 Task: Find connections with filter location Shoreham with filter topic #Trainerwith filter profile language German with filter current company INeuron.ai with filter school Sinhgad Institute Of Management with filter industry E-Learning Providers with filter service category Home Networking with filter keywords title Customer Support
Action: Mouse moved to (633, 91)
Screenshot: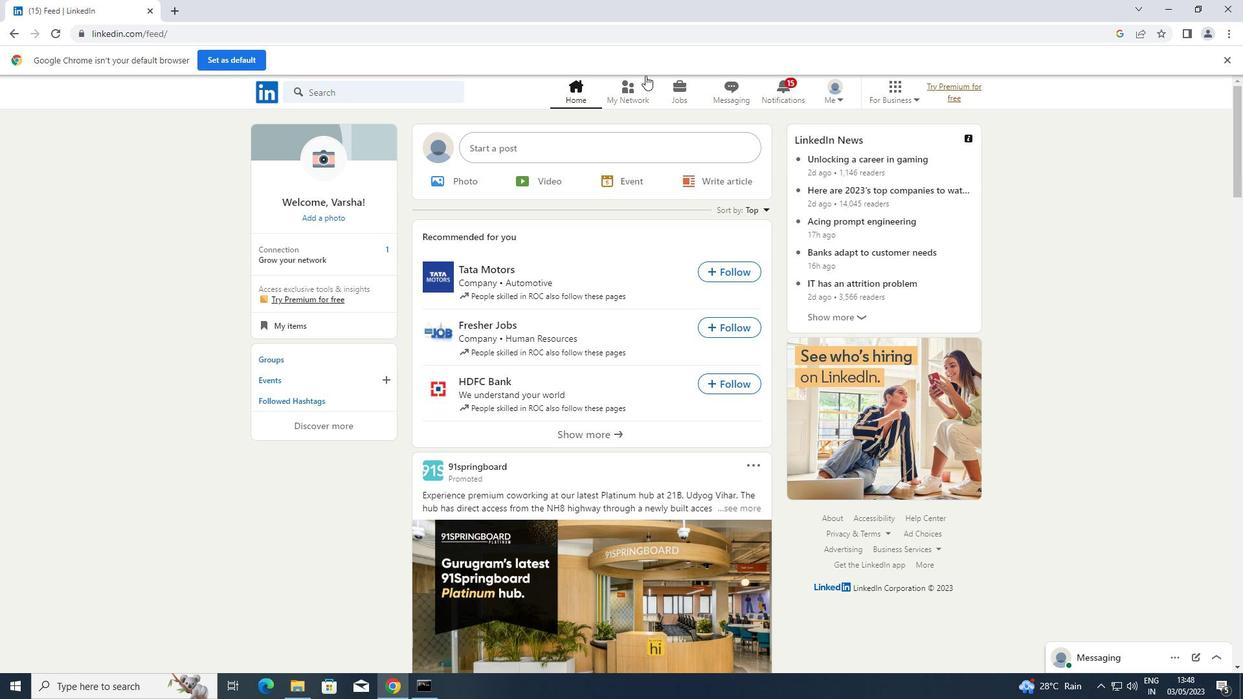
Action: Mouse pressed left at (633, 91)
Screenshot: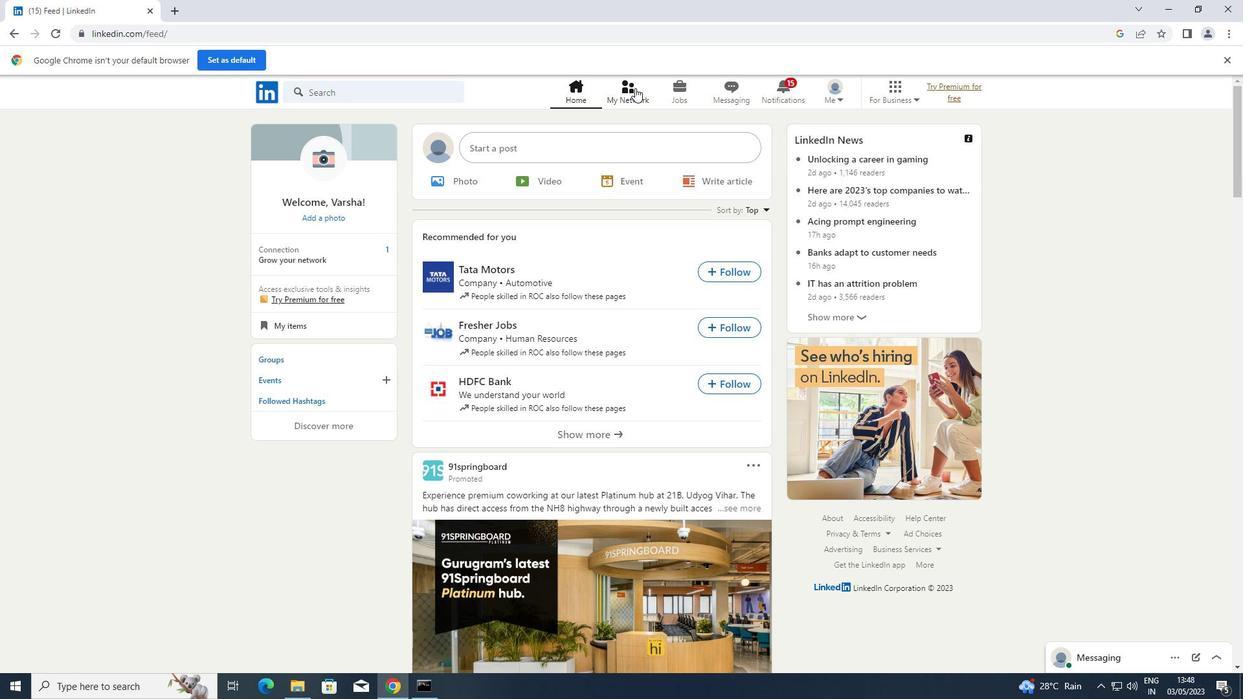 
Action: Mouse moved to (363, 159)
Screenshot: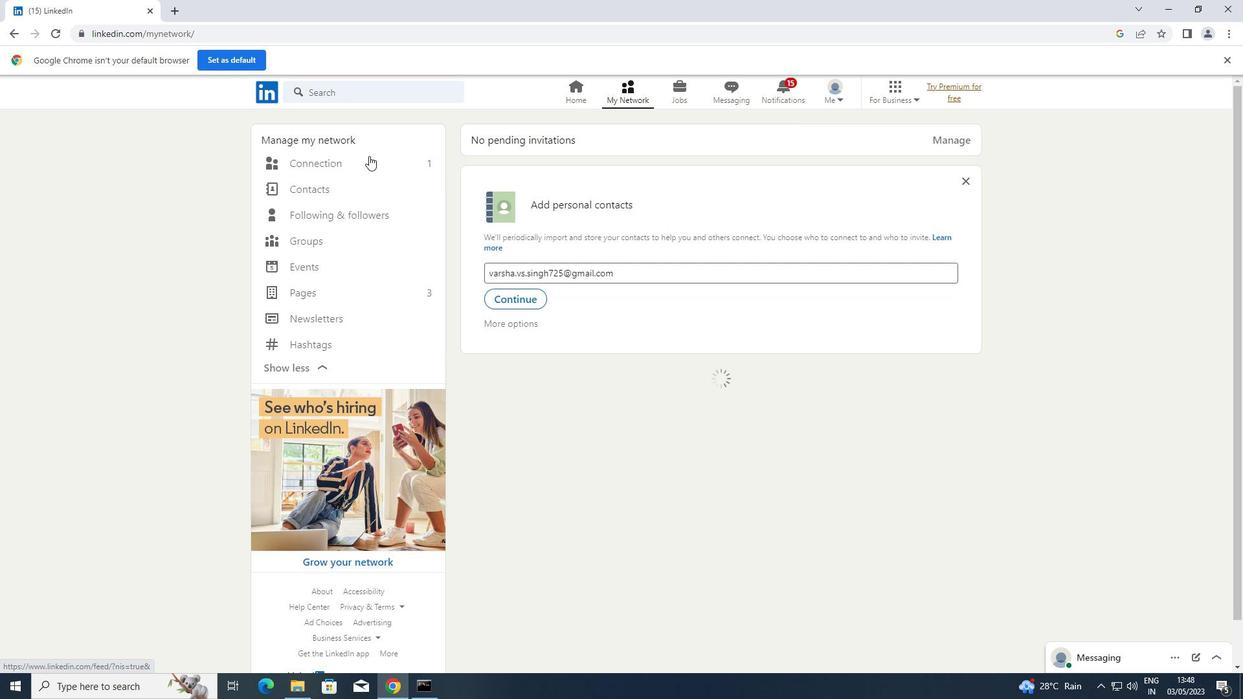 
Action: Mouse pressed left at (363, 159)
Screenshot: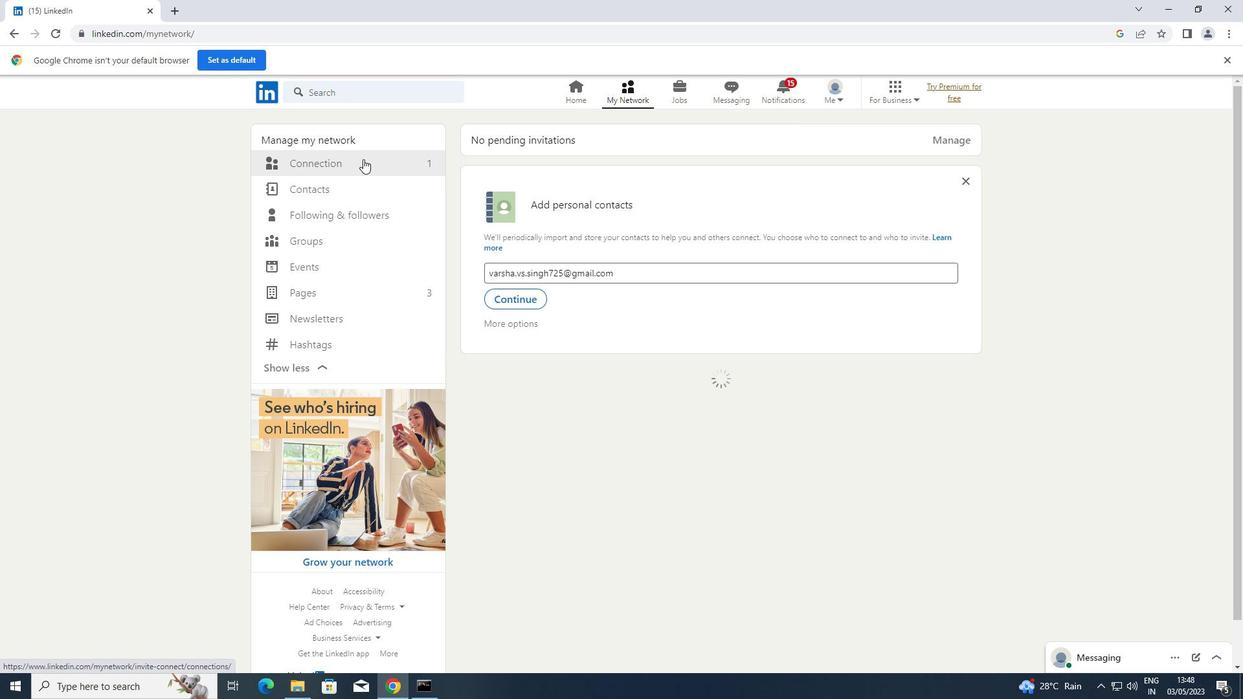 
Action: Mouse moved to (715, 161)
Screenshot: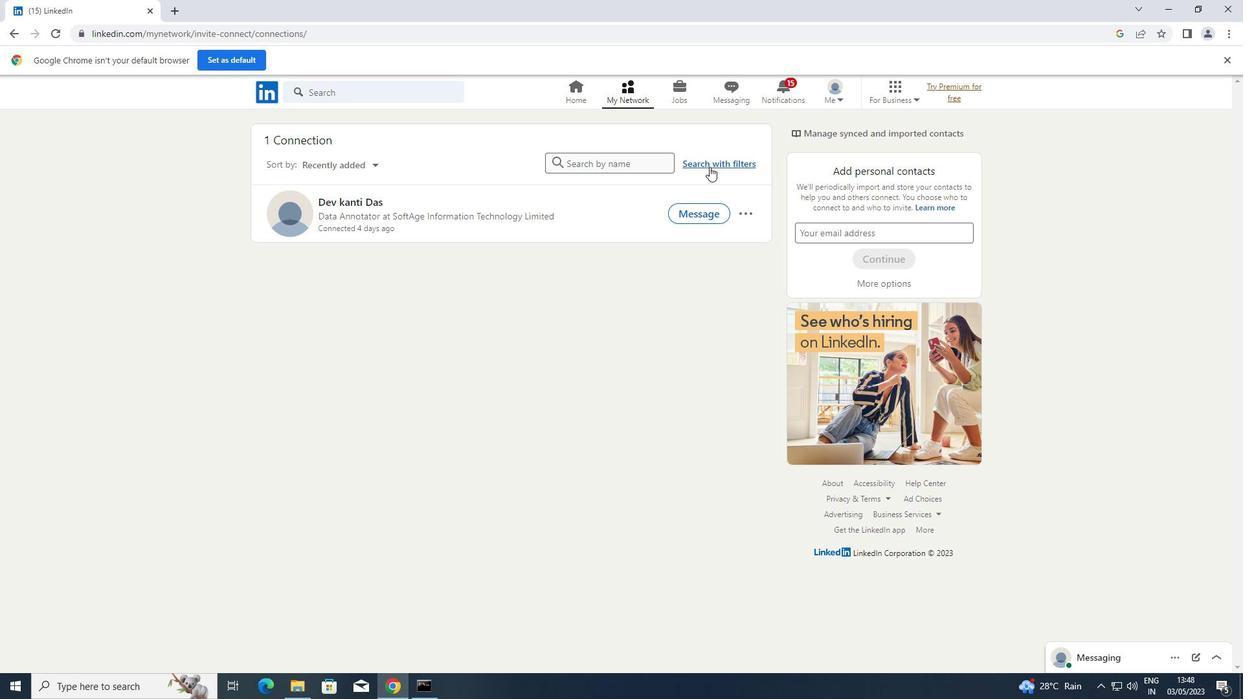
Action: Mouse pressed left at (715, 161)
Screenshot: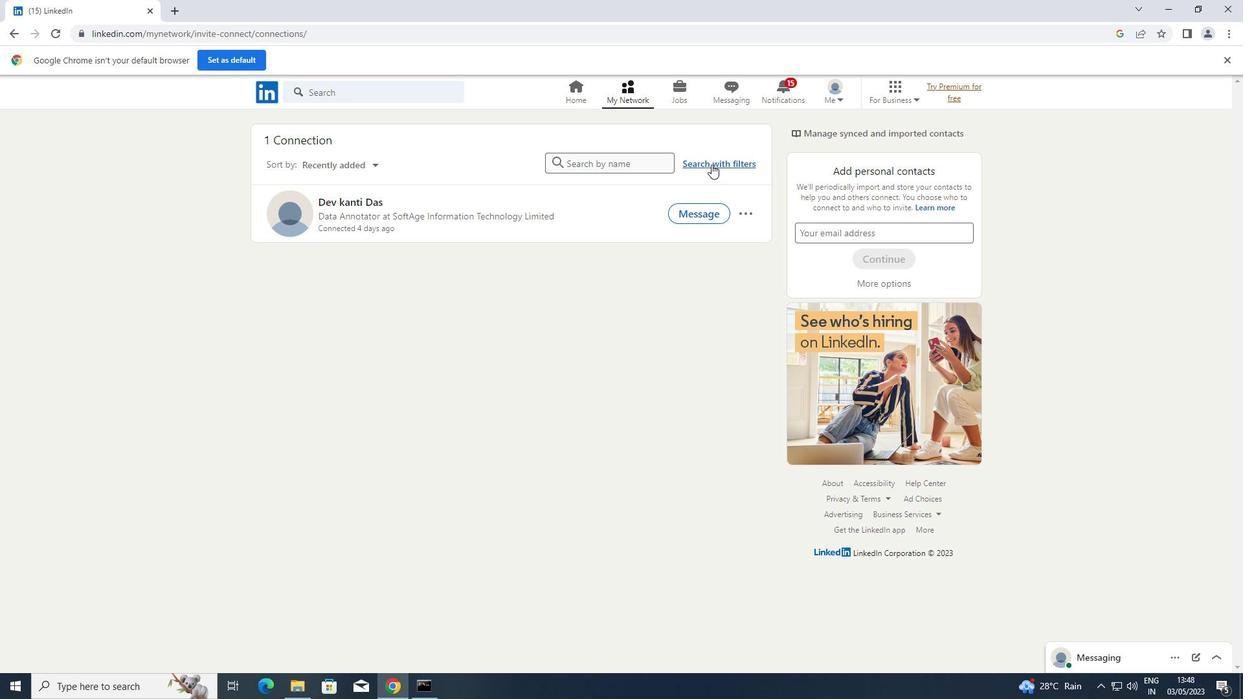 
Action: Mouse moved to (663, 126)
Screenshot: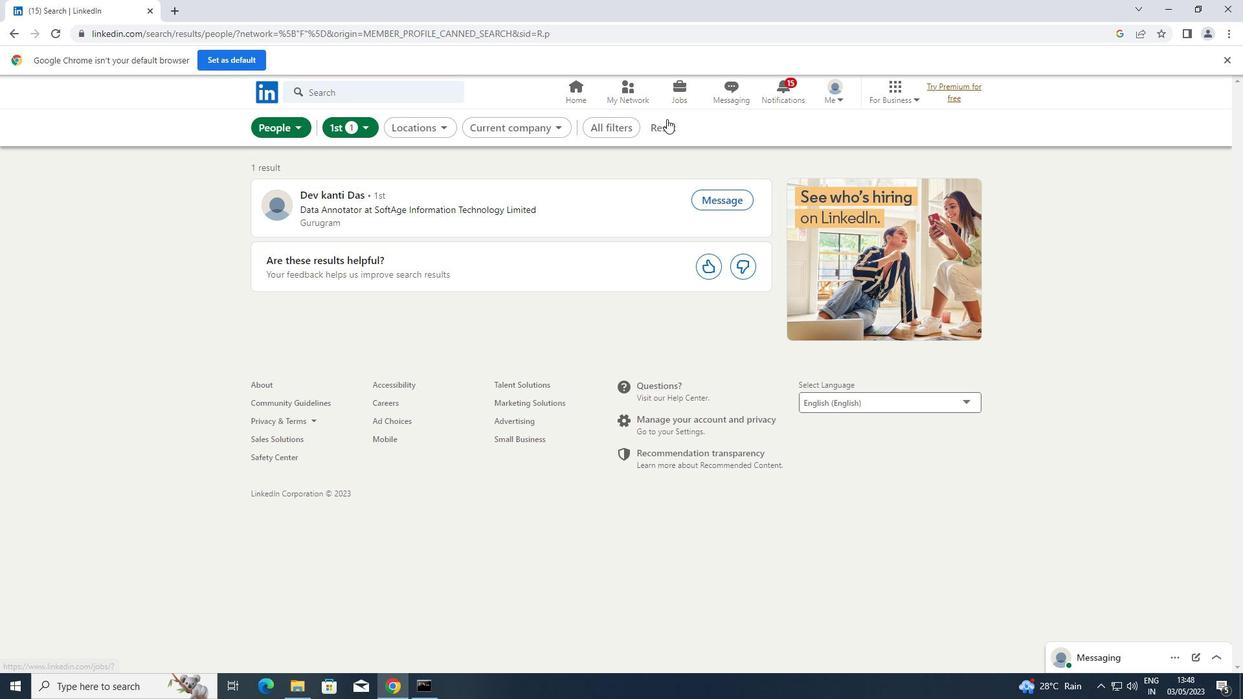 
Action: Mouse pressed left at (663, 126)
Screenshot: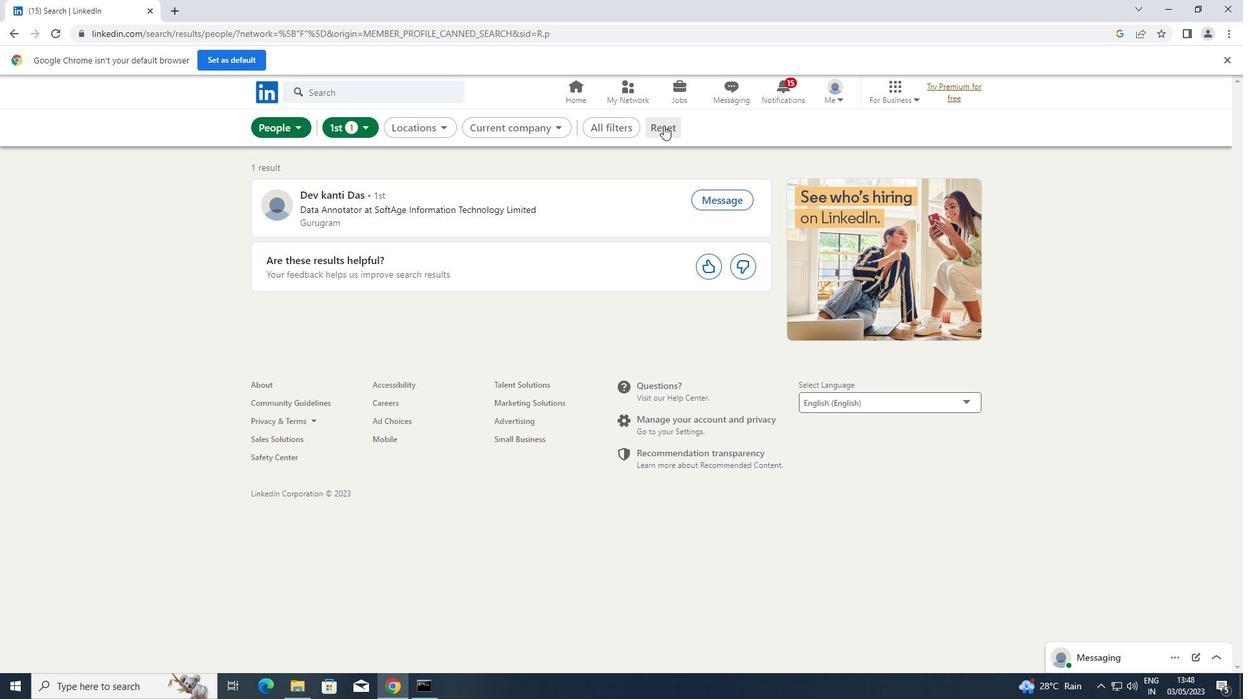 
Action: Mouse moved to (636, 134)
Screenshot: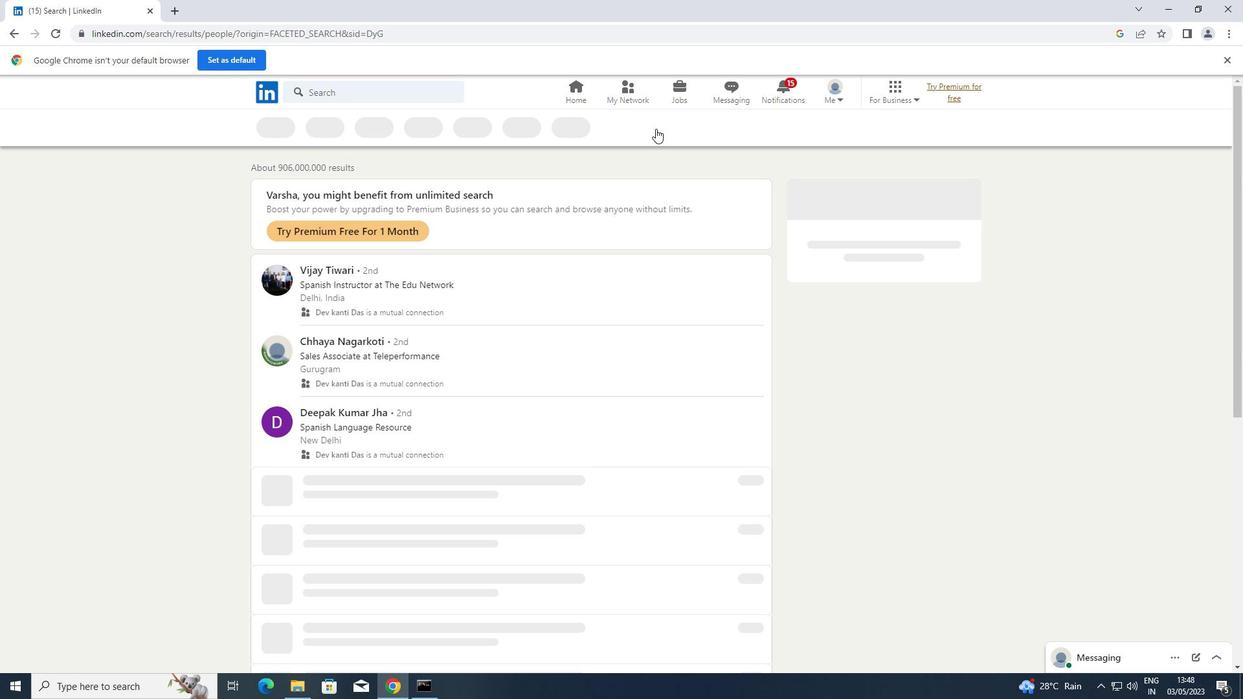 
Action: Mouse pressed left at (636, 134)
Screenshot: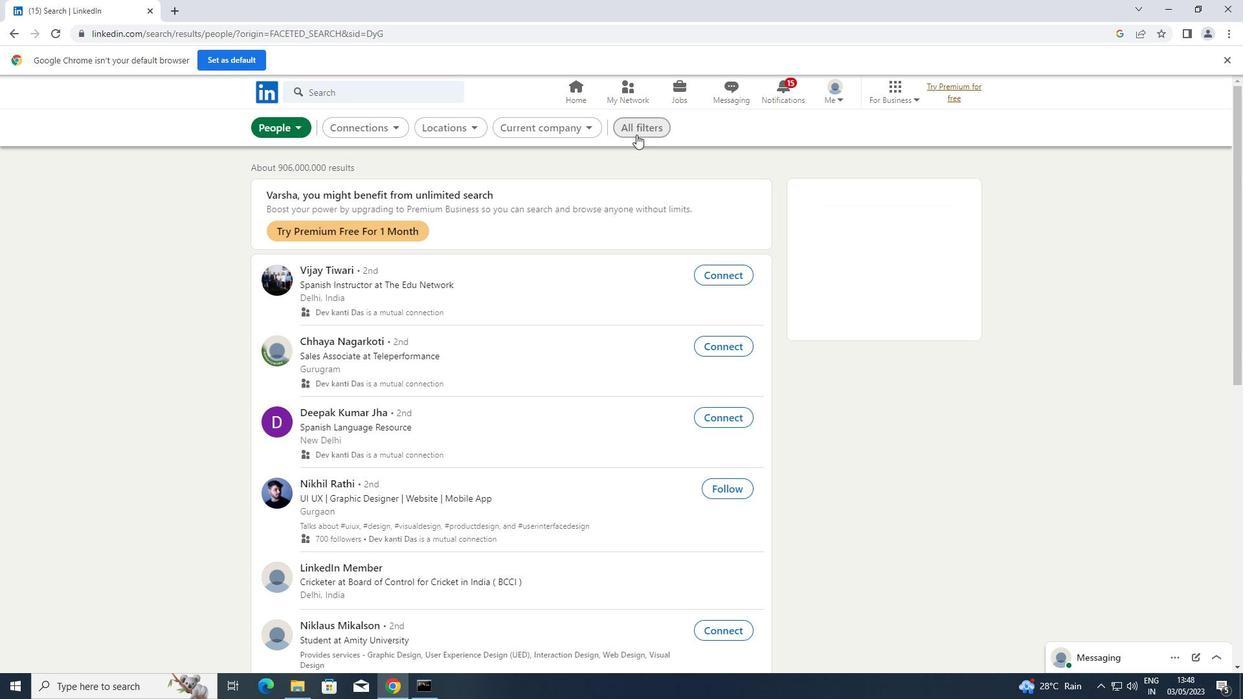 
Action: Mouse moved to (864, 253)
Screenshot: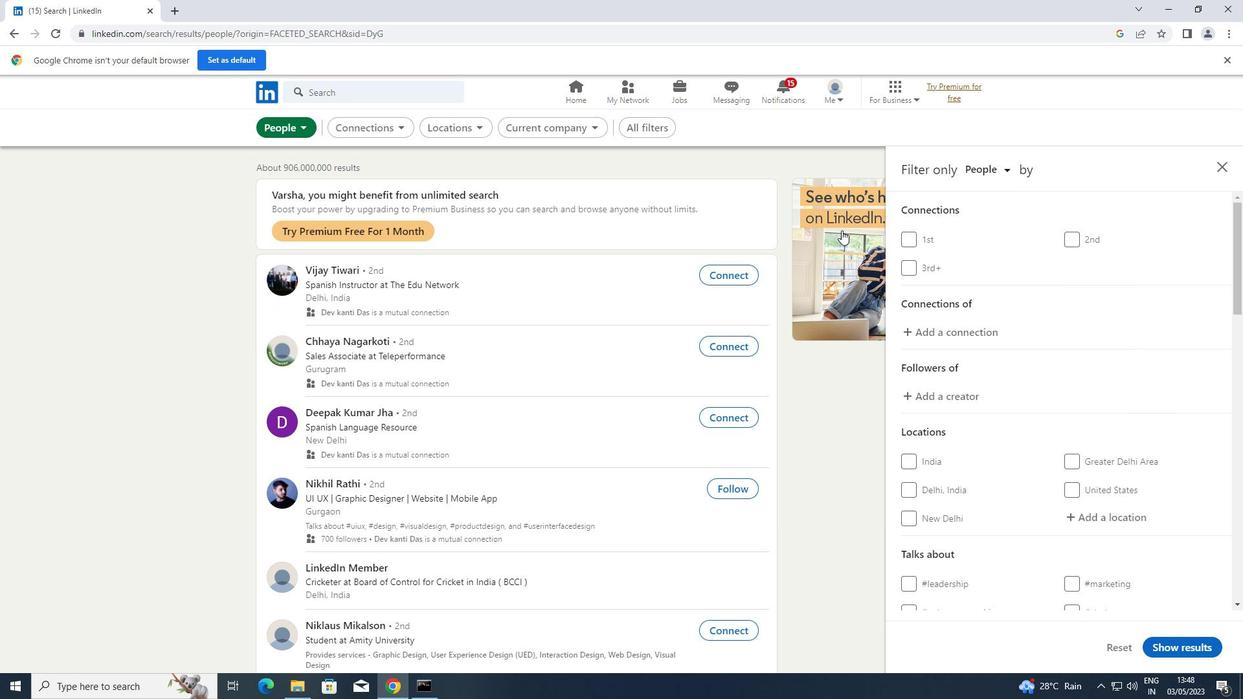 
Action: Mouse scrolled (864, 252) with delta (0, 0)
Screenshot: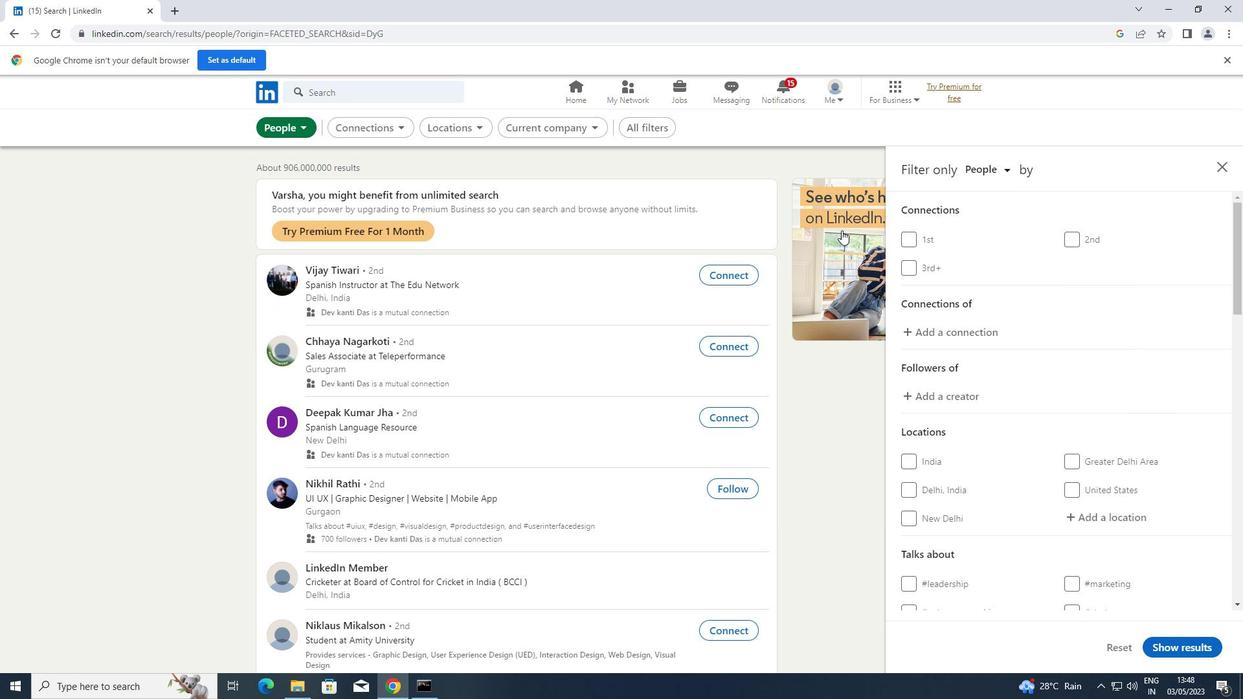 
Action: Mouse moved to (870, 263)
Screenshot: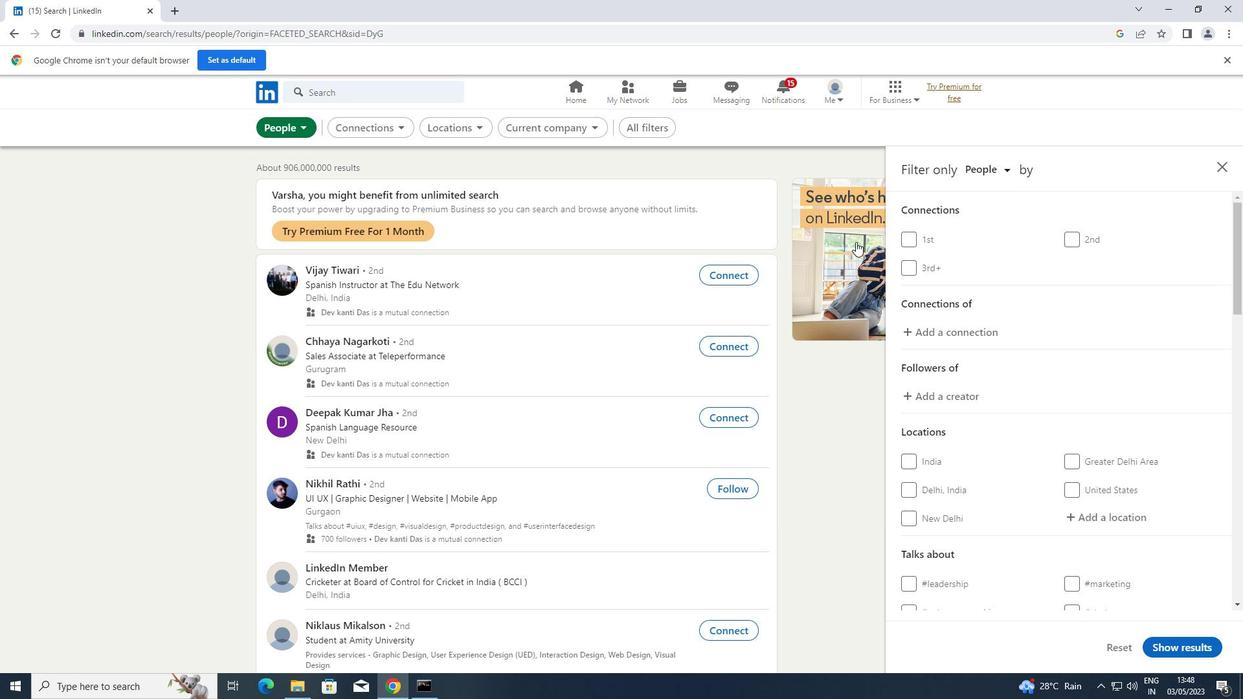 
Action: Mouse scrolled (870, 262) with delta (0, 0)
Screenshot: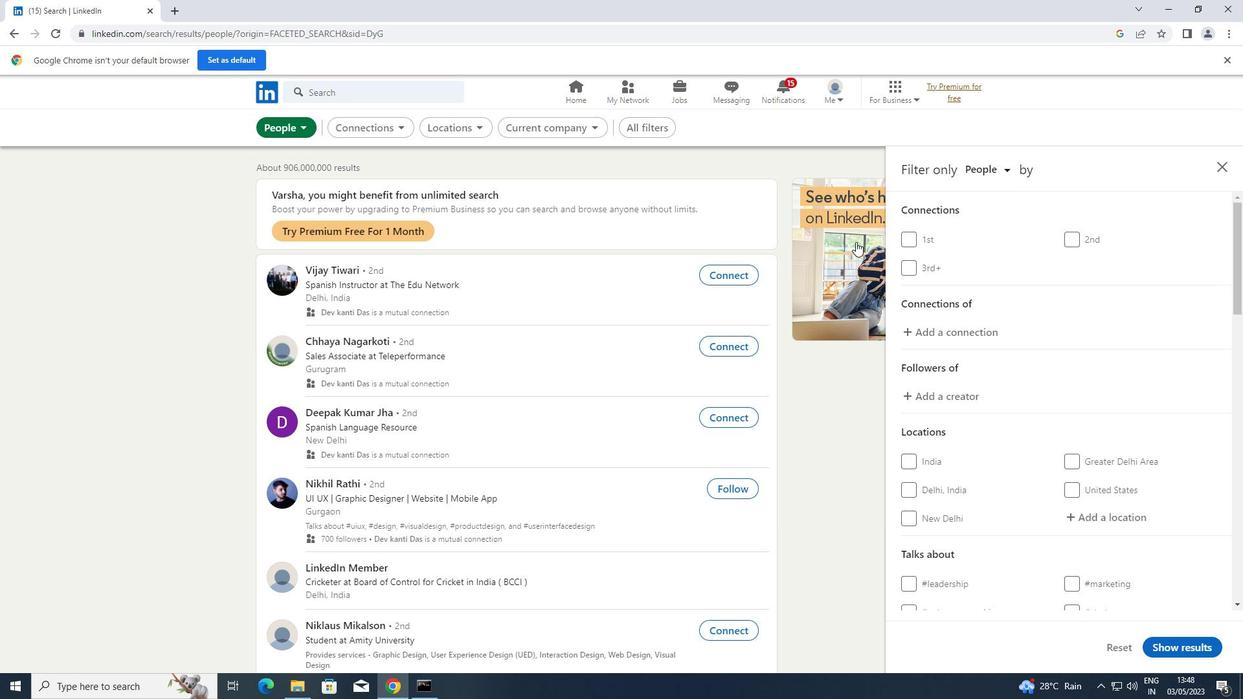 
Action: Mouse moved to (1083, 517)
Screenshot: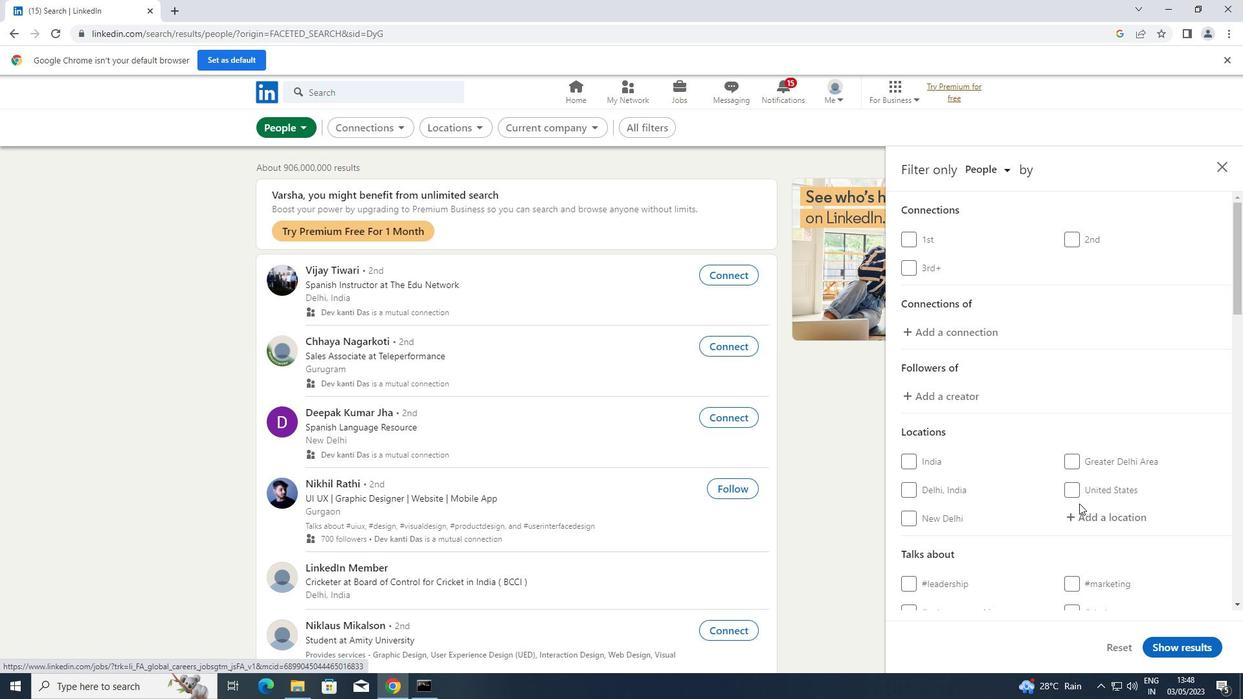 
Action: Mouse pressed left at (1083, 517)
Screenshot: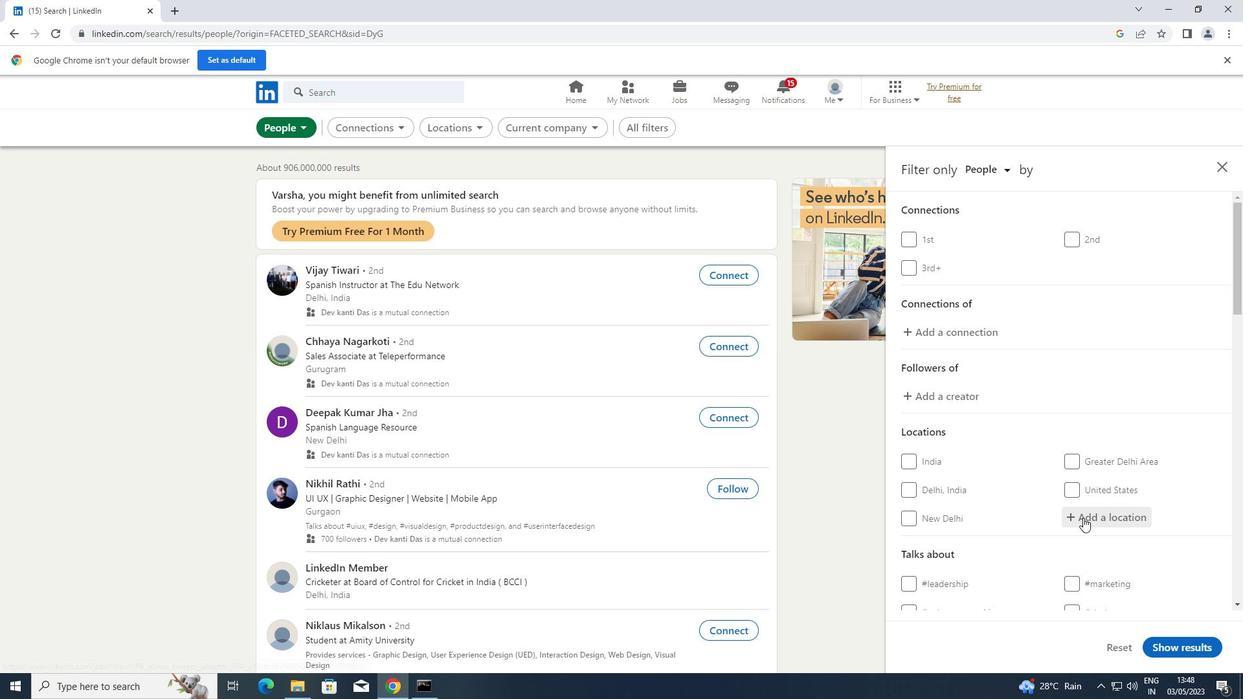 
Action: Key pressed <Key.shift>SHOREHAM<Key.enter>
Screenshot: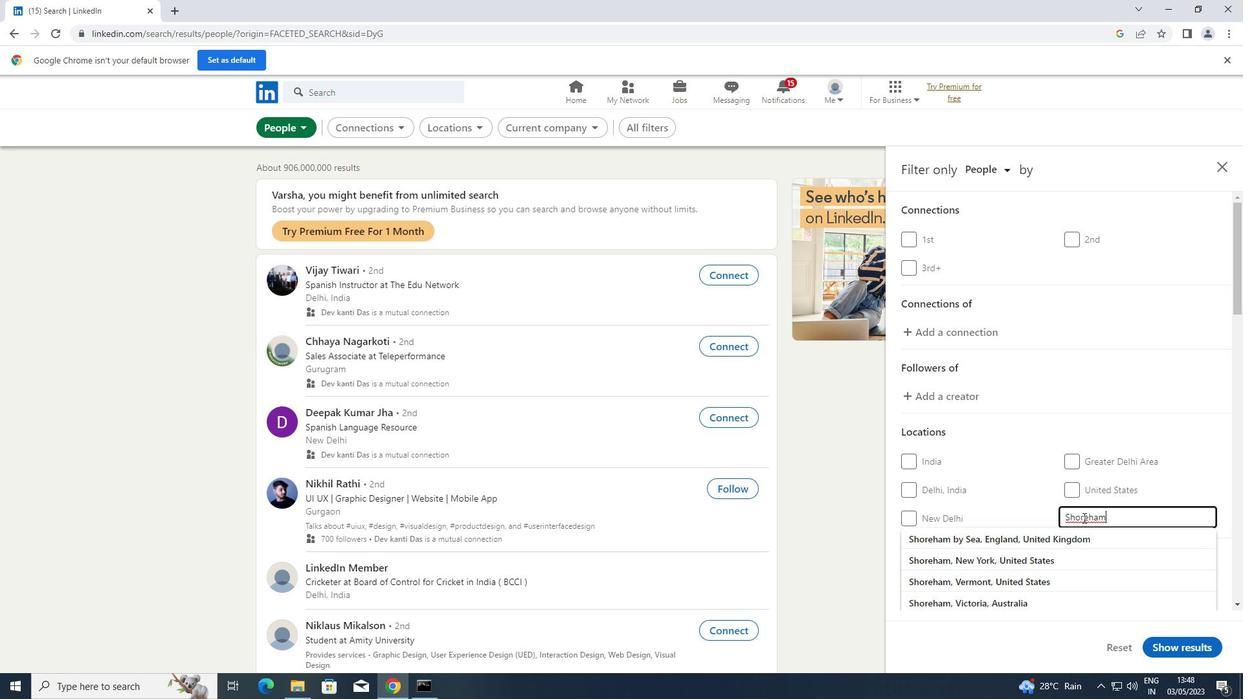 
Action: Mouse moved to (1085, 487)
Screenshot: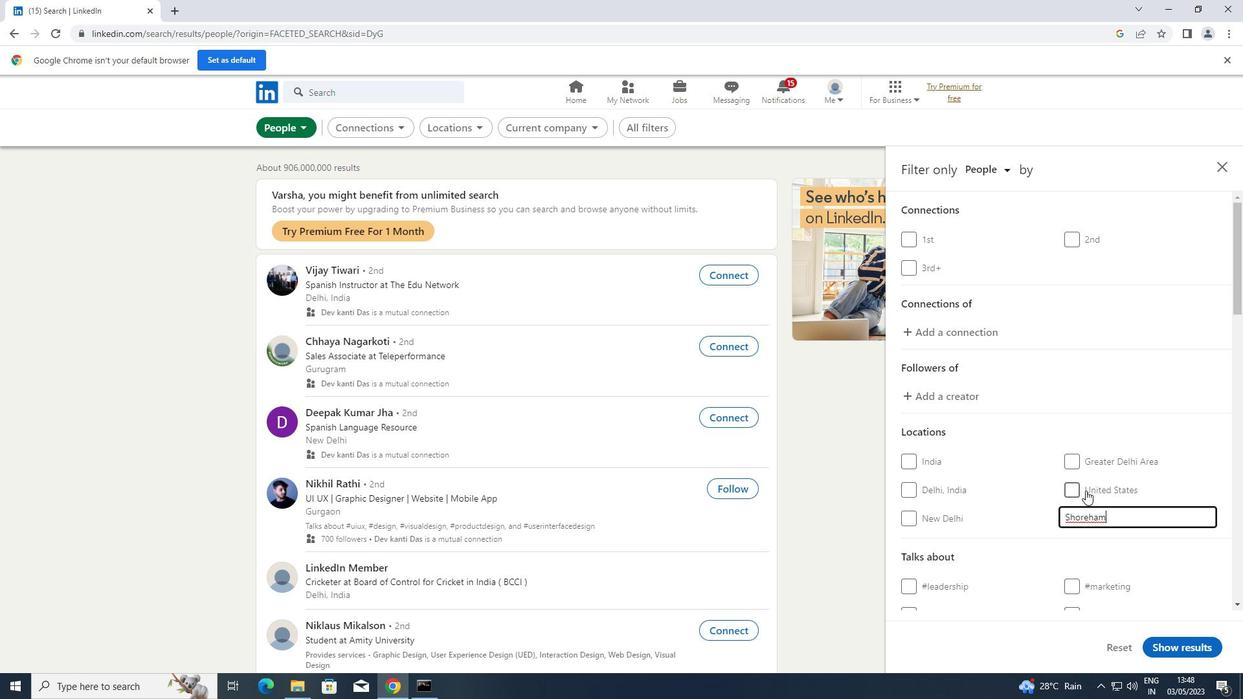 
Action: Mouse scrolled (1085, 486) with delta (0, 0)
Screenshot: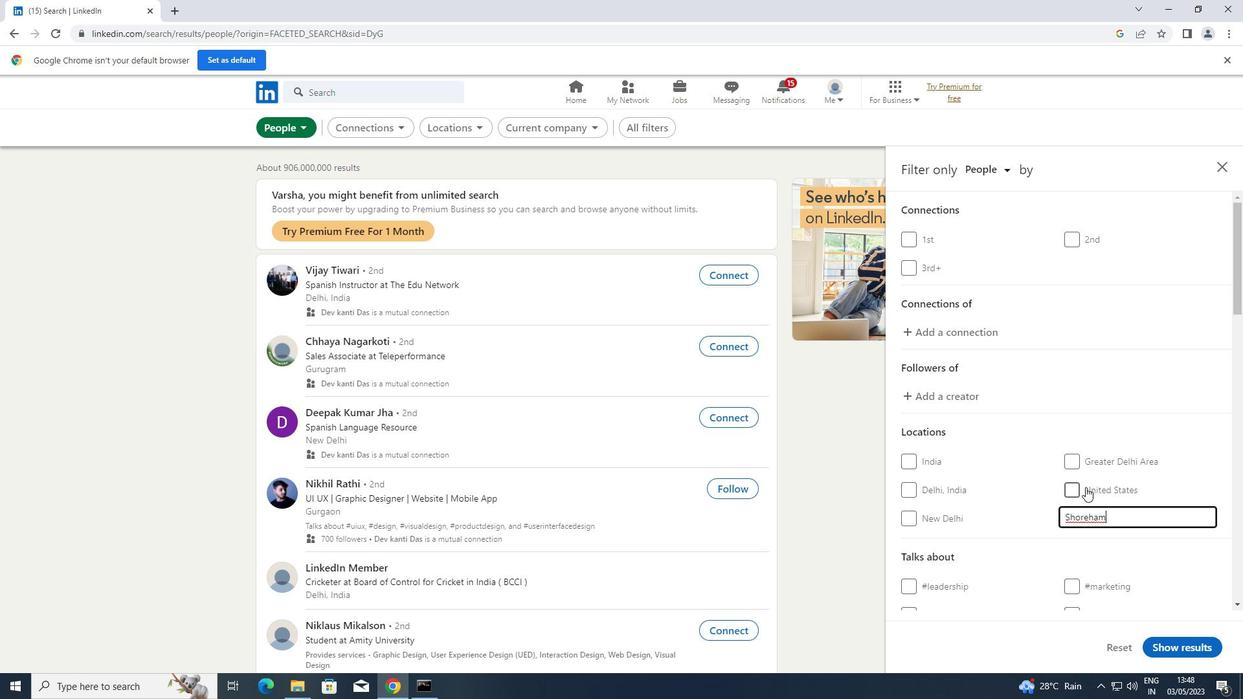 
Action: Mouse scrolled (1085, 486) with delta (0, 0)
Screenshot: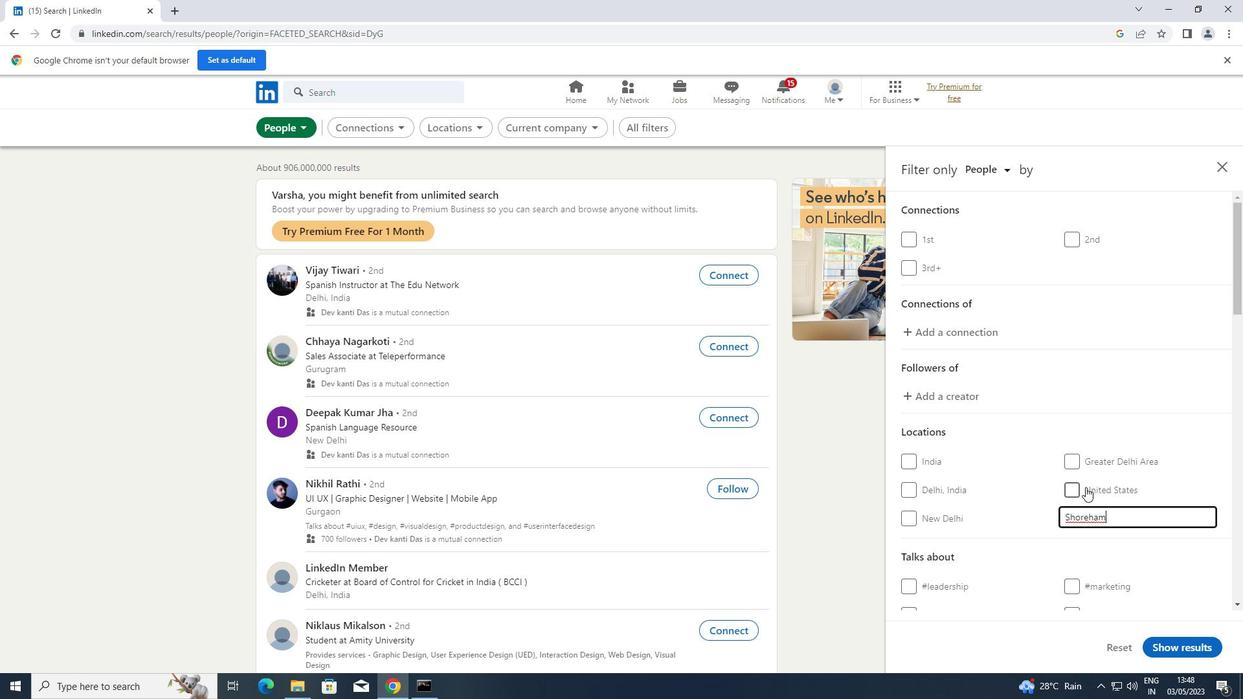 
Action: Mouse moved to (1085, 504)
Screenshot: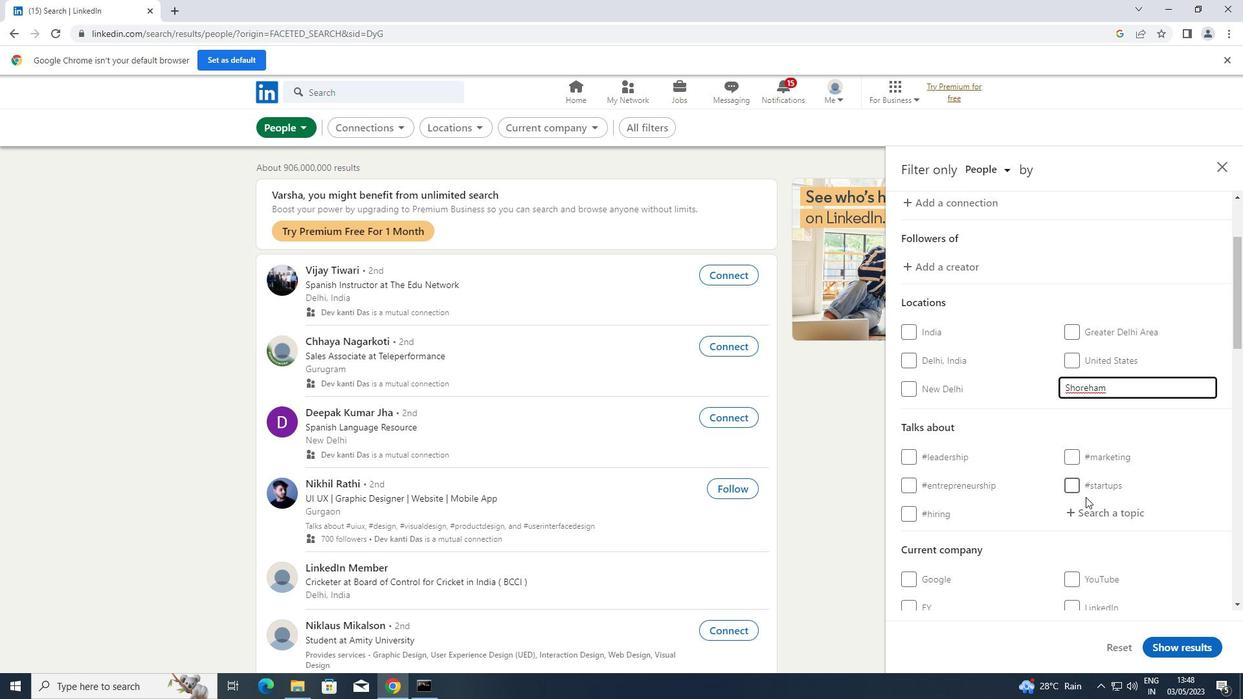 
Action: Mouse pressed left at (1085, 504)
Screenshot: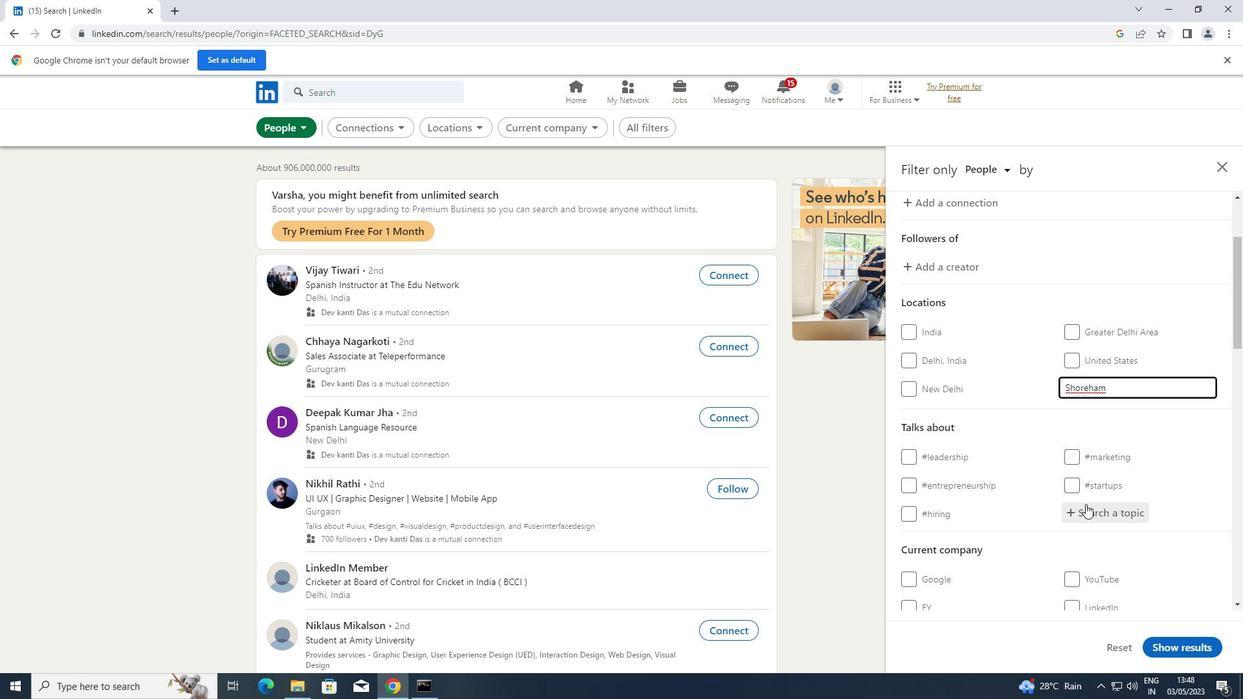 
Action: Key pressed <Key.shift>TRAINER
Screenshot: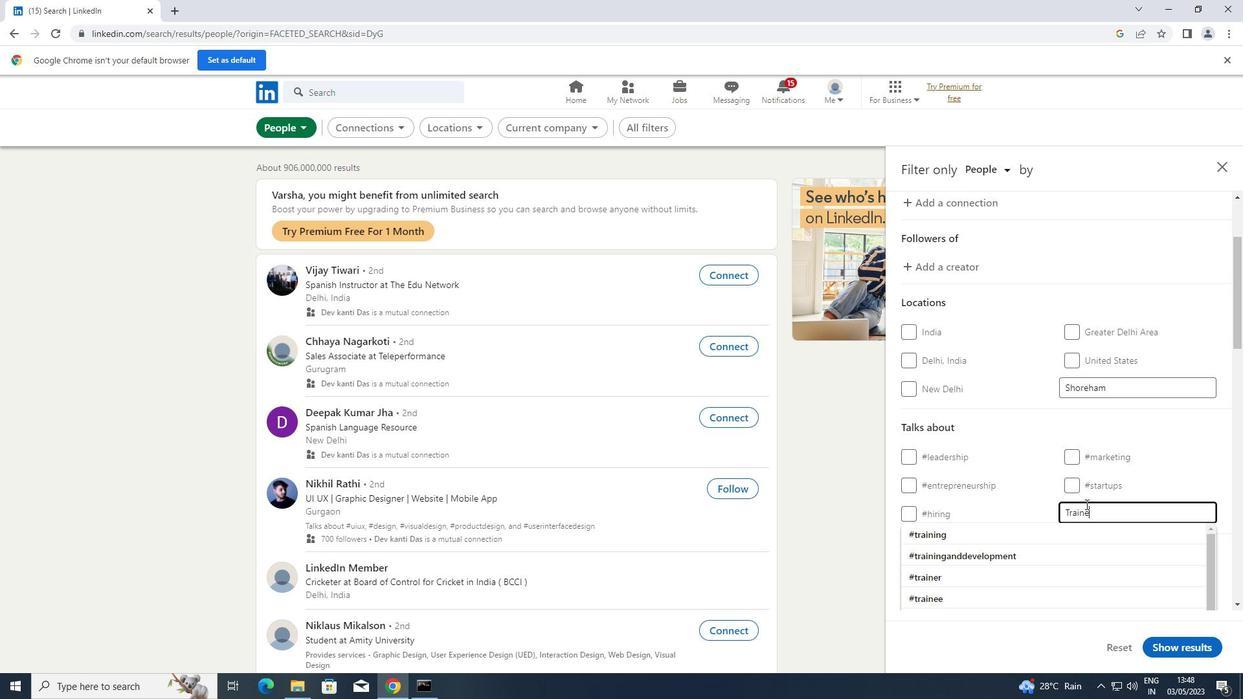 
Action: Mouse moved to (990, 526)
Screenshot: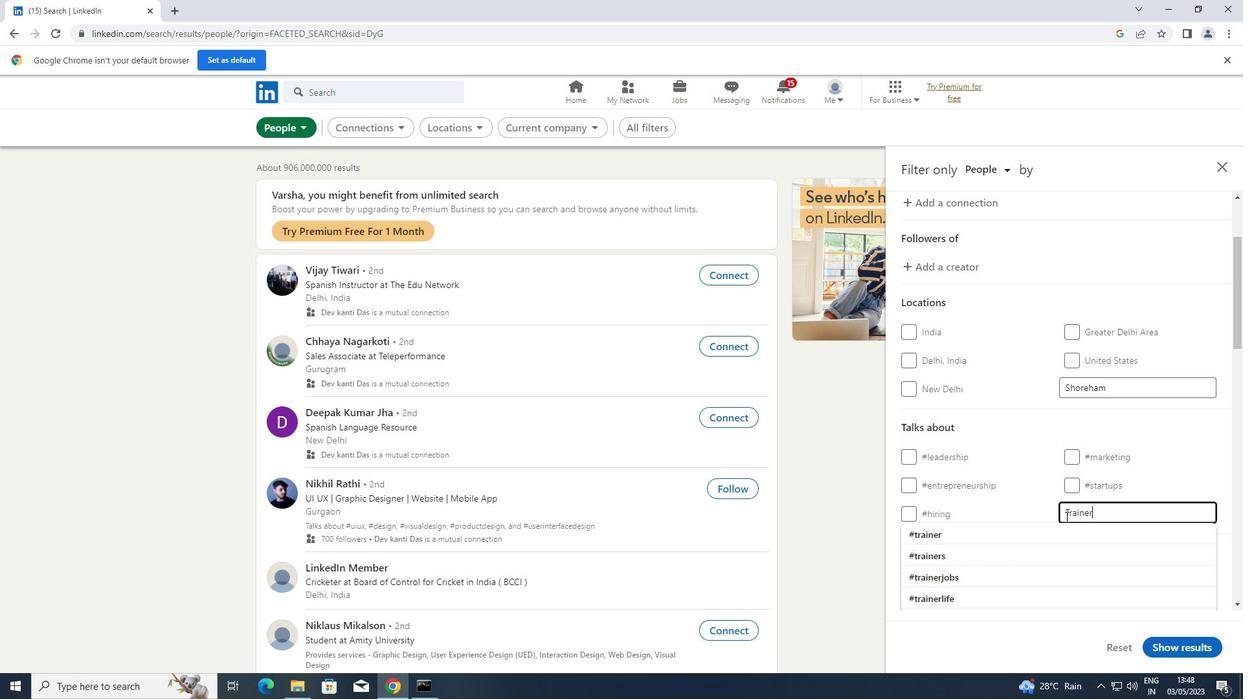 
Action: Mouse pressed left at (990, 526)
Screenshot: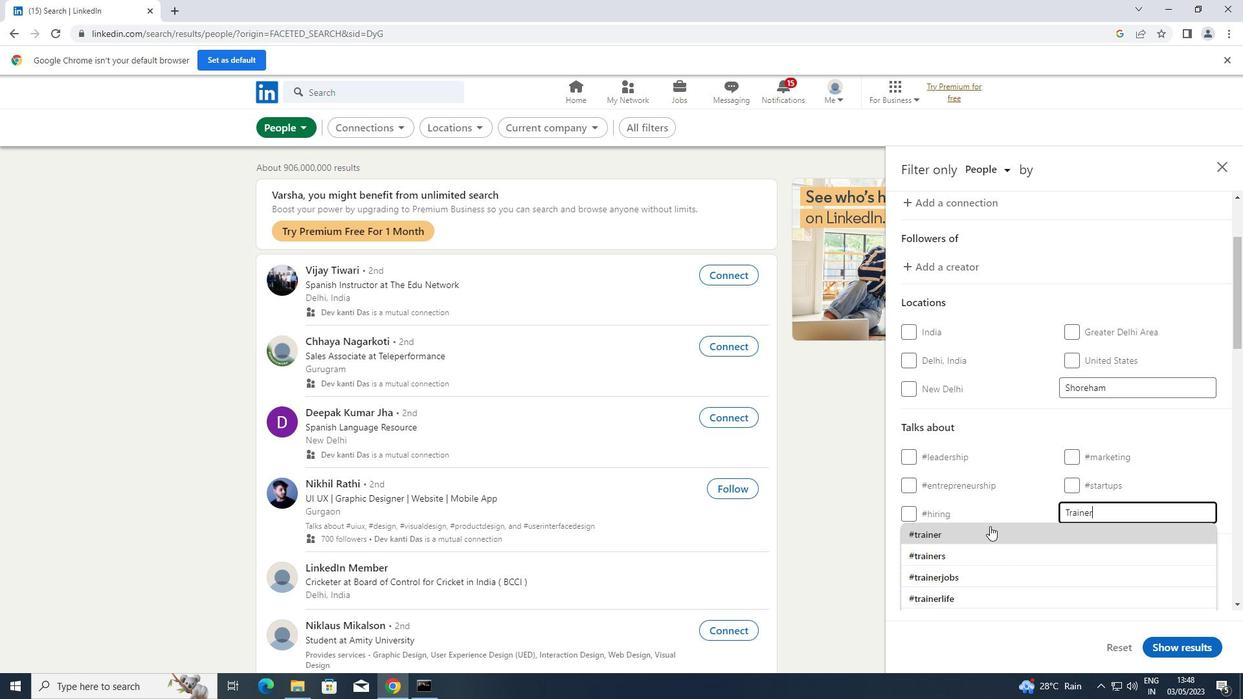 
Action: Mouse scrolled (990, 525) with delta (0, 0)
Screenshot: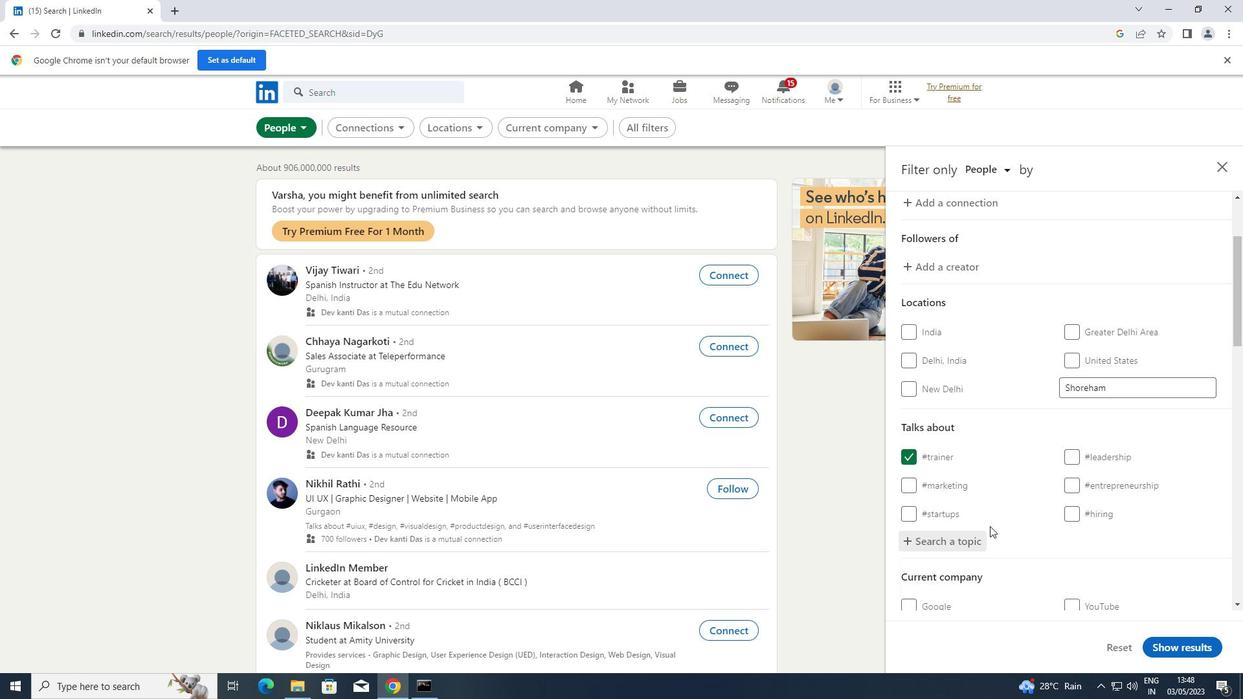 
Action: Mouse scrolled (990, 525) with delta (0, 0)
Screenshot: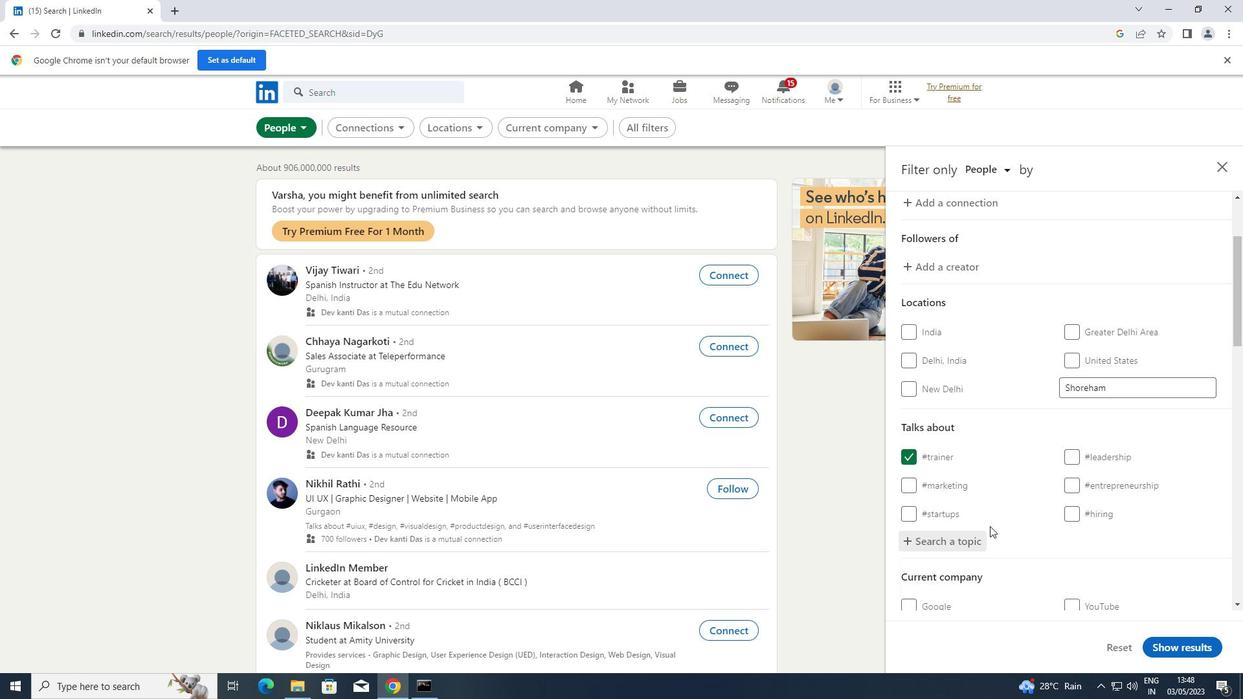 
Action: Mouse scrolled (990, 525) with delta (0, 0)
Screenshot: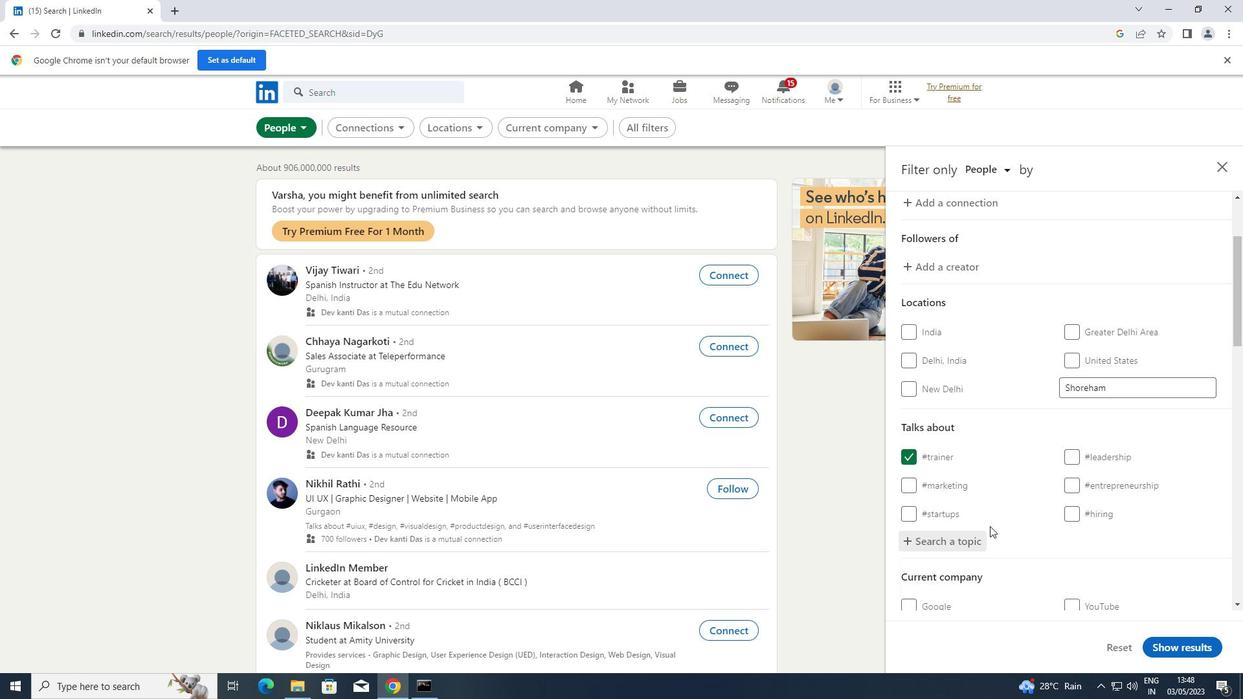 
Action: Mouse scrolled (990, 525) with delta (0, 0)
Screenshot: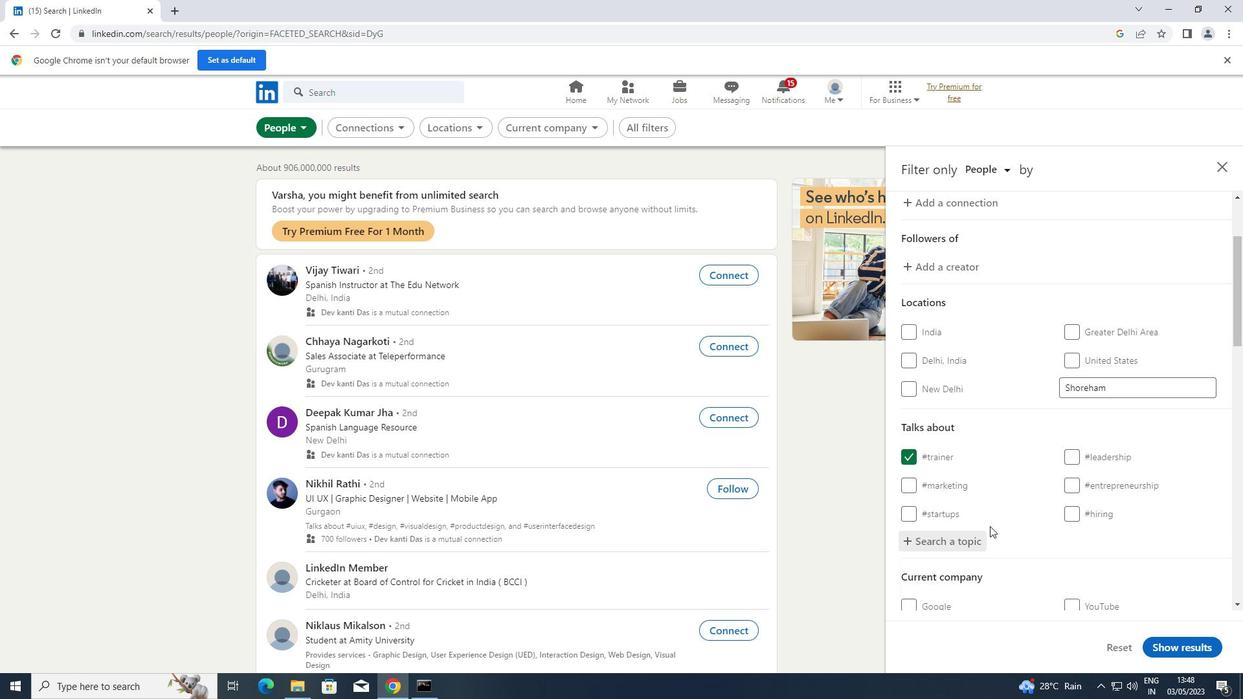 
Action: Mouse scrolled (990, 525) with delta (0, 0)
Screenshot: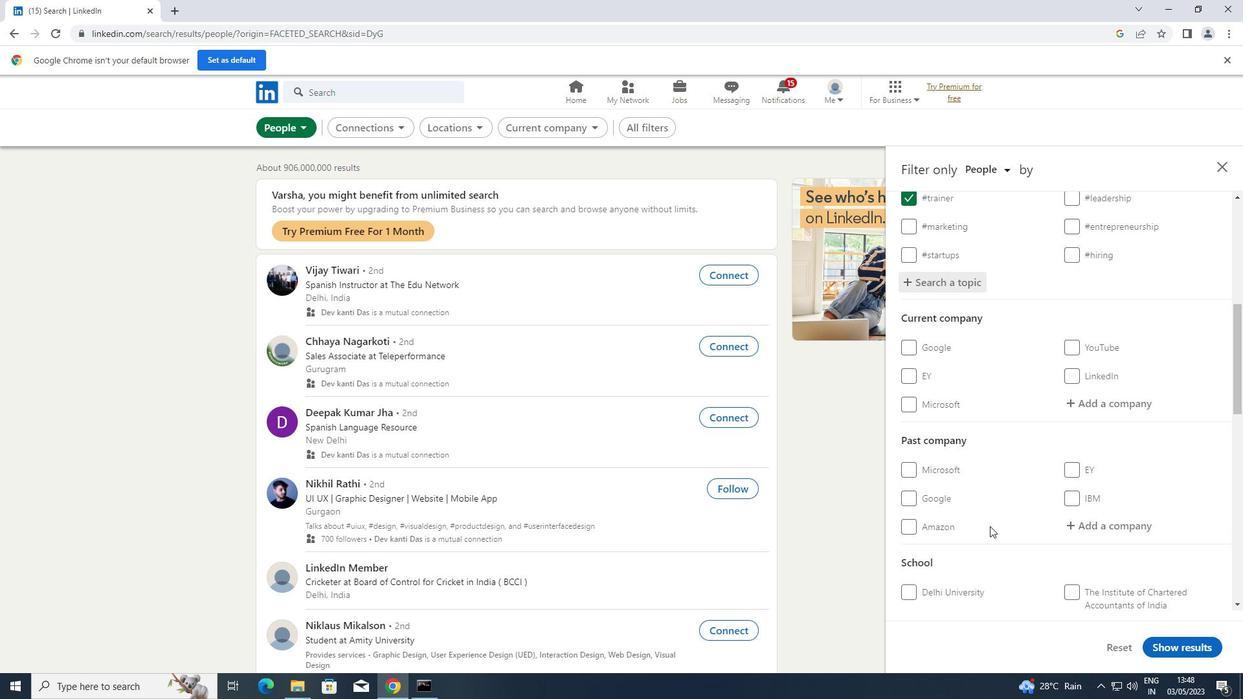
Action: Mouse scrolled (990, 525) with delta (0, 0)
Screenshot: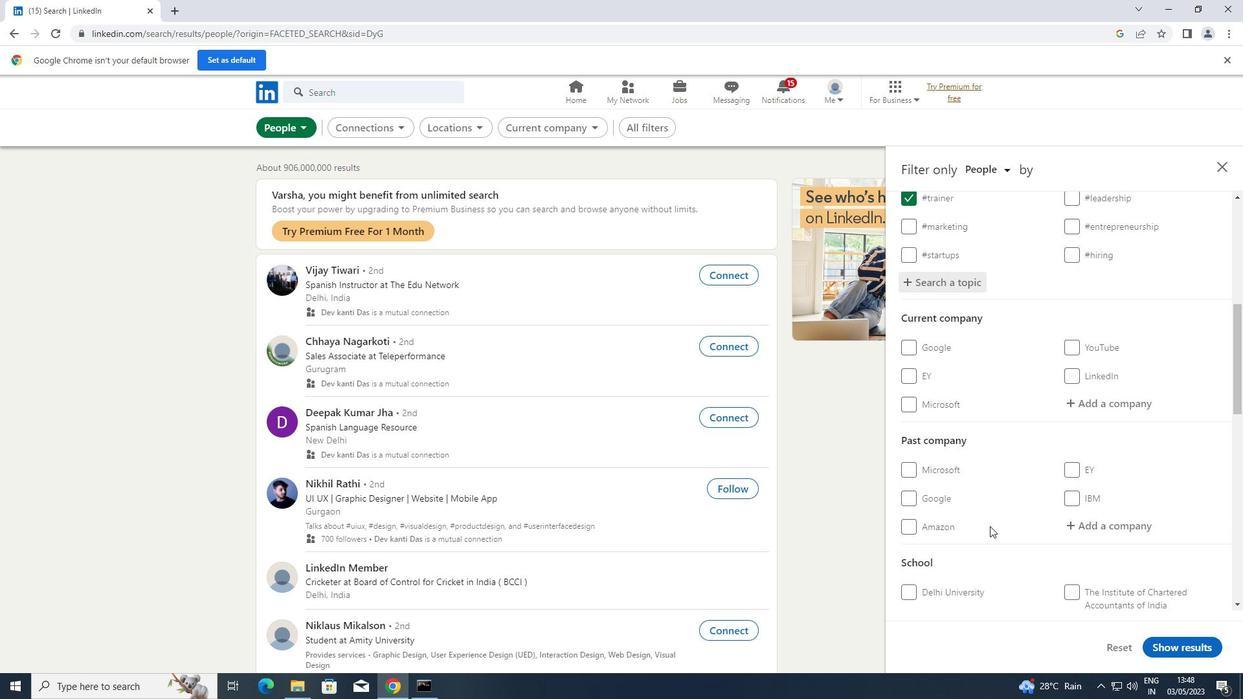 
Action: Mouse scrolled (990, 525) with delta (0, 0)
Screenshot: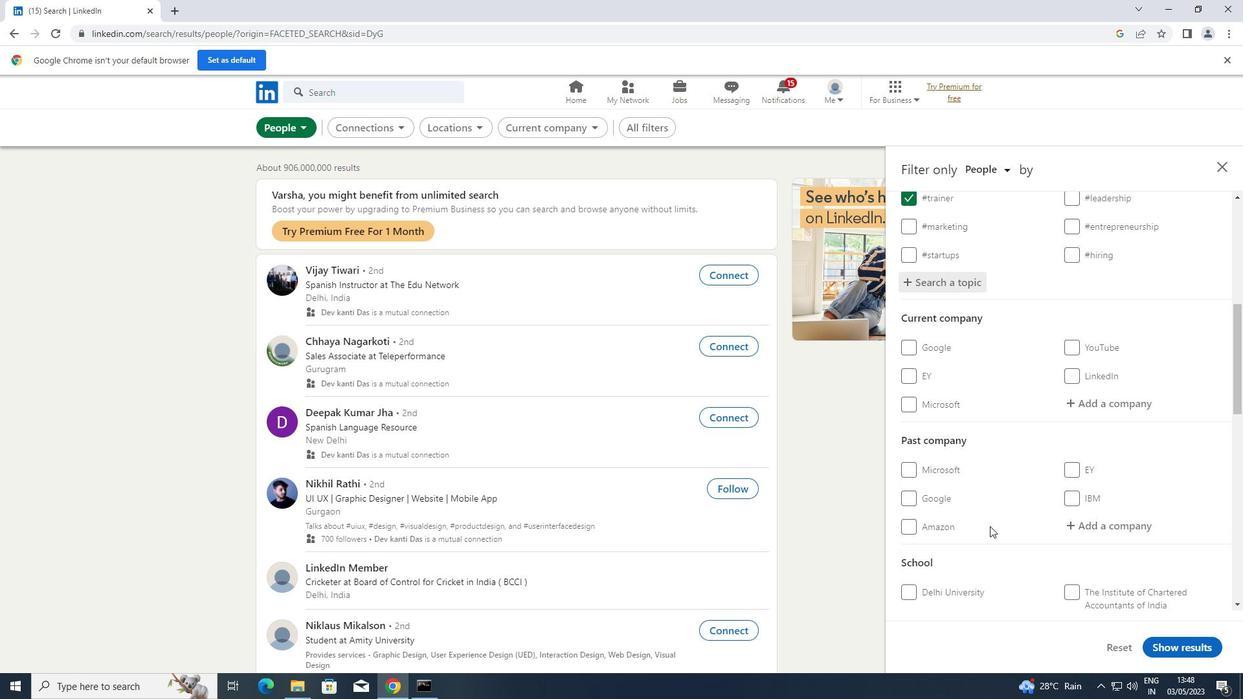 
Action: Mouse scrolled (990, 525) with delta (0, 0)
Screenshot: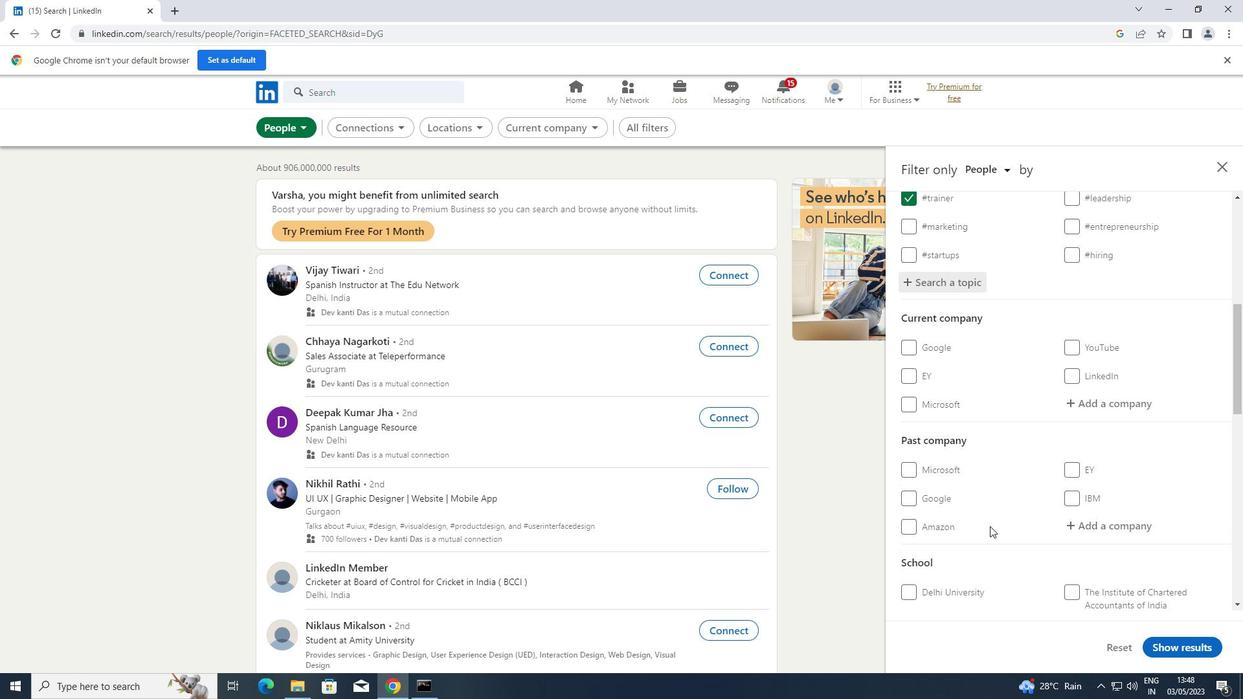 
Action: Mouse scrolled (990, 525) with delta (0, 0)
Screenshot: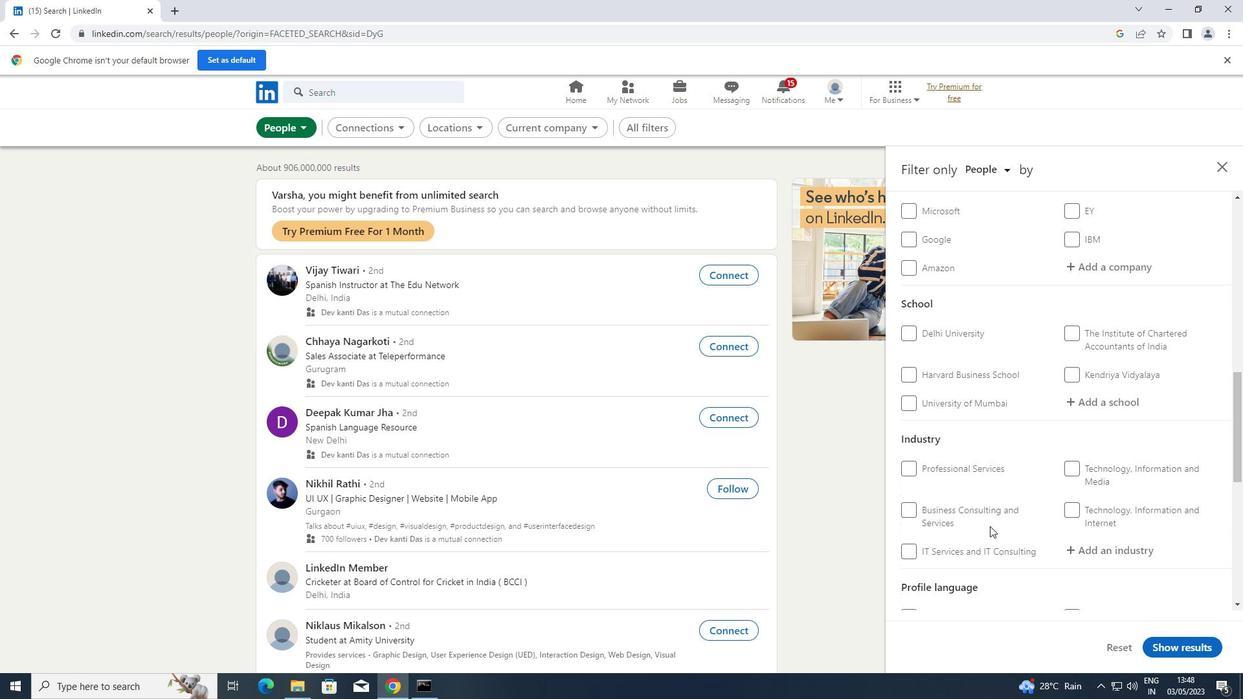 
Action: Mouse scrolled (990, 525) with delta (0, 0)
Screenshot: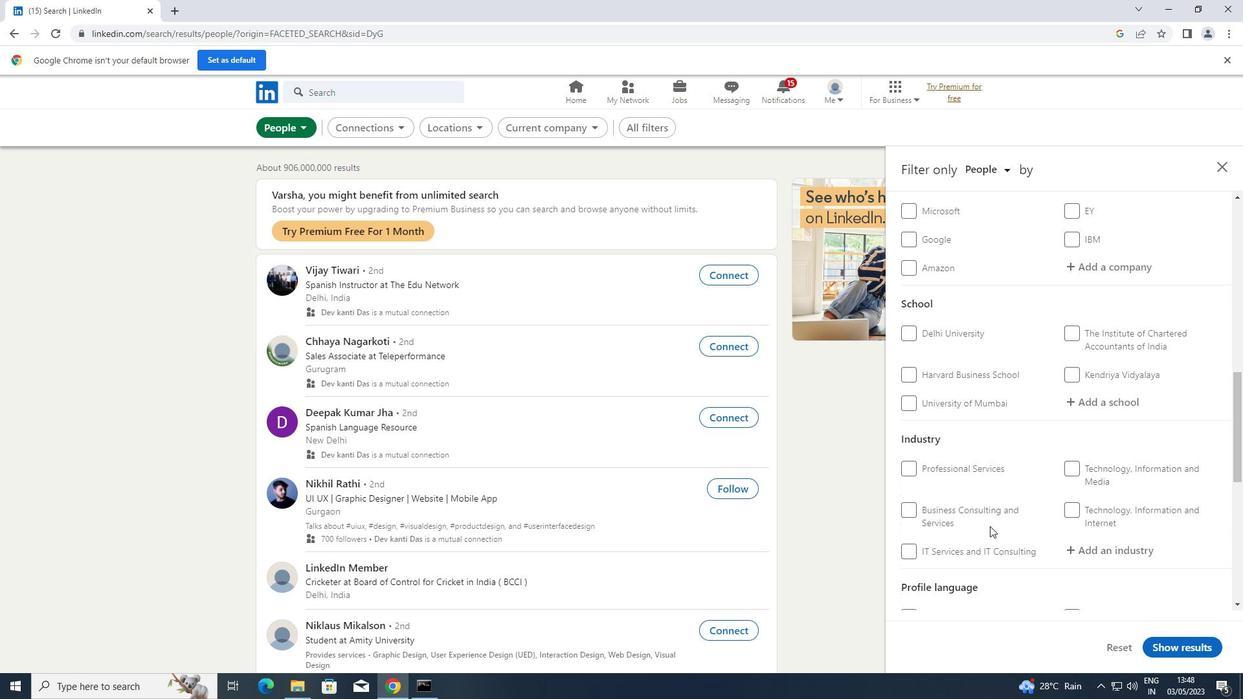 
Action: Mouse scrolled (990, 525) with delta (0, 0)
Screenshot: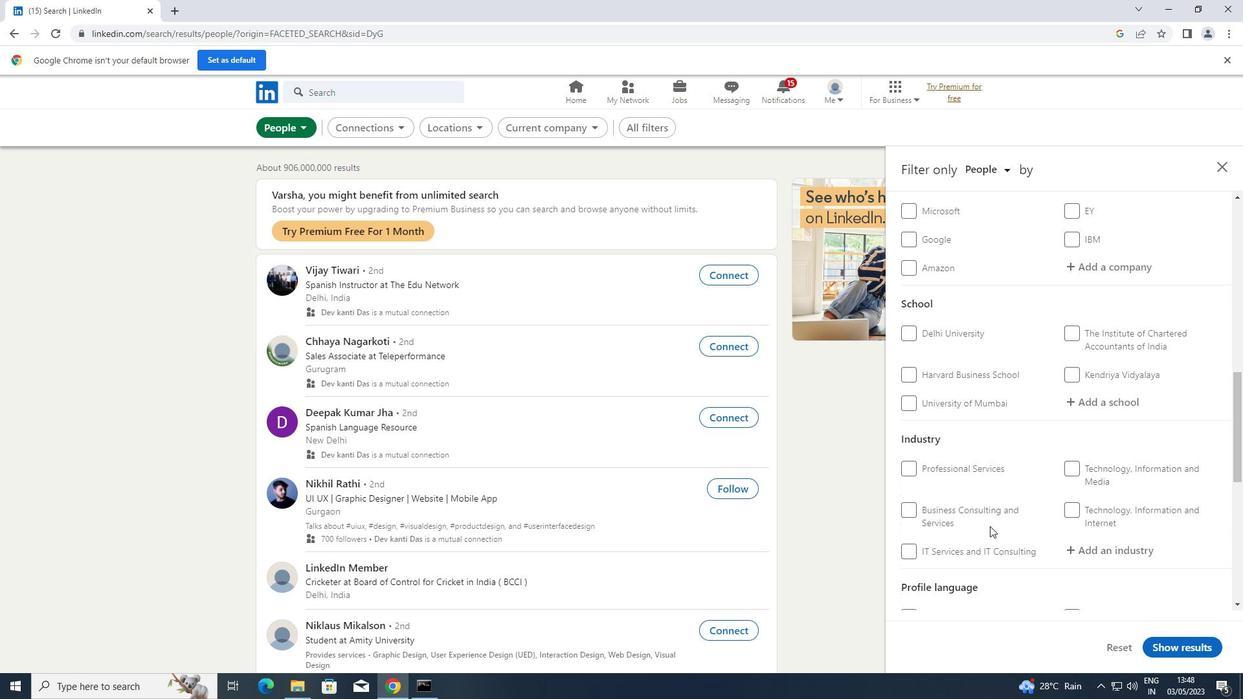 
Action: Mouse moved to (911, 483)
Screenshot: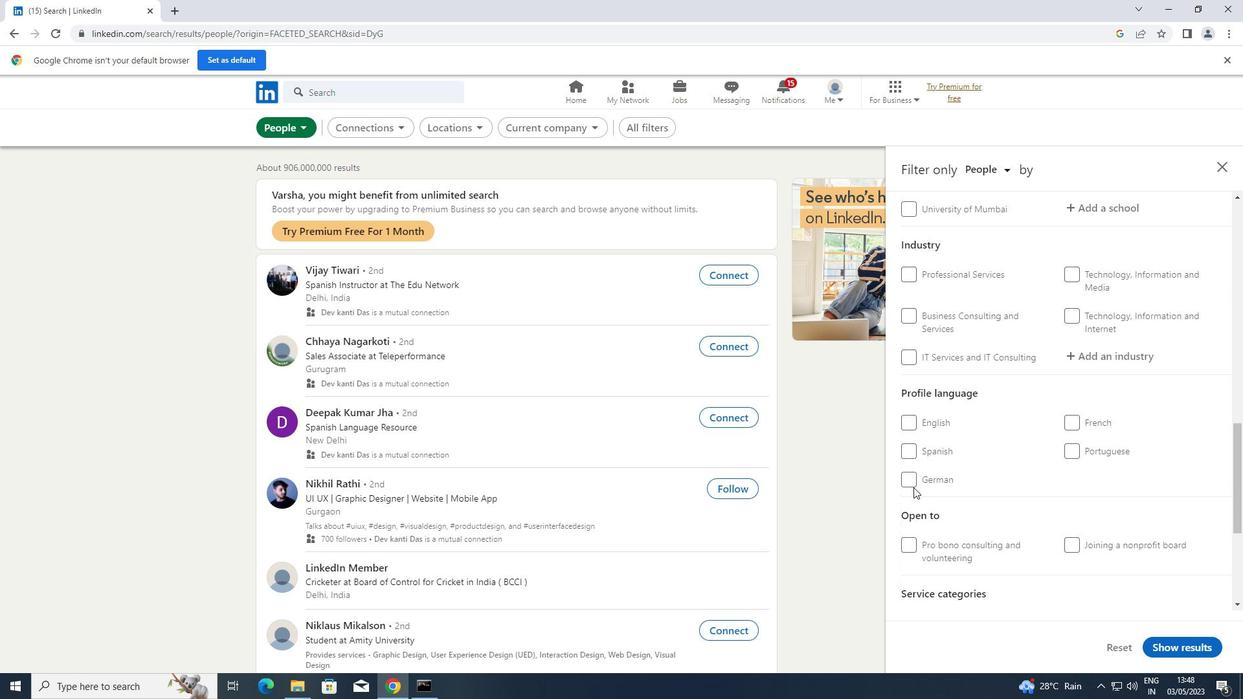
Action: Mouse pressed left at (911, 483)
Screenshot: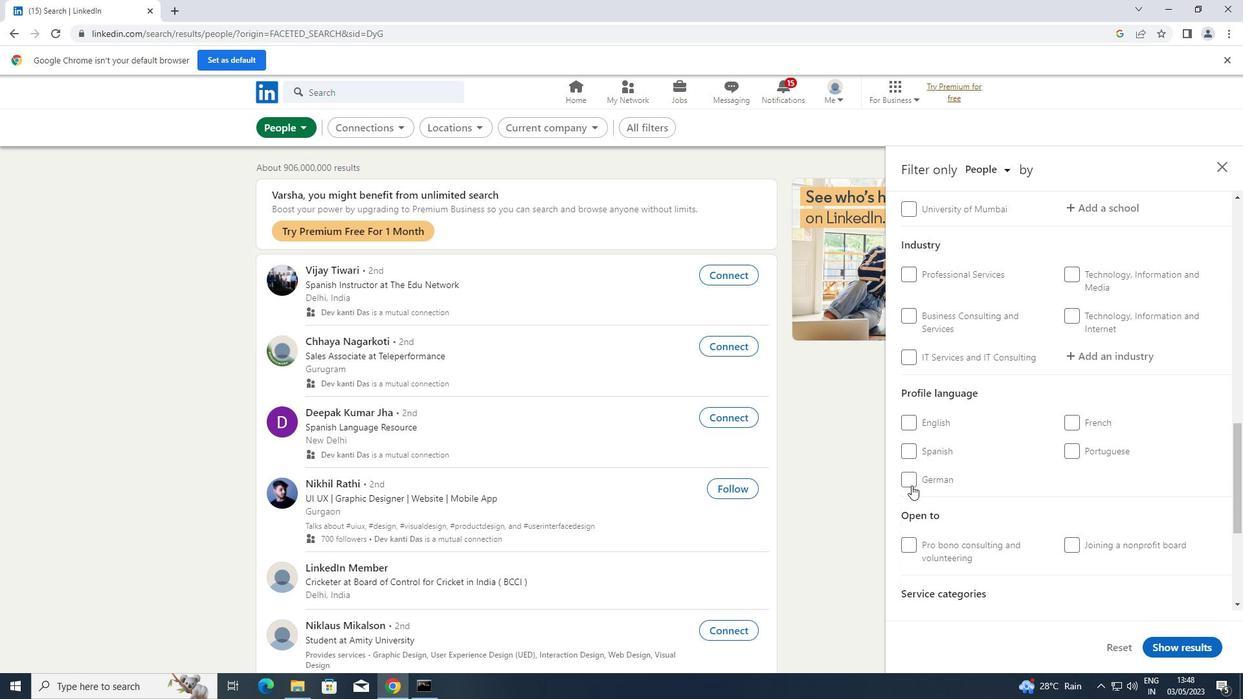 
Action: Mouse moved to (927, 458)
Screenshot: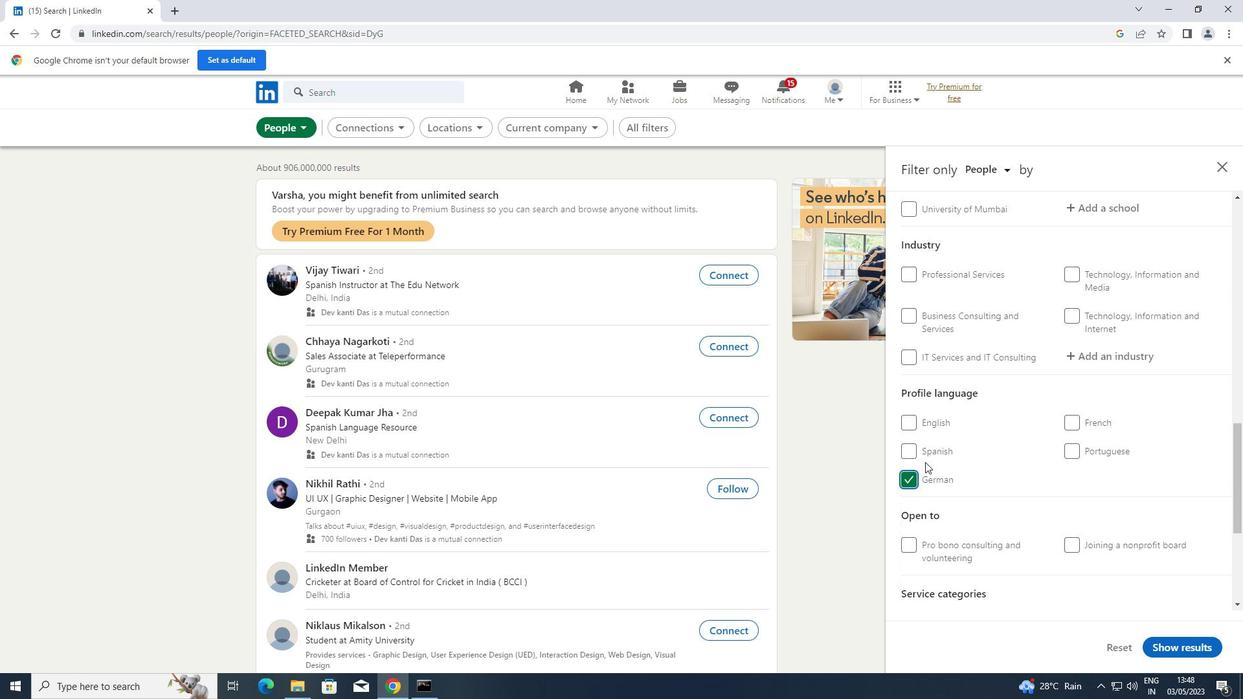 
Action: Mouse scrolled (927, 459) with delta (0, 0)
Screenshot: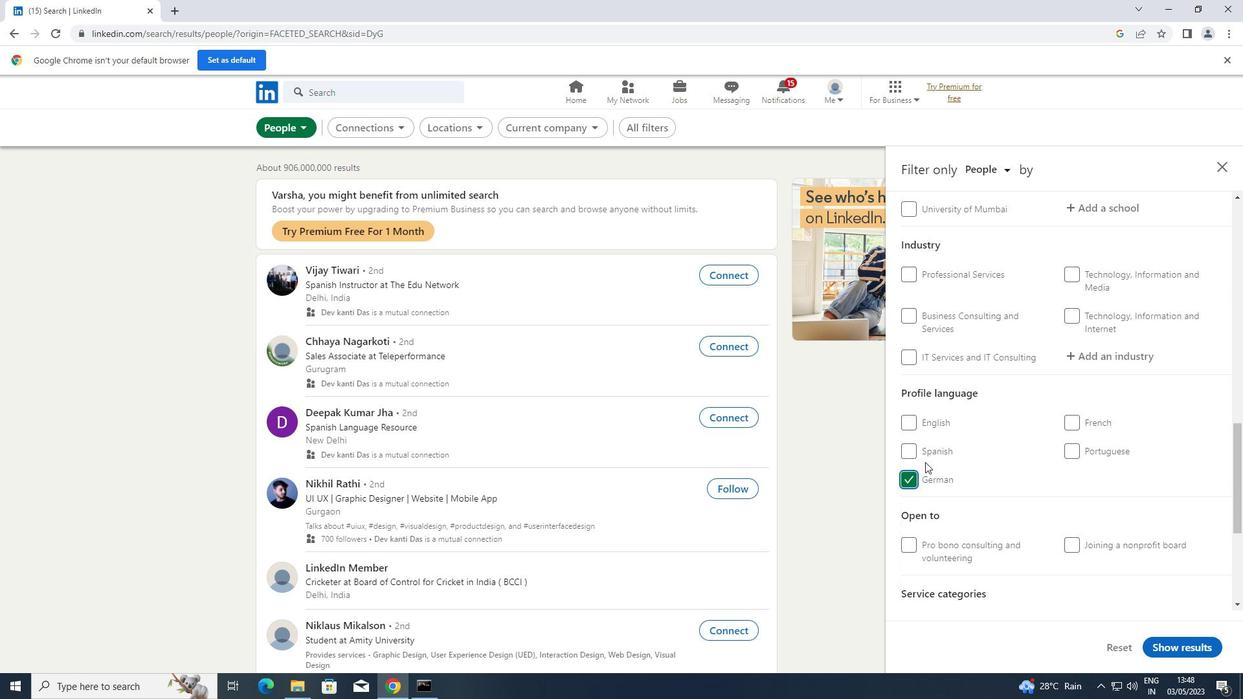 
Action: Mouse scrolled (927, 459) with delta (0, 0)
Screenshot: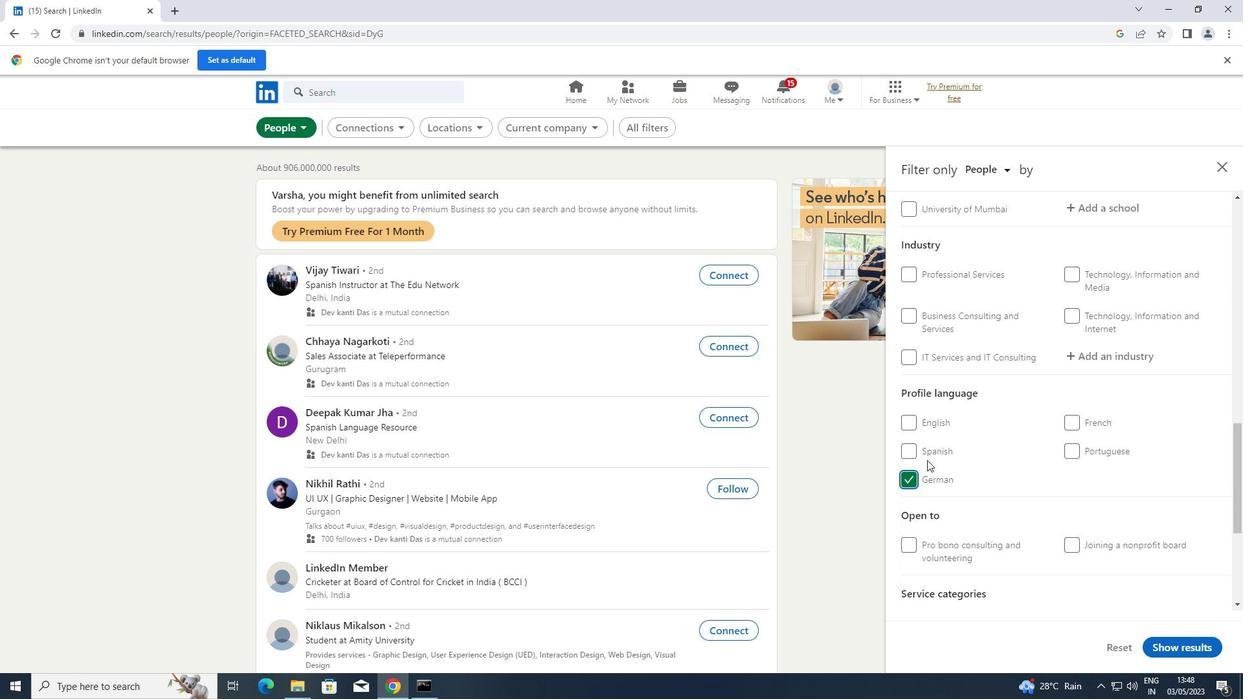 
Action: Mouse scrolled (927, 459) with delta (0, 0)
Screenshot: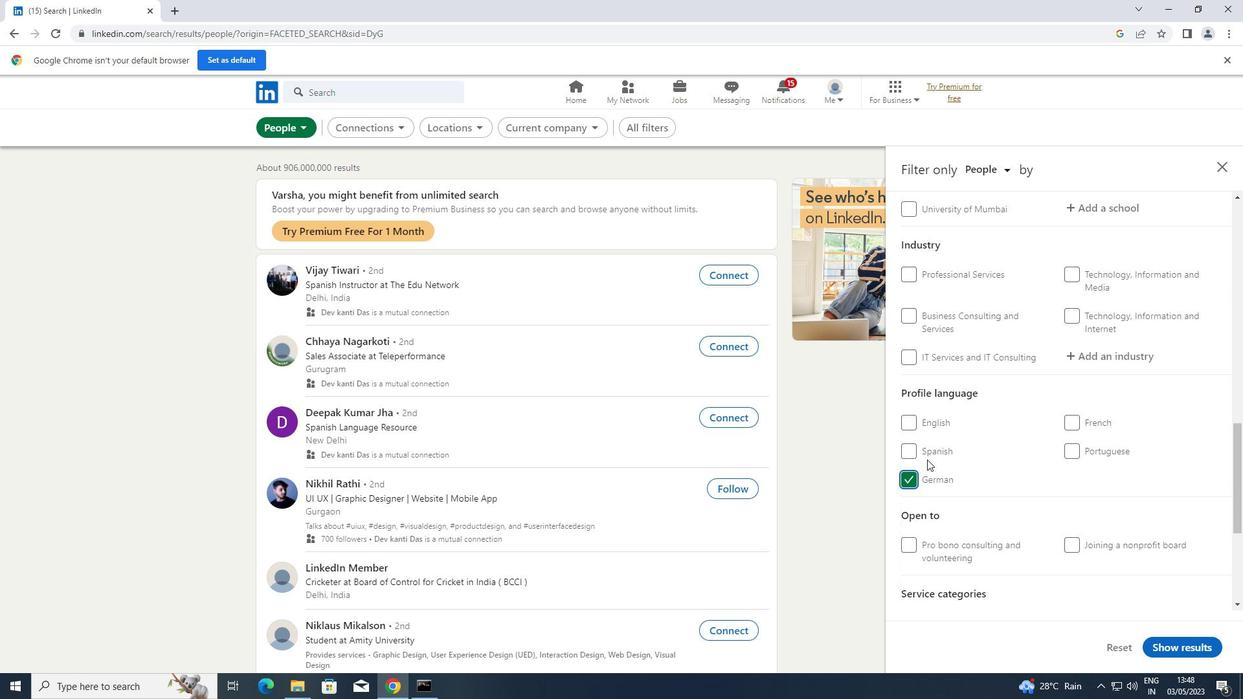 
Action: Mouse scrolled (927, 459) with delta (0, 0)
Screenshot: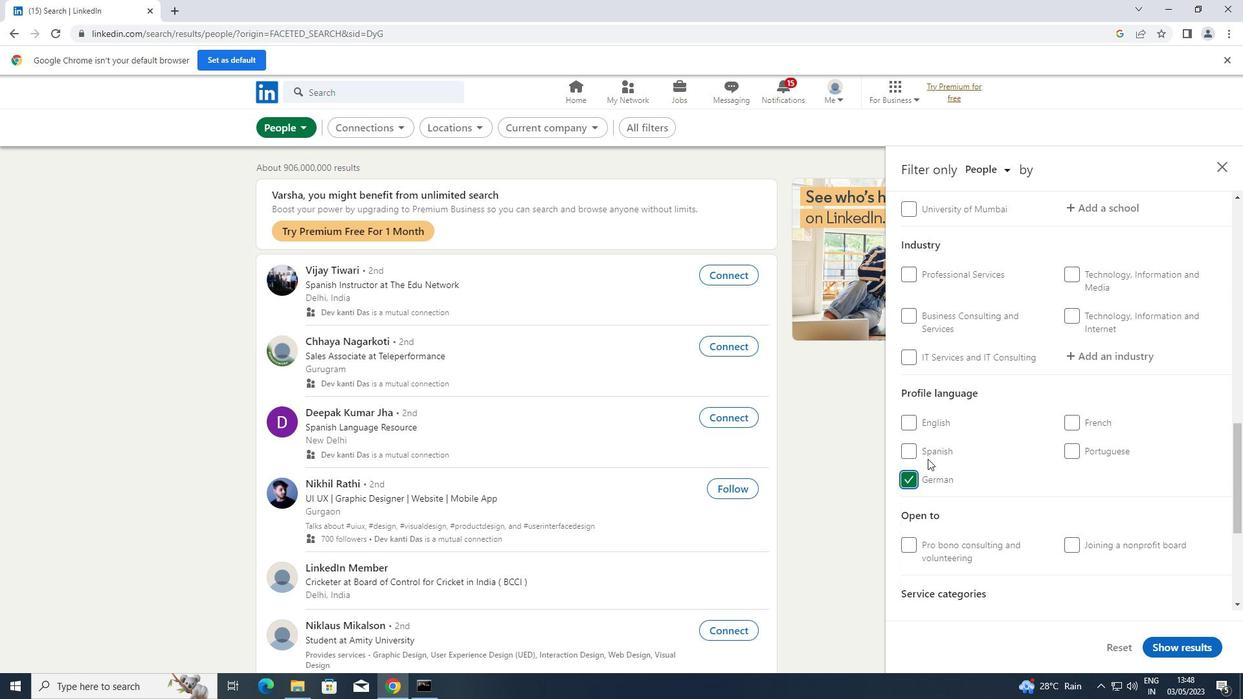 
Action: Mouse scrolled (927, 459) with delta (0, 0)
Screenshot: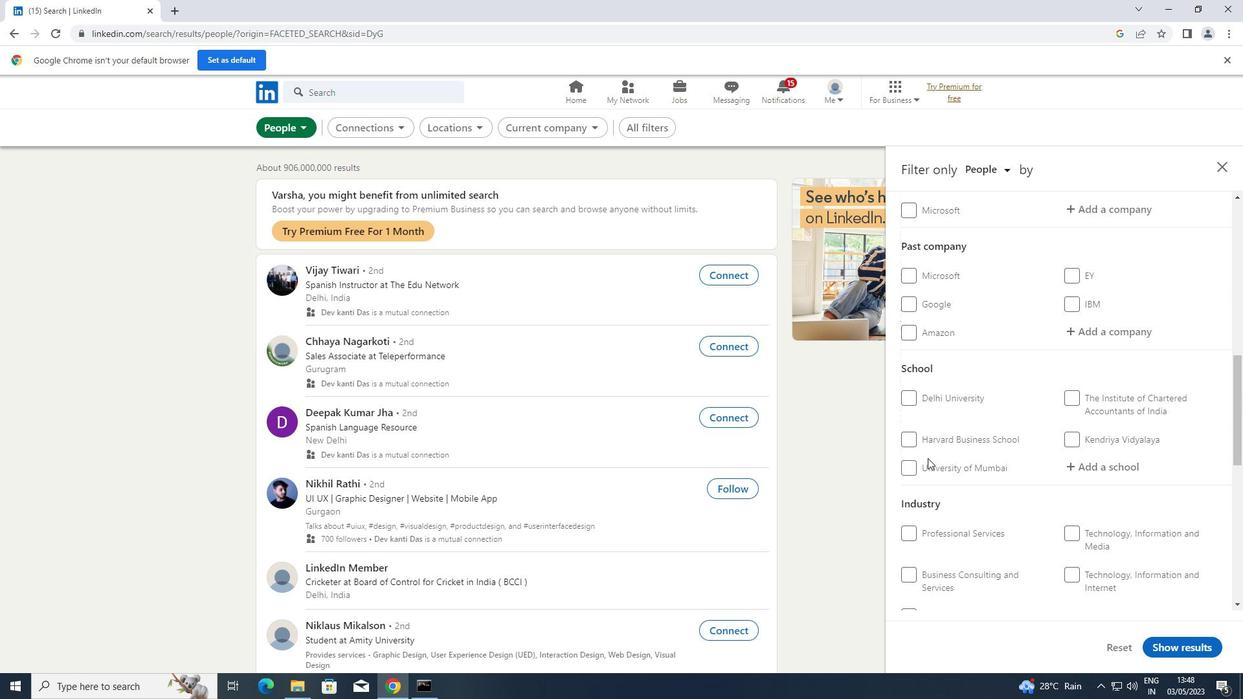 
Action: Mouse scrolled (927, 459) with delta (0, 0)
Screenshot: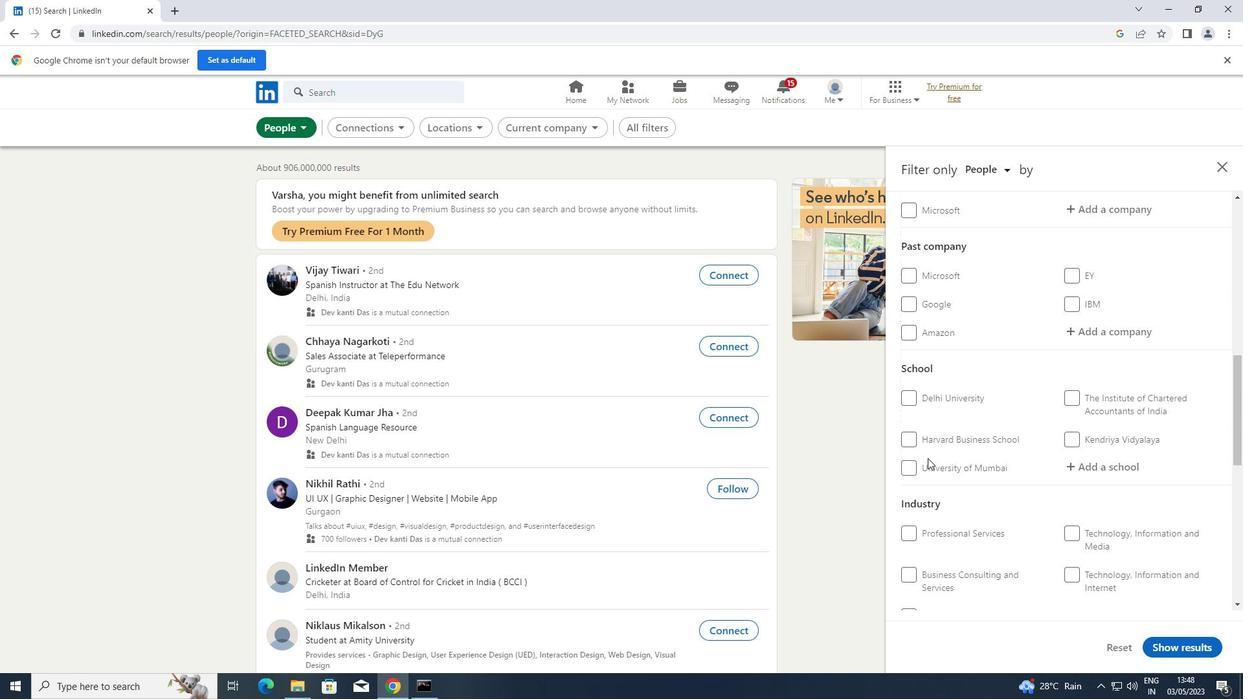 
Action: Mouse scrolled (927, 459) with delta (0, 0)
Screenshot: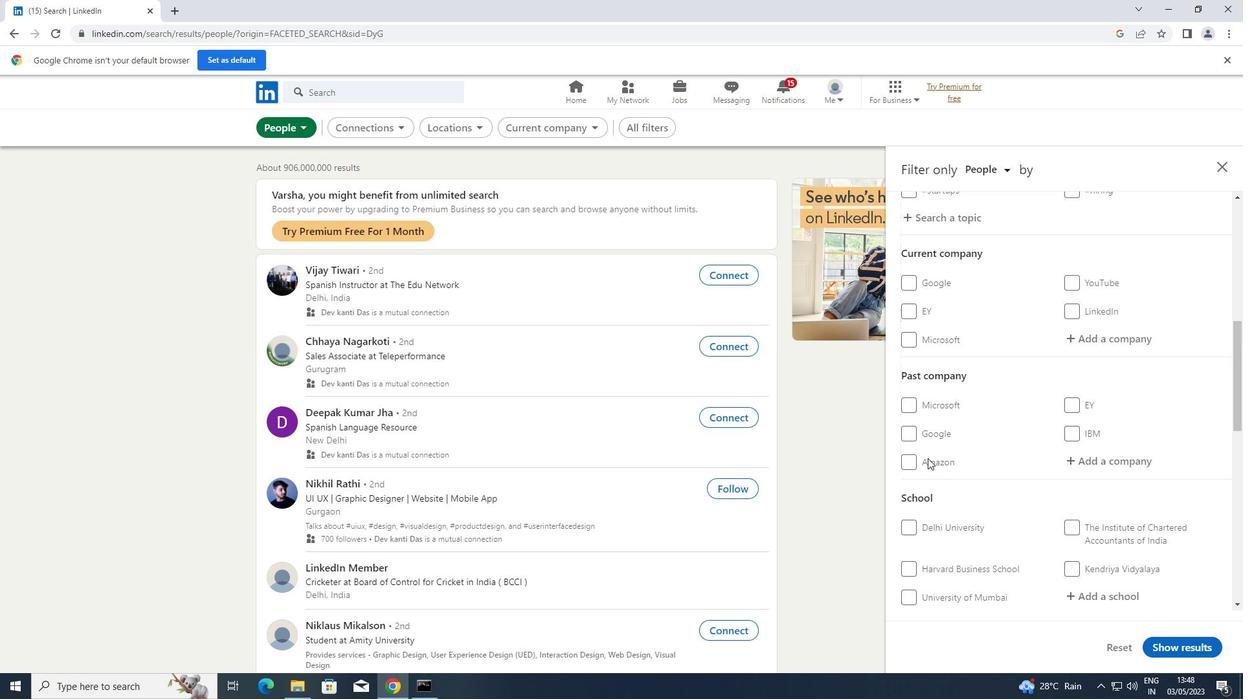 
Action: Mouse moved to (1085, 402)
Screenshot: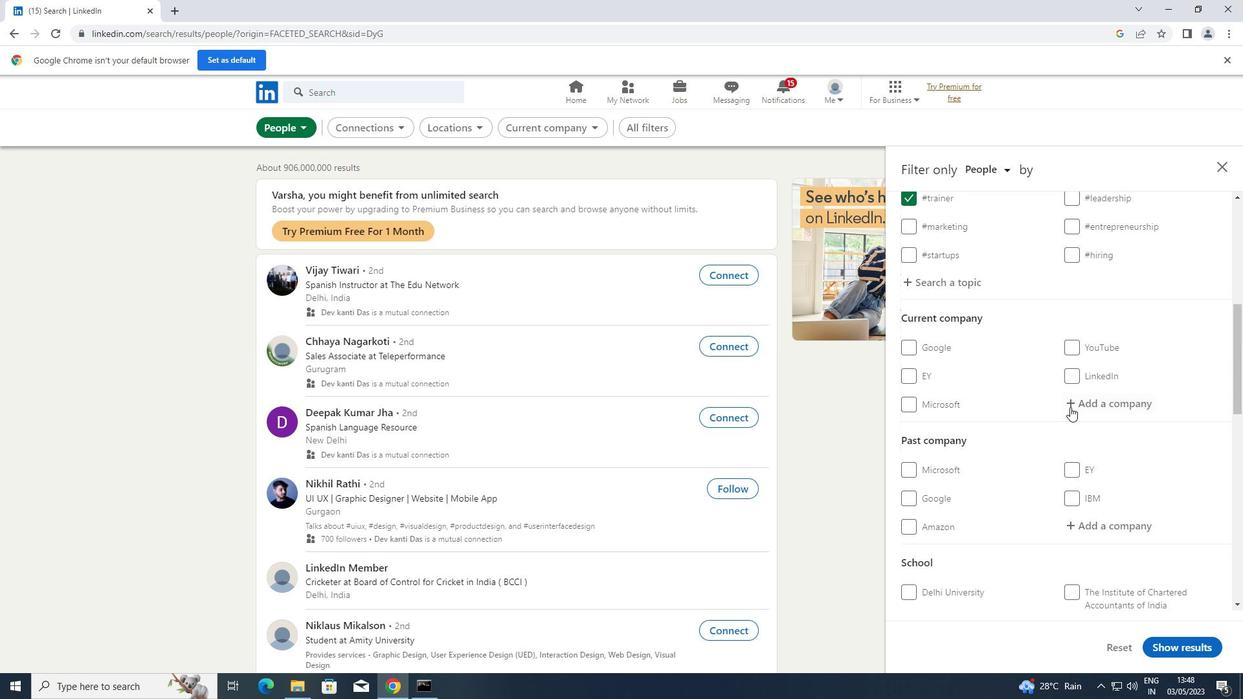 
Action: Mouse pressed left at (1085, 402)
Screenshot: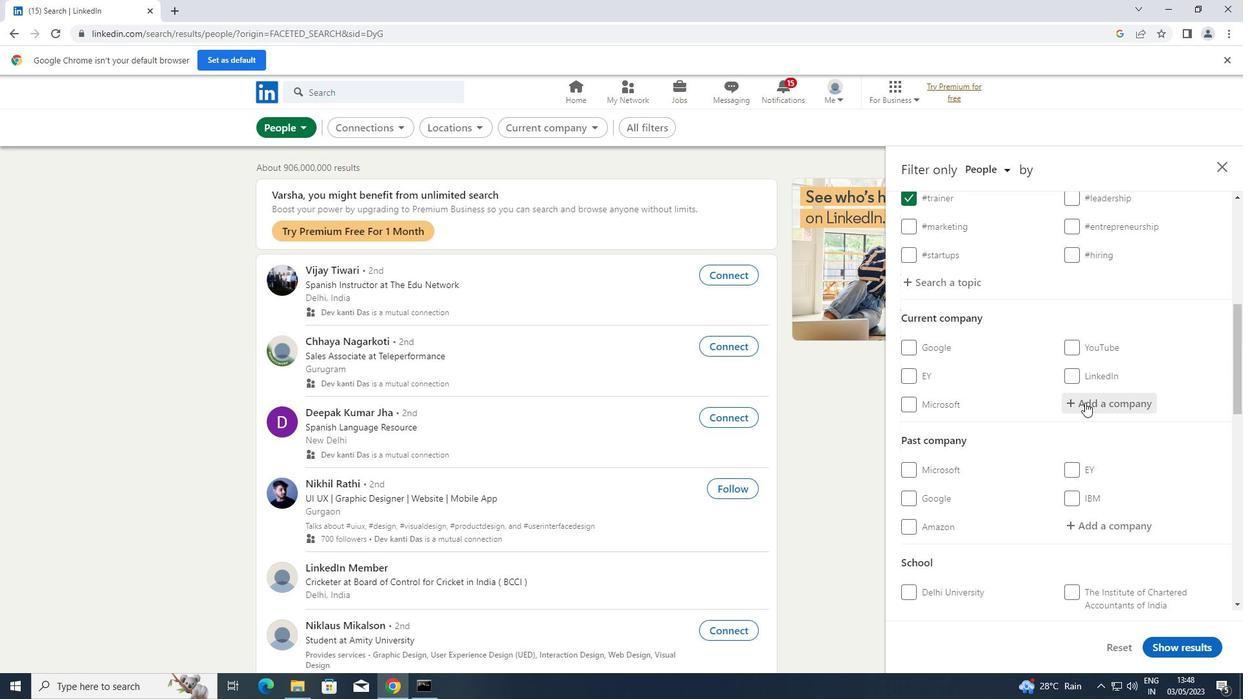 
Action: Key pressed <Key.shift>NEURON.AL
Screenshot: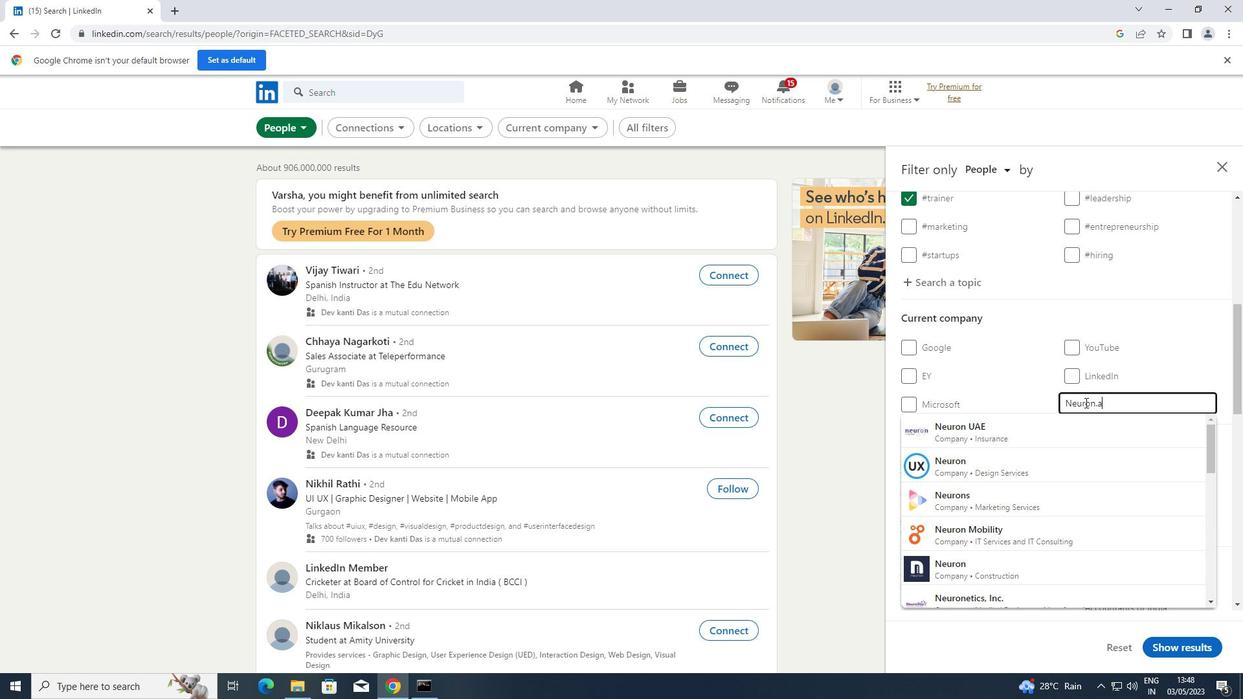 
Action: Mouse moved to (1064, 415)
Screenshot: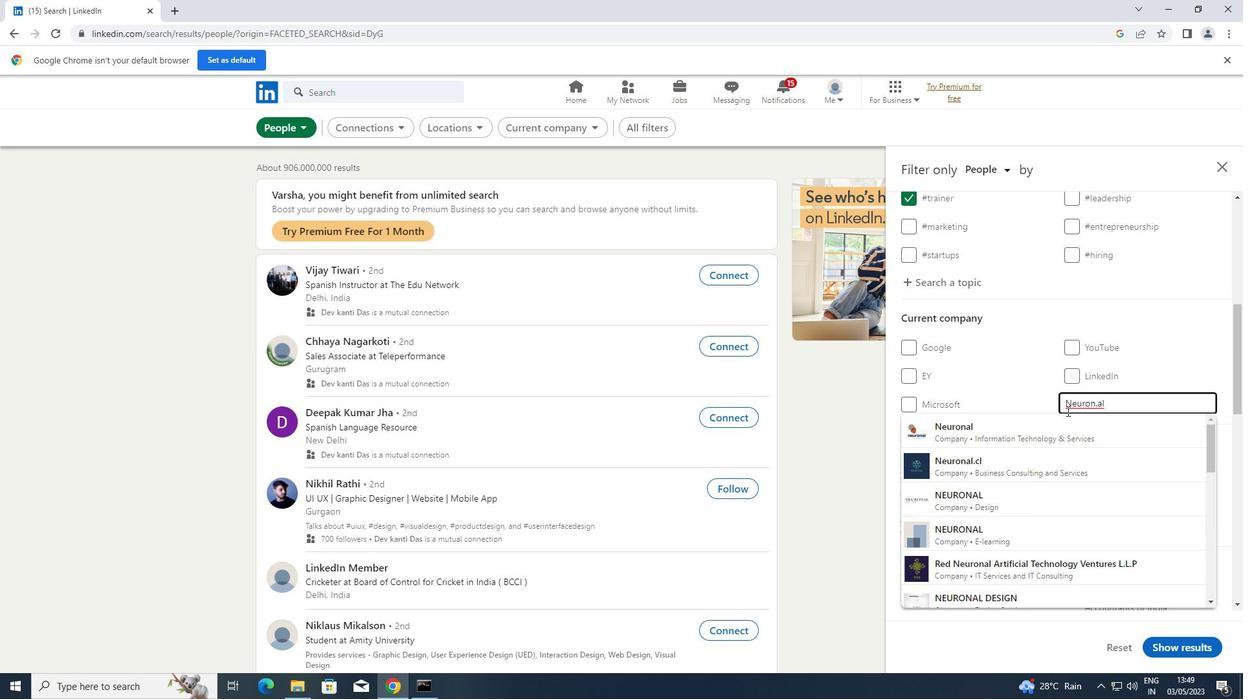 
Action: Key pressed <Key.enter>
Screenshot: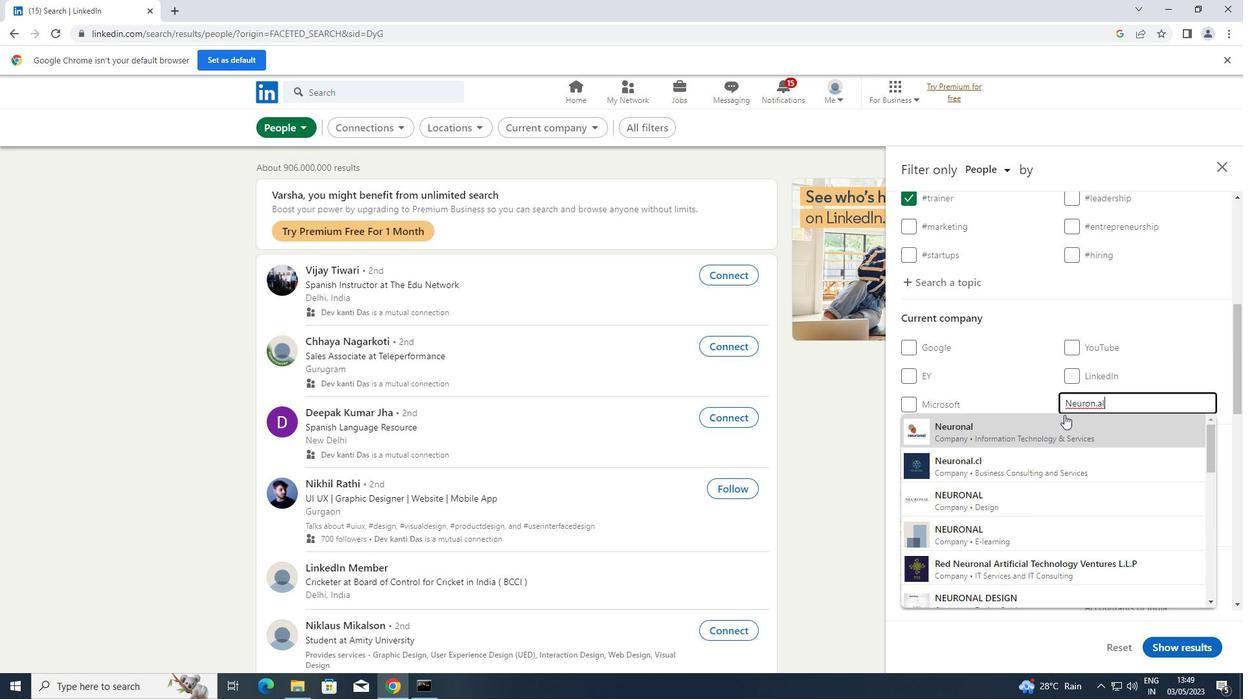 
Action: Mouse scrolled (1064, 414) with delta (0, 0)
Screenshot: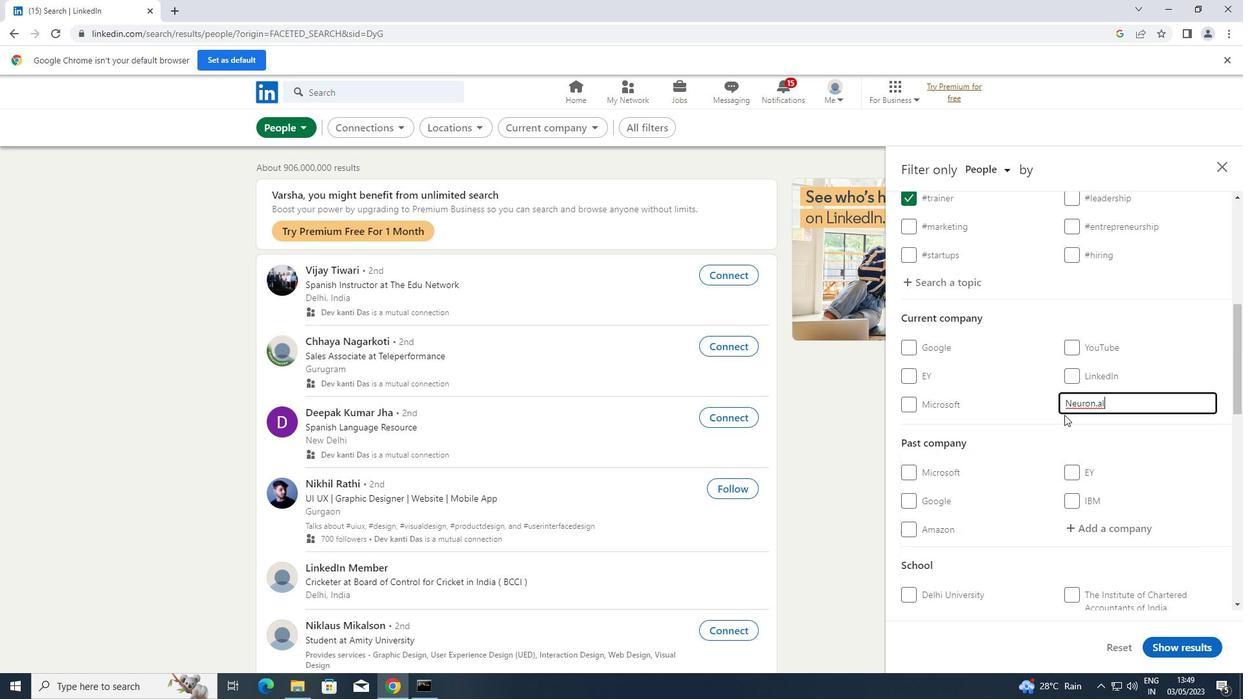 
Action: Mouse scrolled (1064, 414) with delta (0, 0)
Screenshot: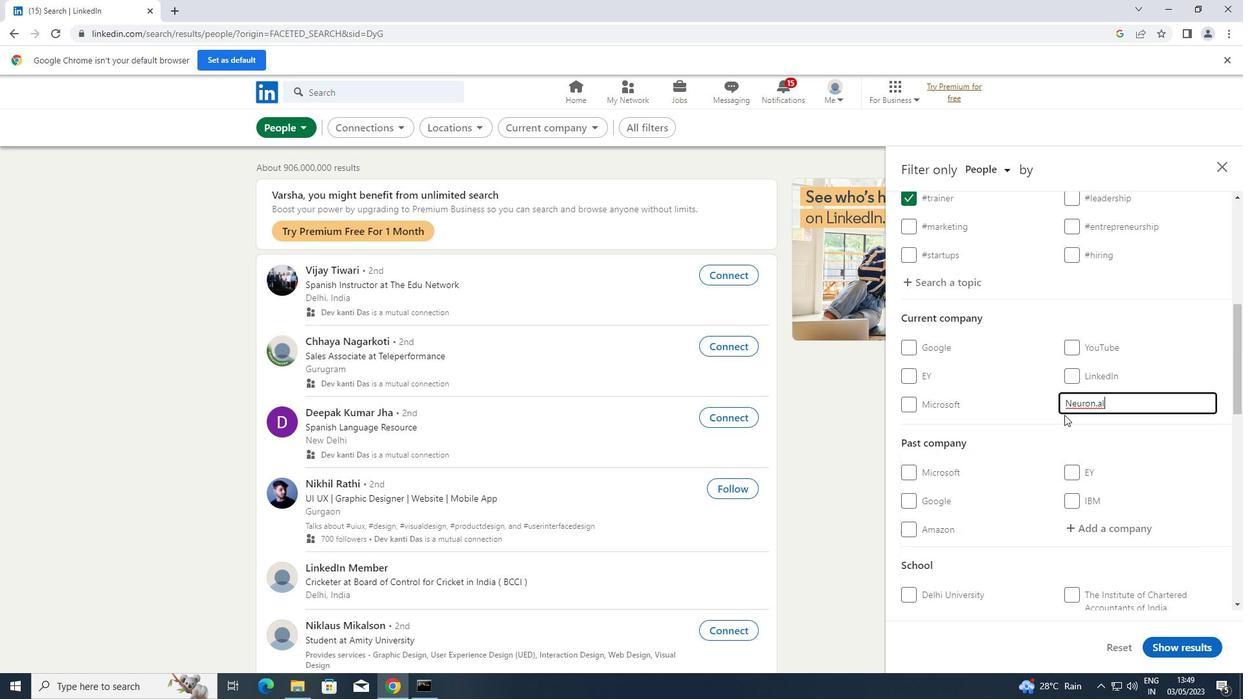 
Action: Mouse scrolled (1064, 414) with delta (0, 0)
Screenshot: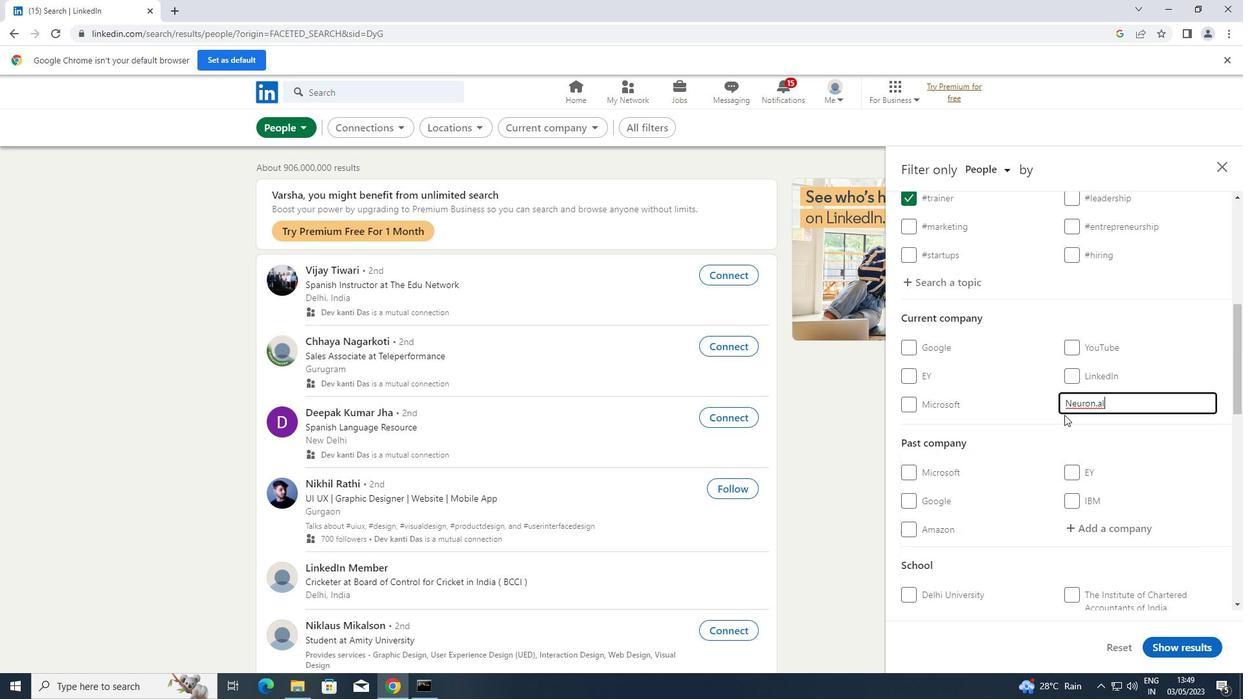 
Action: Mouse scrolled (1064, 414) with delta (0, 0)
Screenshot: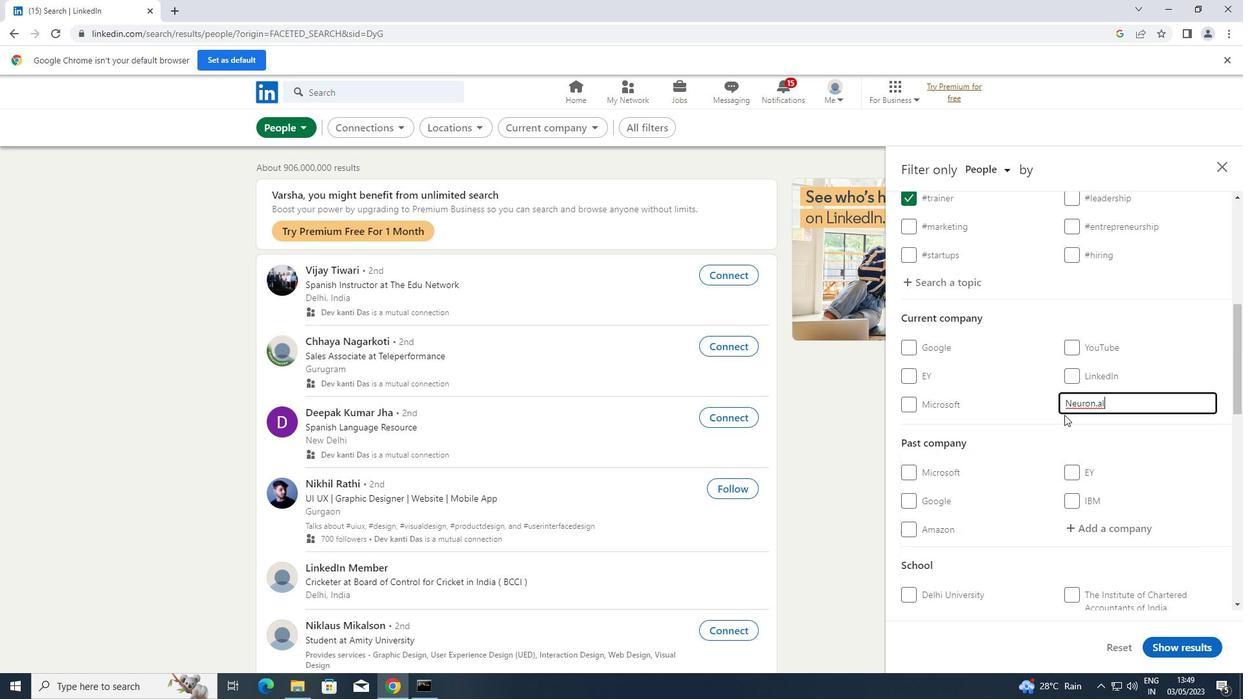 
Action: Mouse scrolled (1064, 414) with delta (0, 0)
Screenshot: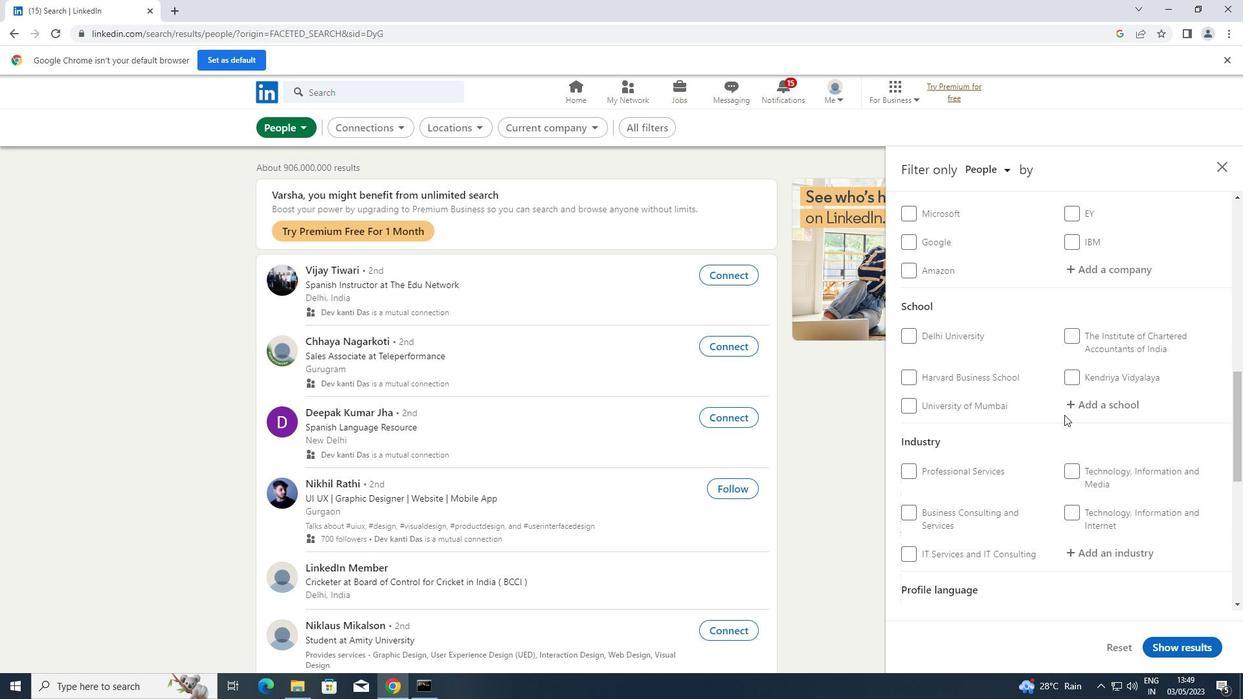 
Action: Mouse scrolled (1064, 414) with delta (0, 0)
Screenshot: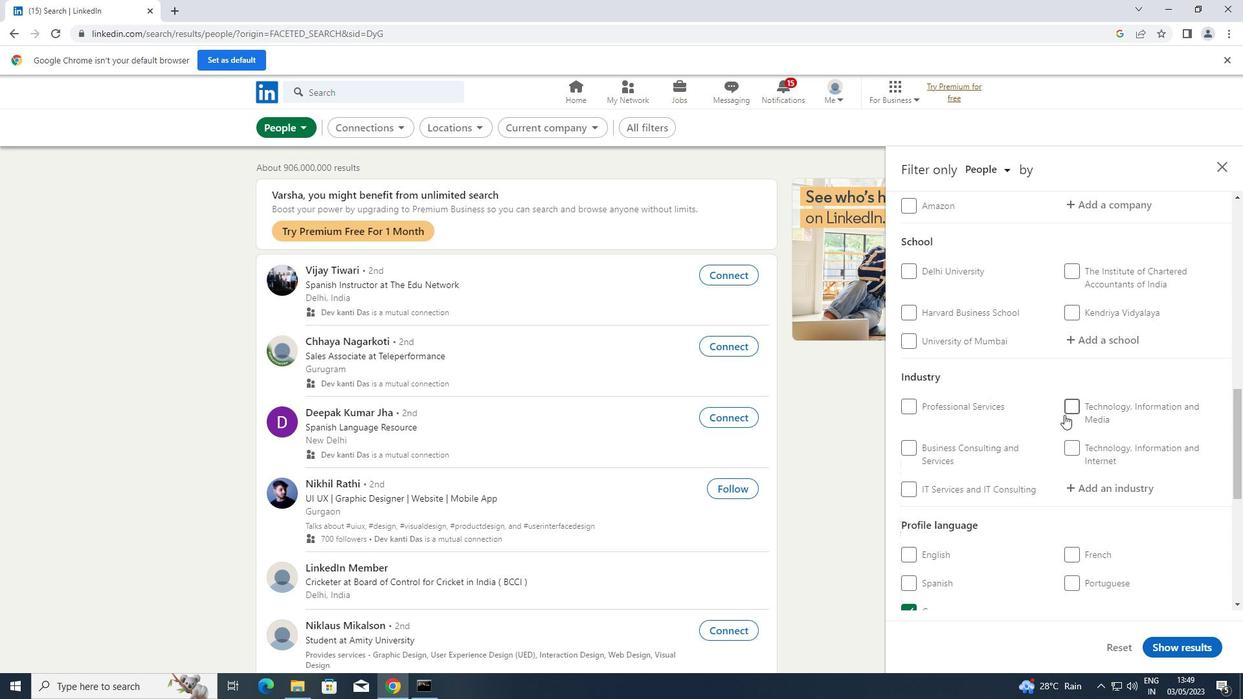 
Action: Mouse scrolled (1064, 415) with delta (0, 0)
Screenshot: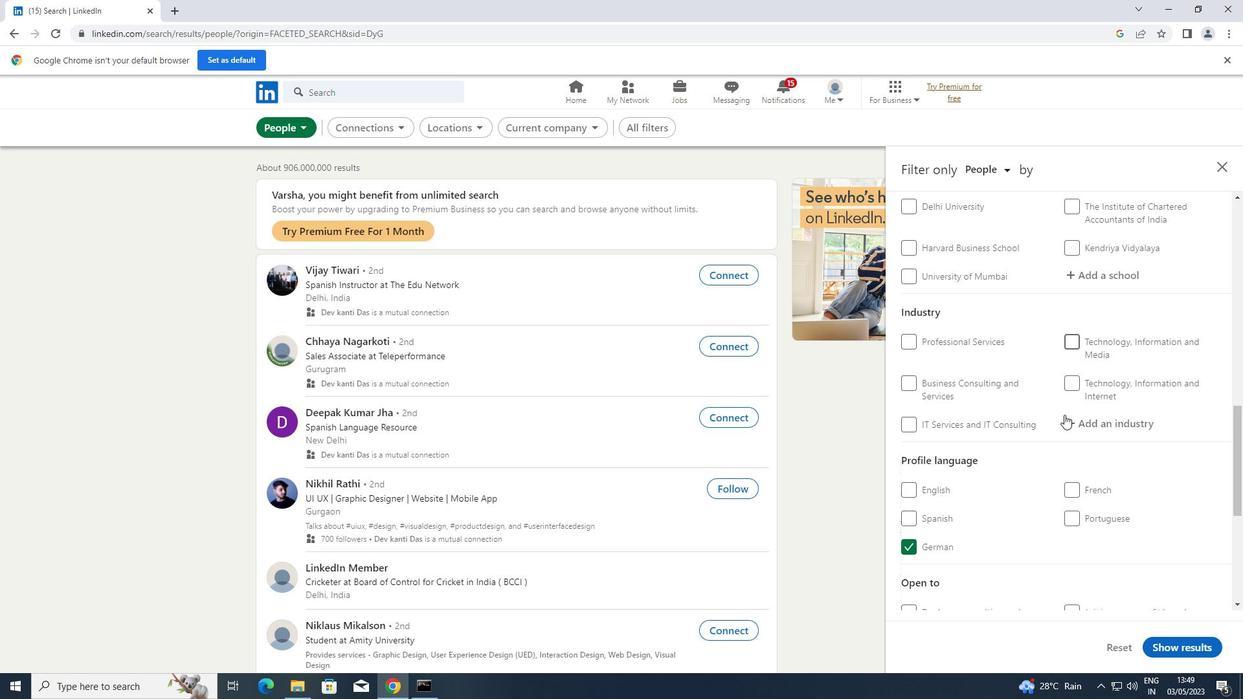 
Action: Mouse scrolled (1064, 415) with delta (0, 0)
Screenshot: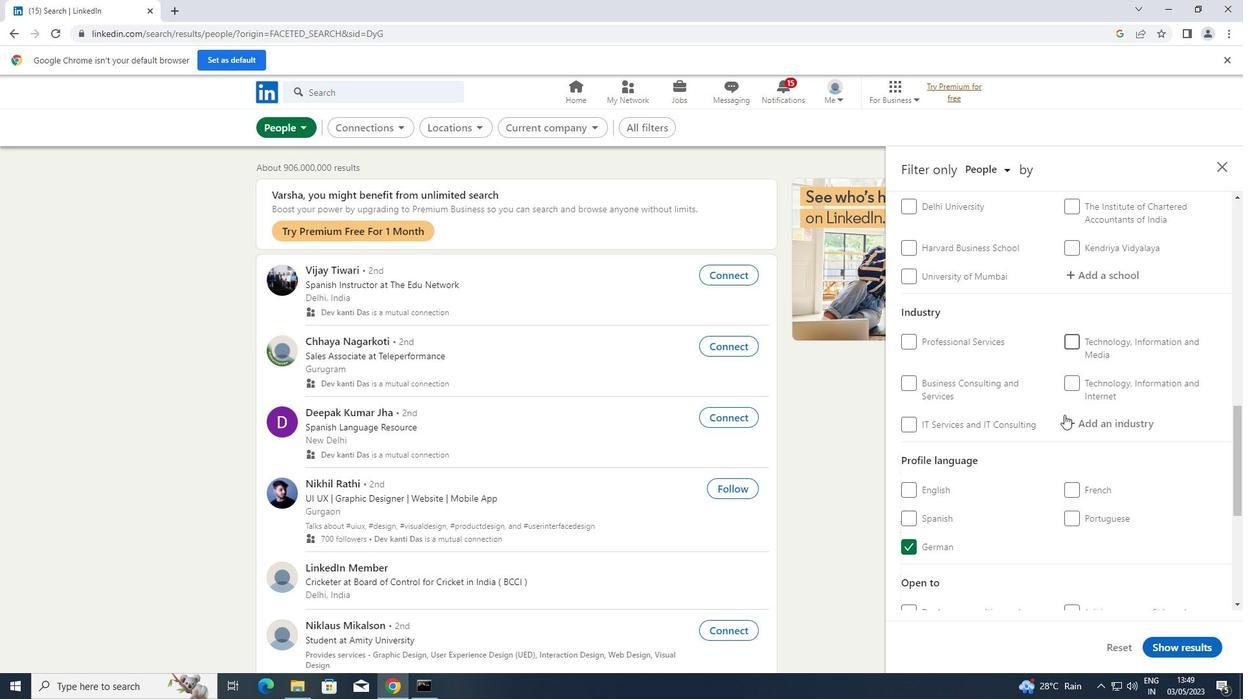 
Action: Mouse moved to (1084, 404)
Screenshot: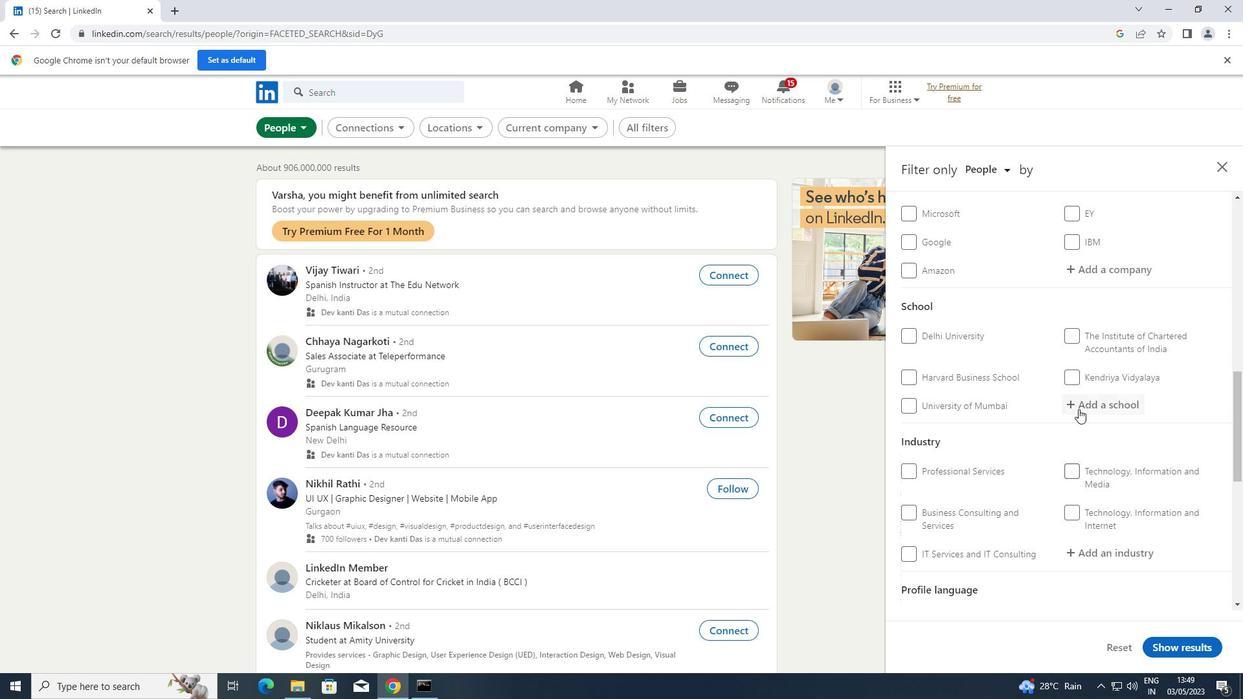 
Action: Mouse pressed left at (1084, 404)
Screenshot: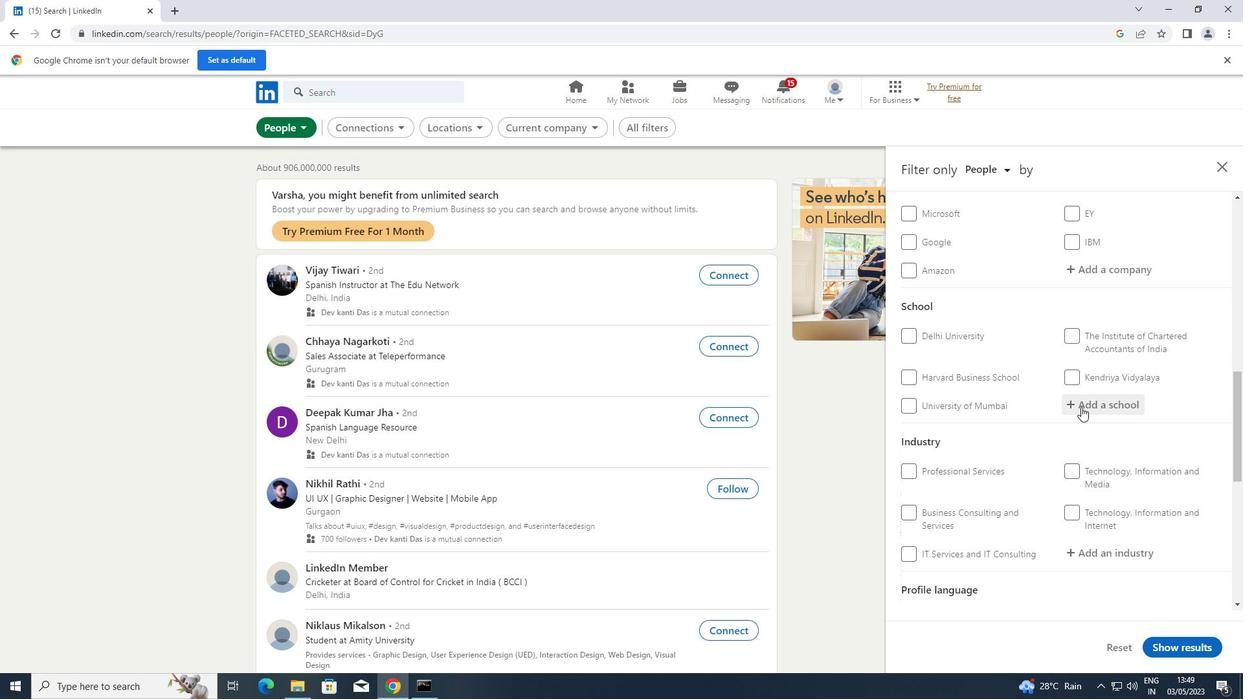 
Action: Key pressed <Key.shift>SINHGAD
Screenshot: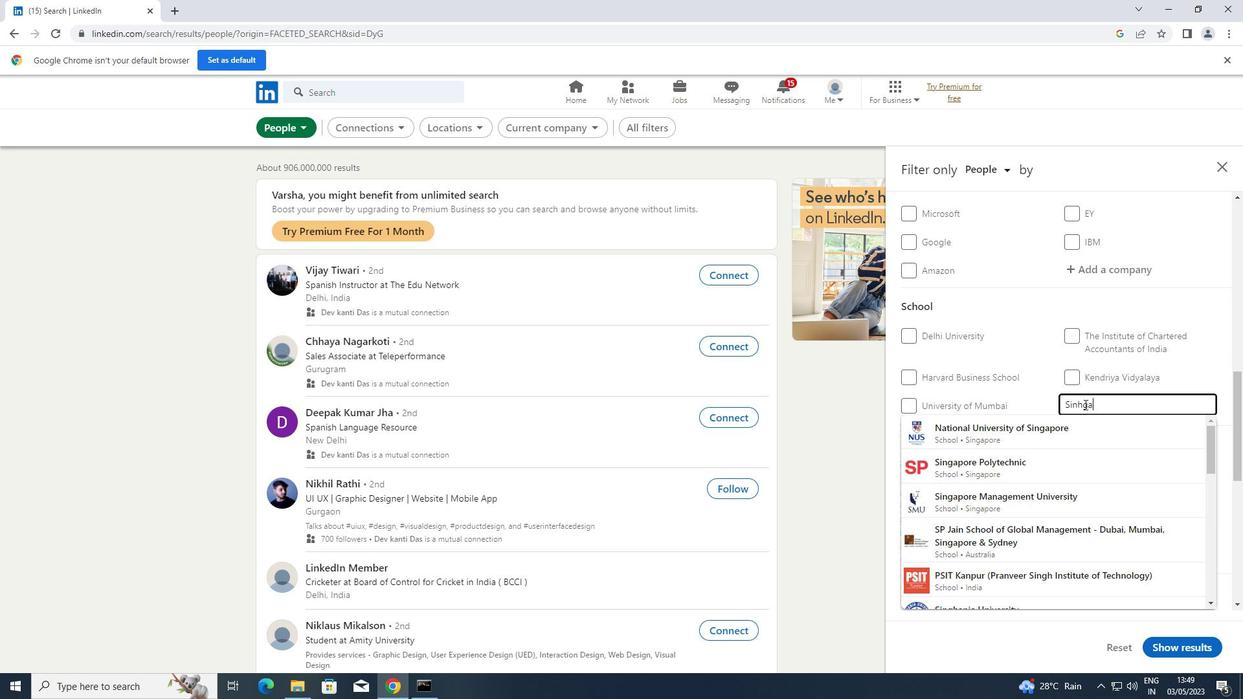
Action: Mouse moved to (1033, 431)
Screenshot: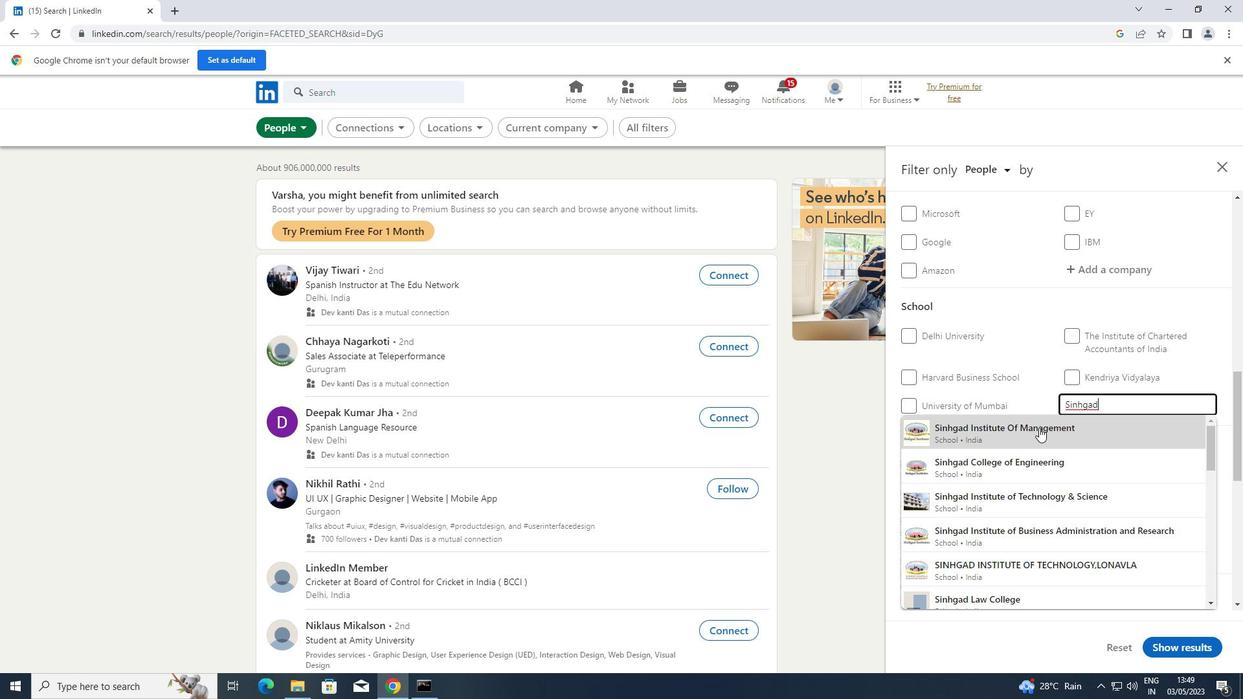 
Action: Mouse pressed left at (1033, 431)
Screenshot: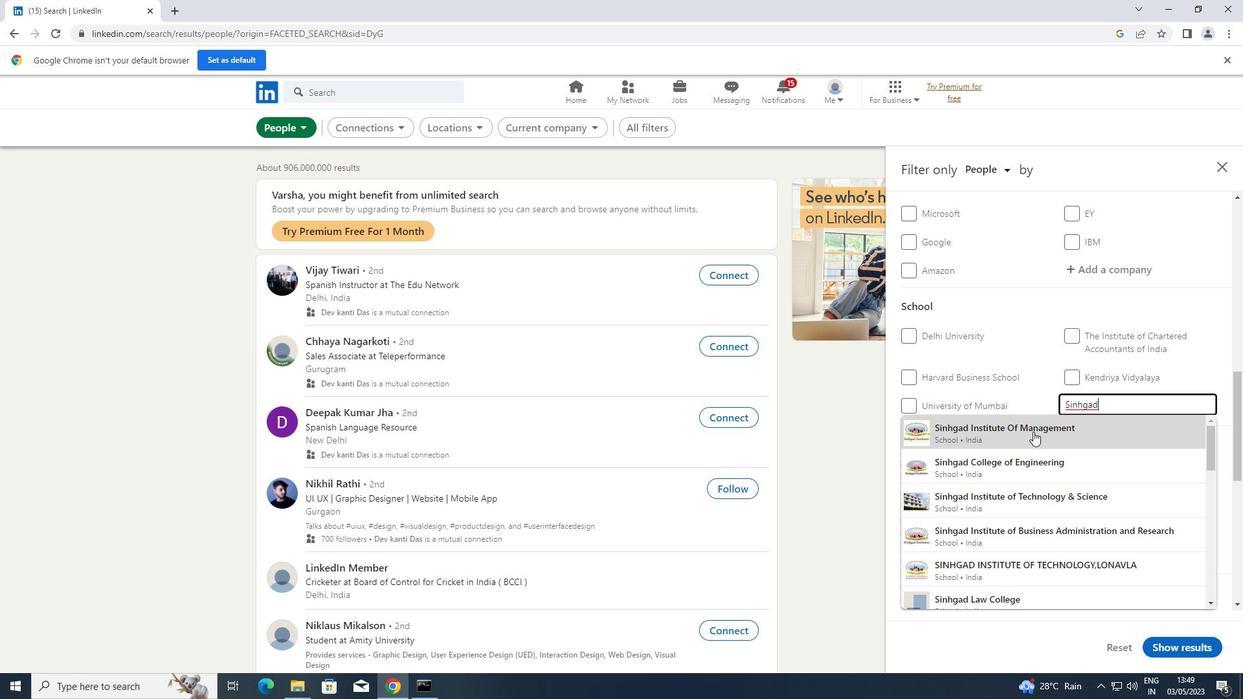 
Action: Mouse scrolled (1033, 431) with delta (0, 0)
Screenshot: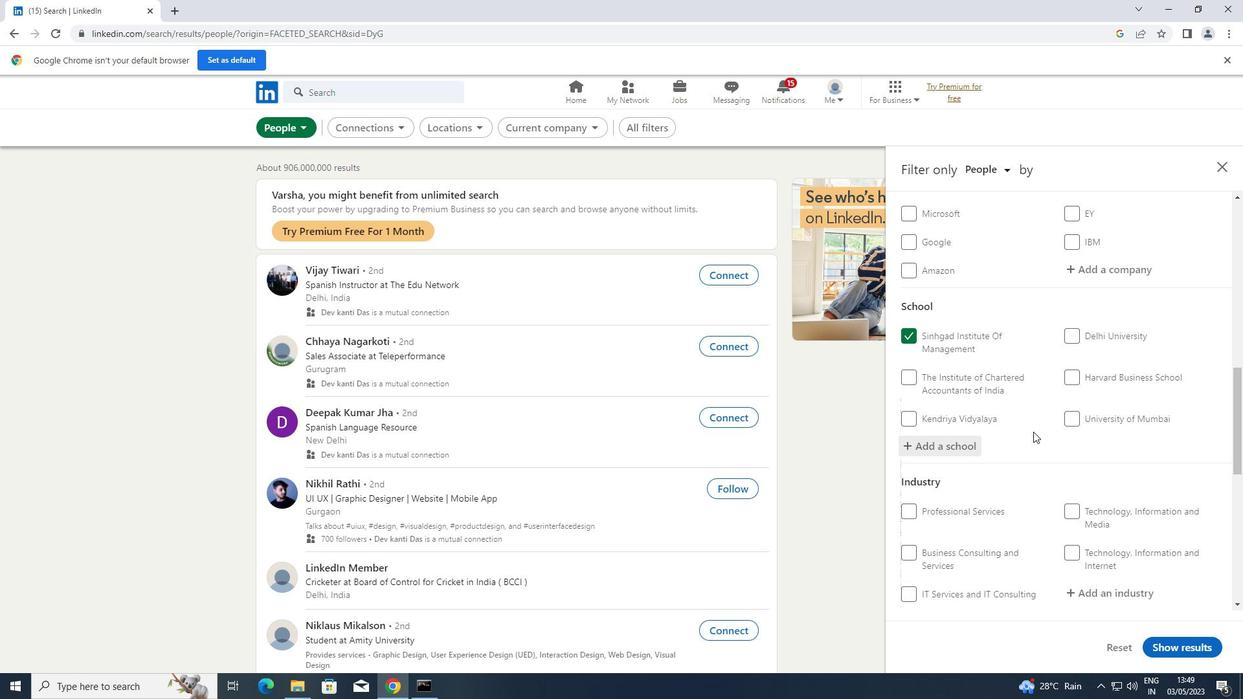 
Action: Mouse scrolled (1033, 431) with delta (0, 0)
Screenshot: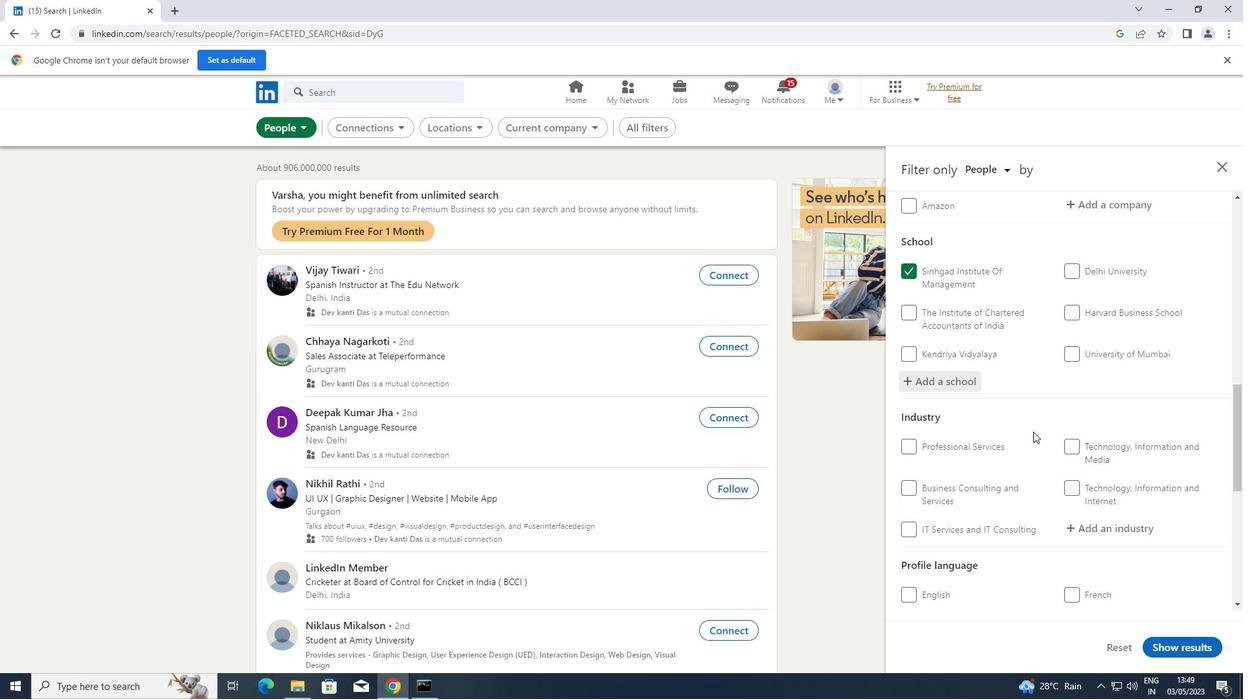
Action: Mouse scrolled (1033, 431) with delta (0, 0)
Screenshot: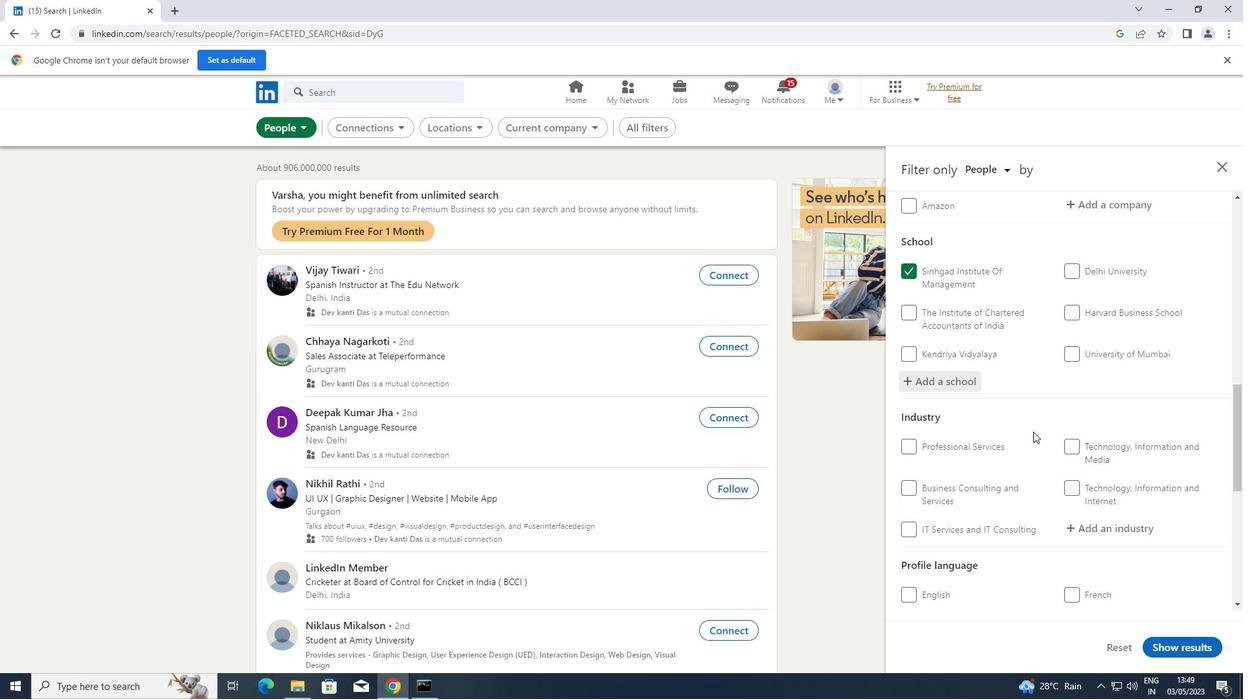 
Action: Mouse moved to (1120, 398)
Screenshot: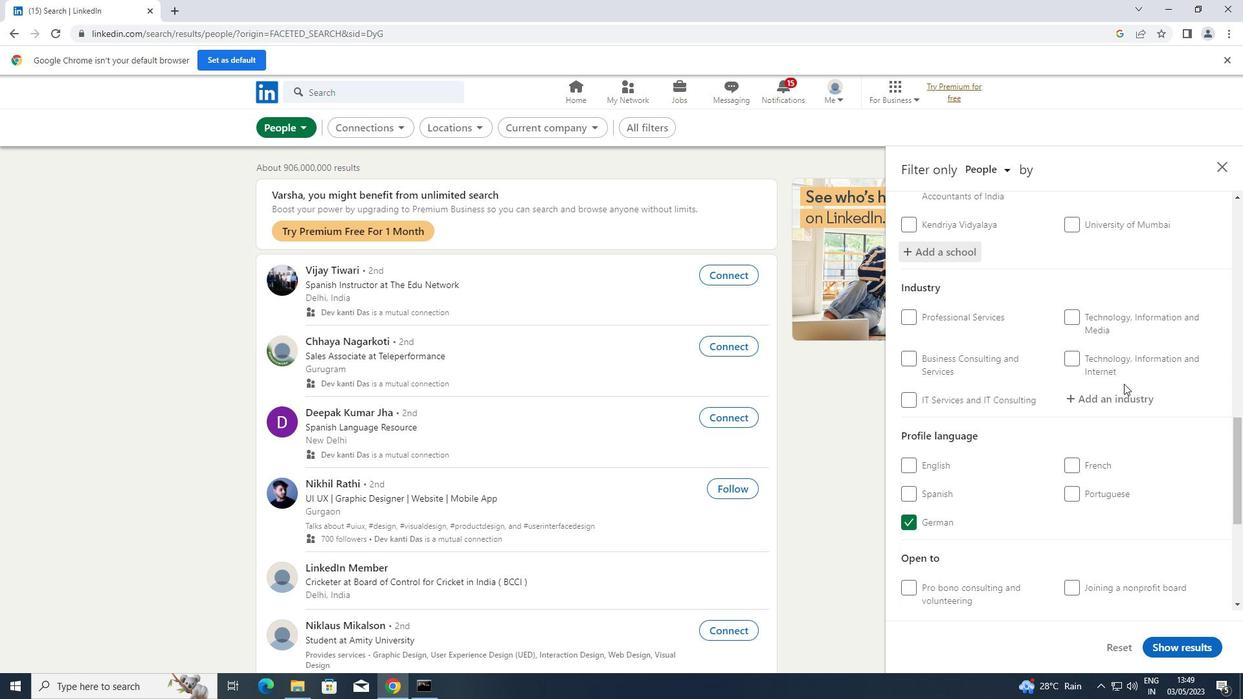 
Action: Mouse pressed left at (1120, 398)
Screenshot: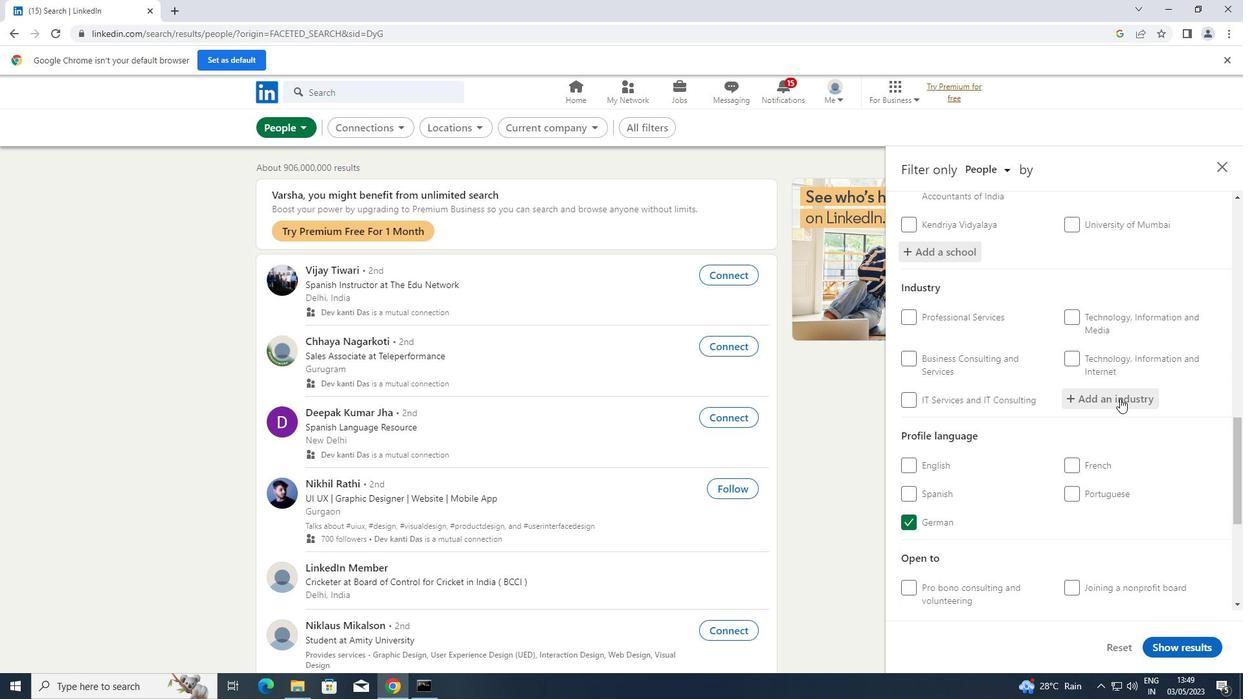 
Action: Key pressed <Key.shift>E-
Screenshot: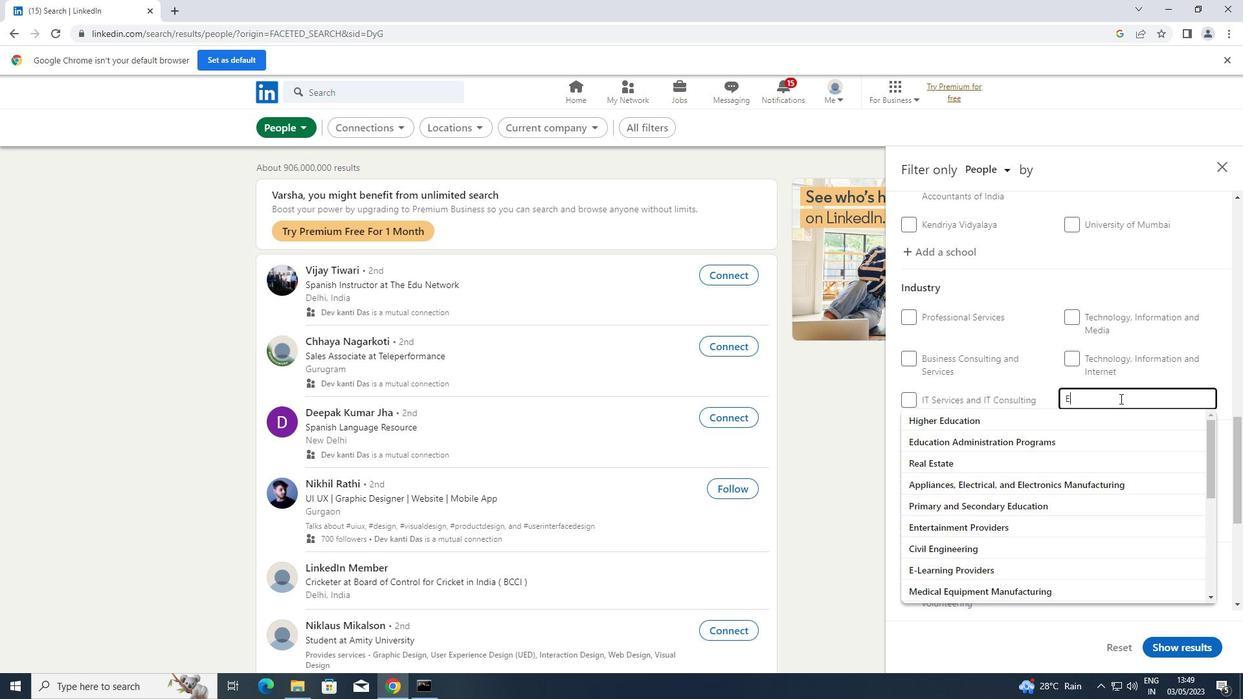 
Action: Mouse moved to (1119, 399)
Screenshot: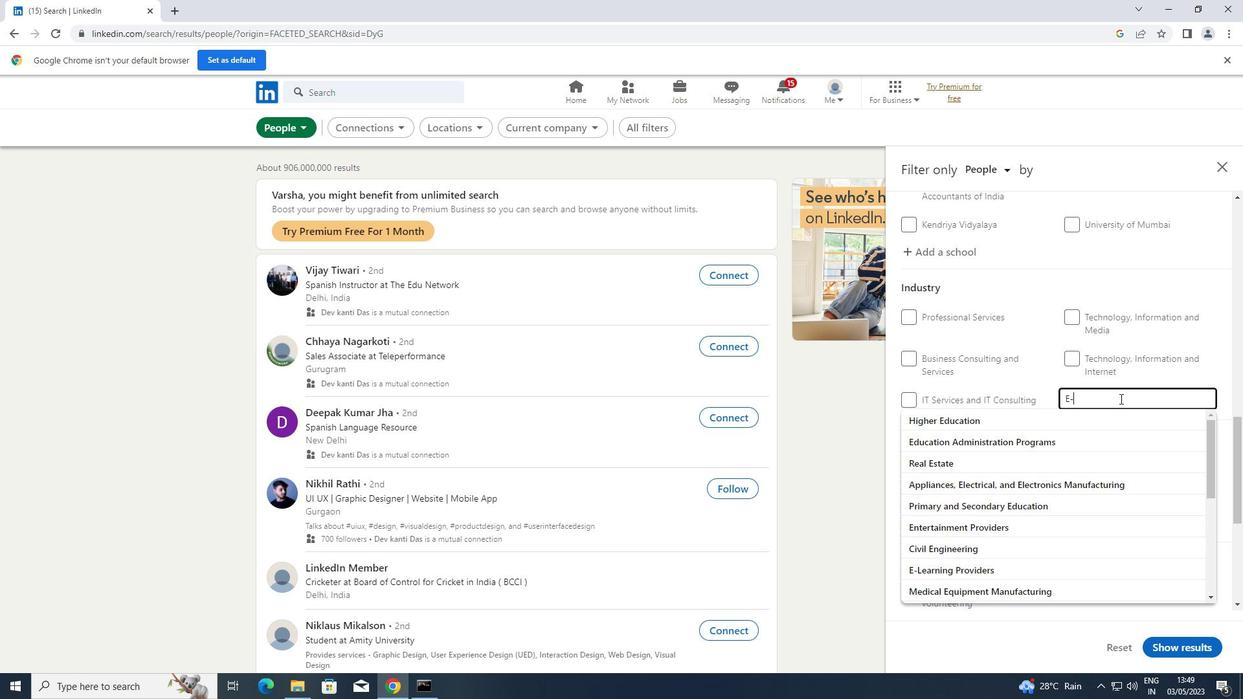
Action: Key pressed <Key.shift>LEARNI
Screenshot: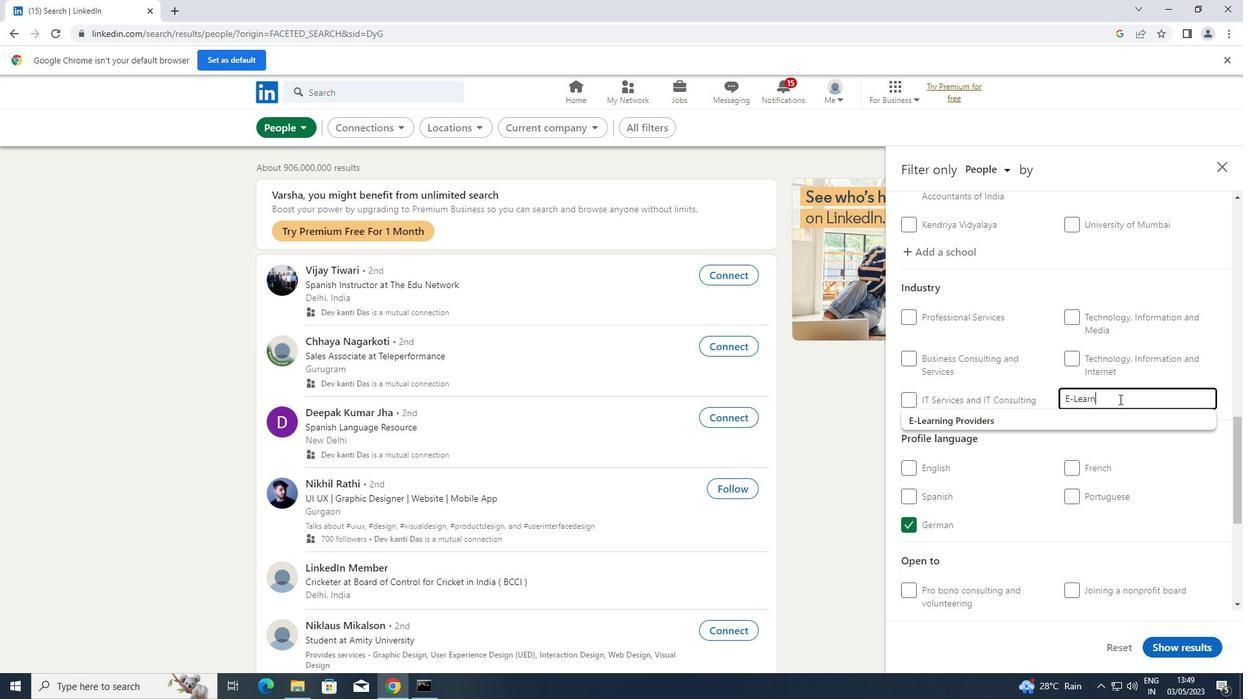 
Action: Mouse moved to (1048, 422)
Screenshot: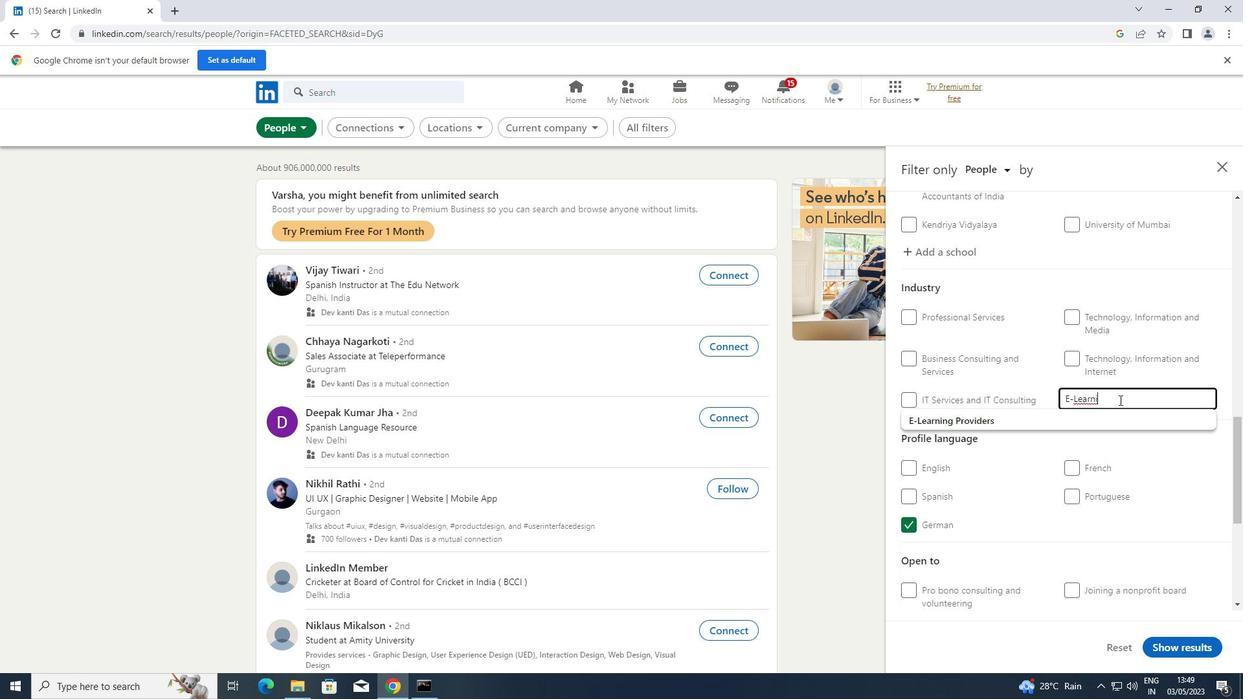 
Action: Mouse pressed left at (1048, 422)
Screenshot: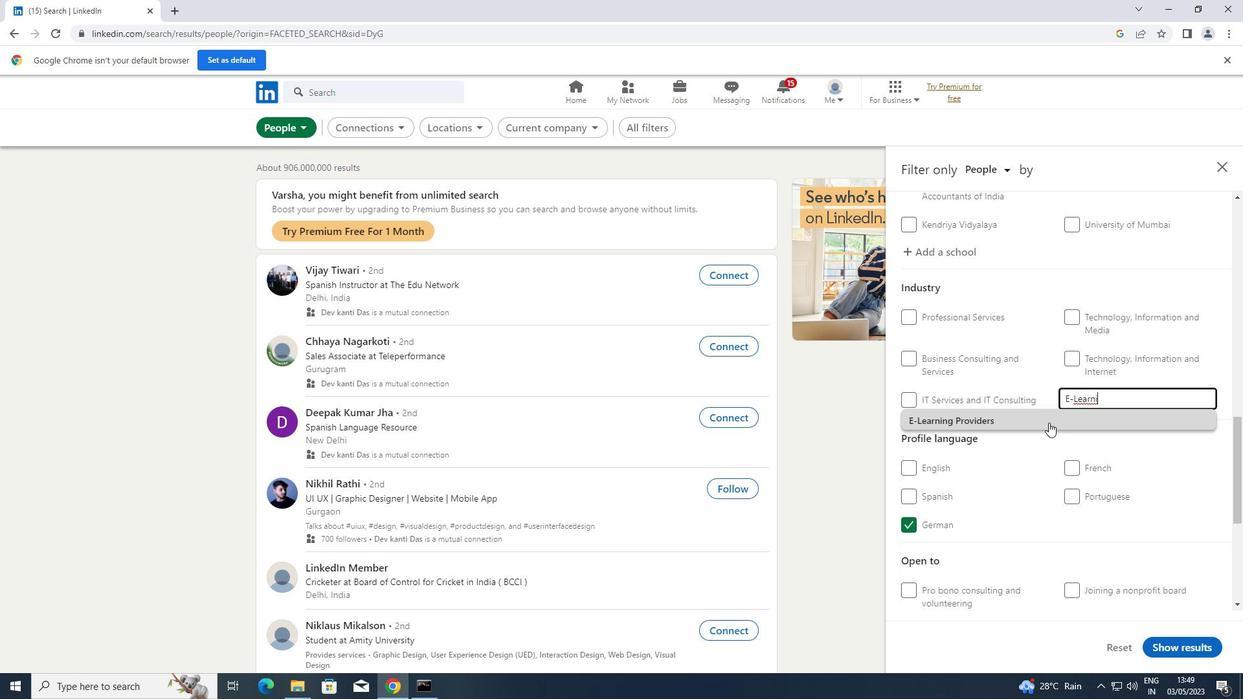 
Action: Mouse scrolled (1048, 422) with delta (0, 0)
Screenshot: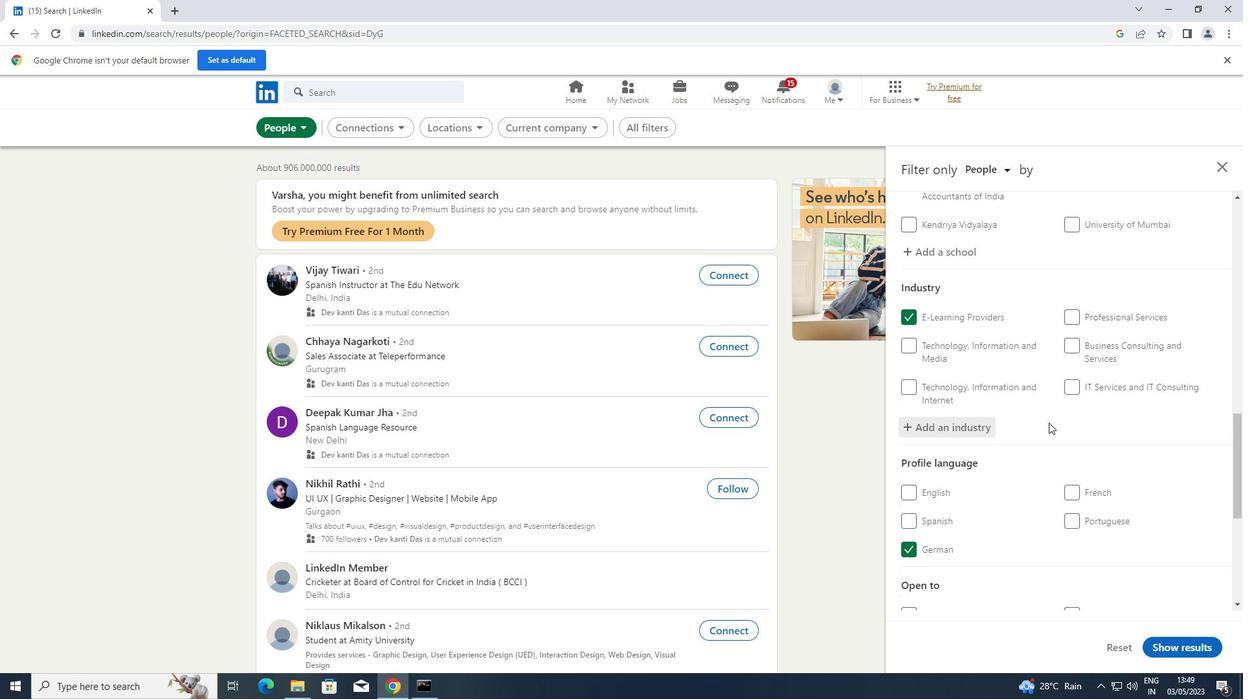 
Action: Mouse scrolled (1048, 422) with delta (0, 0)
Screenshot: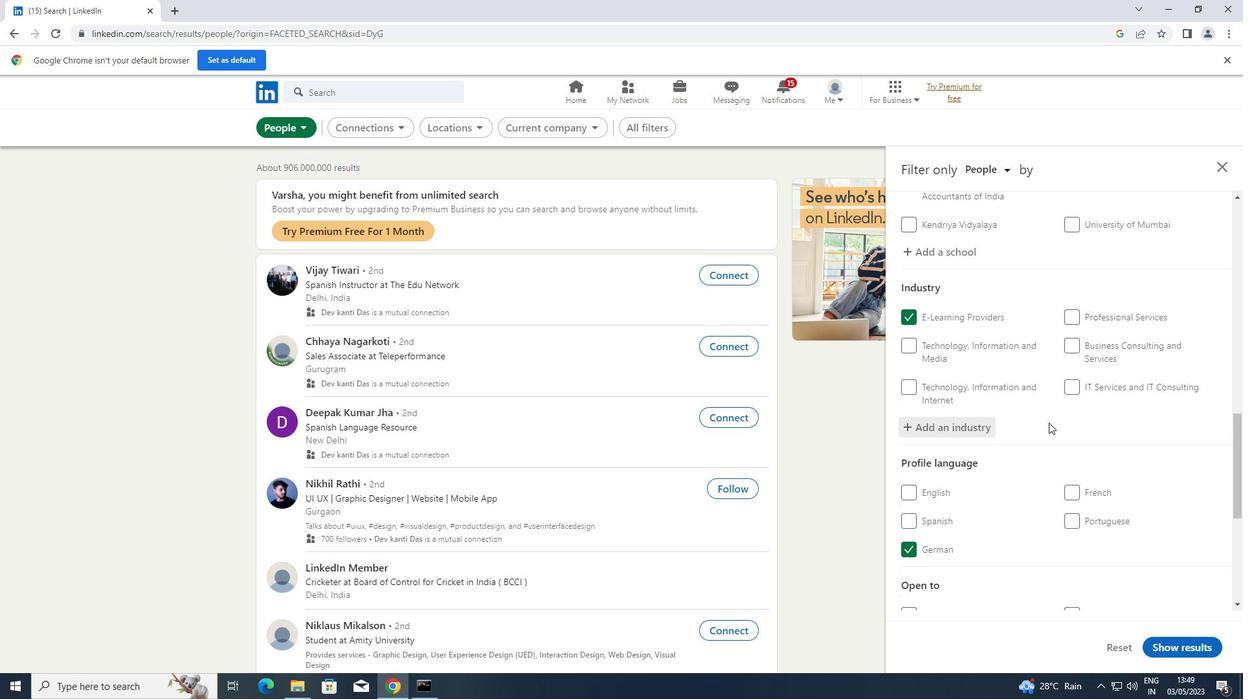 
Action: Mouse scrolled (1048, 422) with delta (0, 0)
Screenshot: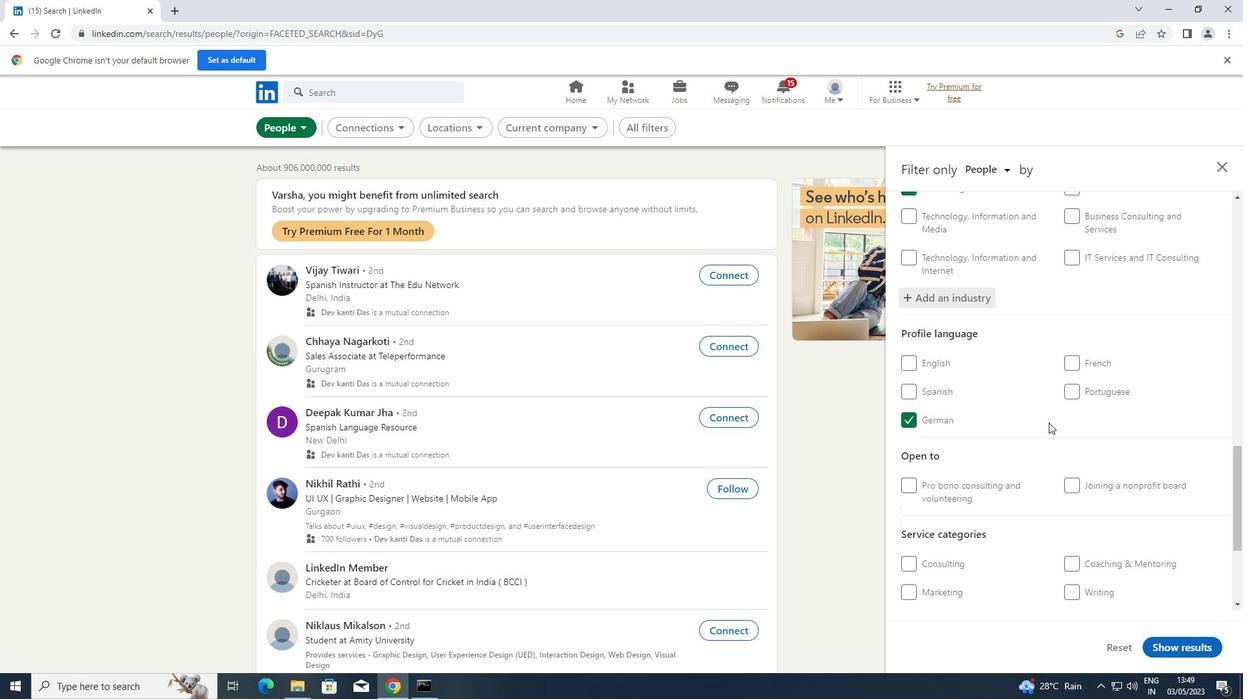 
Action: Mouse scrolled (1048, 422) with delta (0, 0)
Screenshot: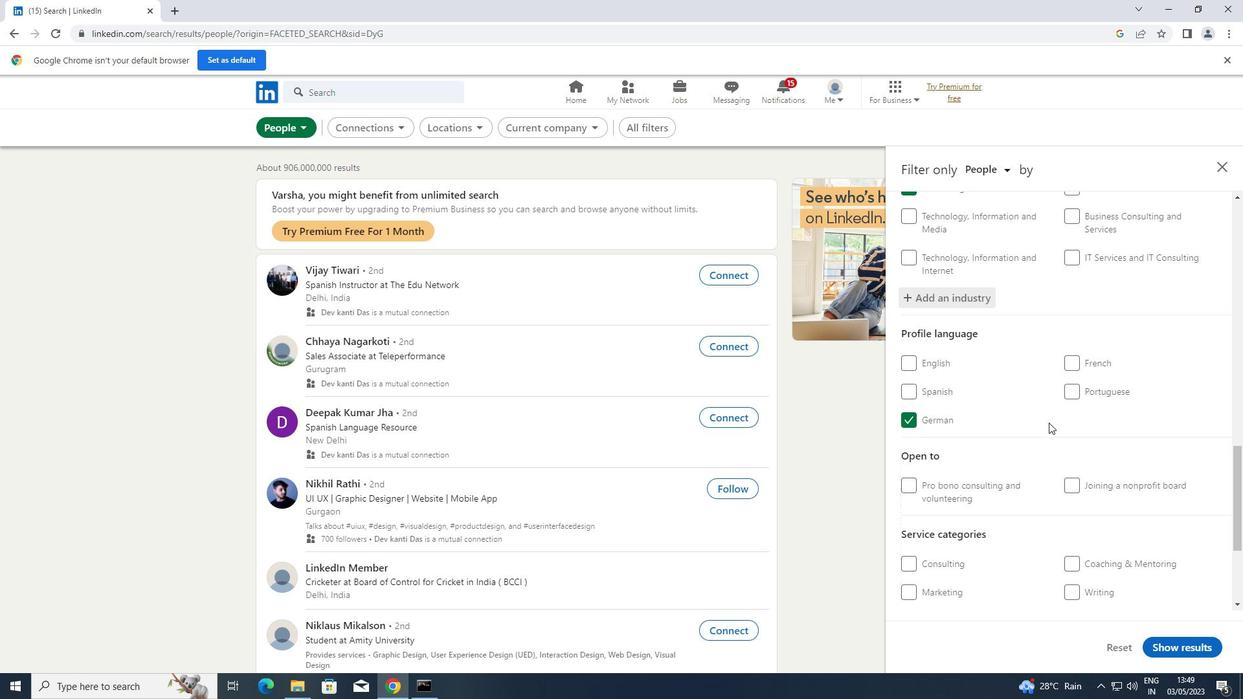 
Action: Mouse moved to (1097, 484)
Screenshot: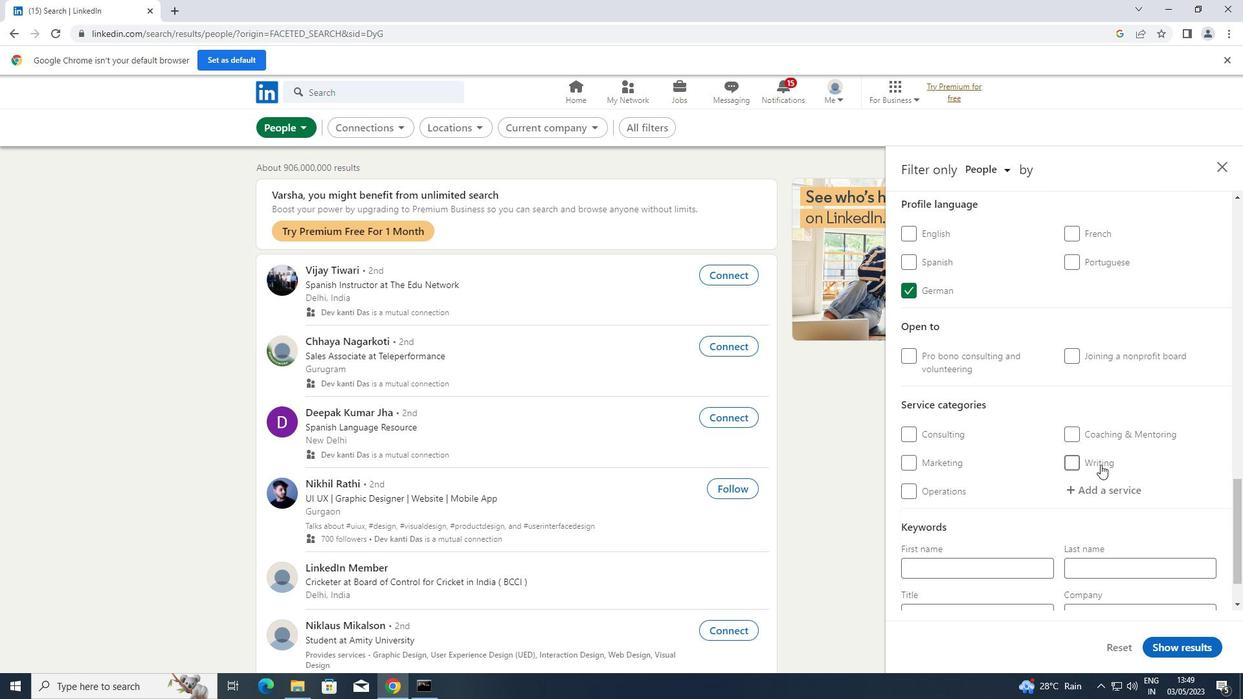 
Action: Mouse pressed left at (1097, 484)
Screenshot: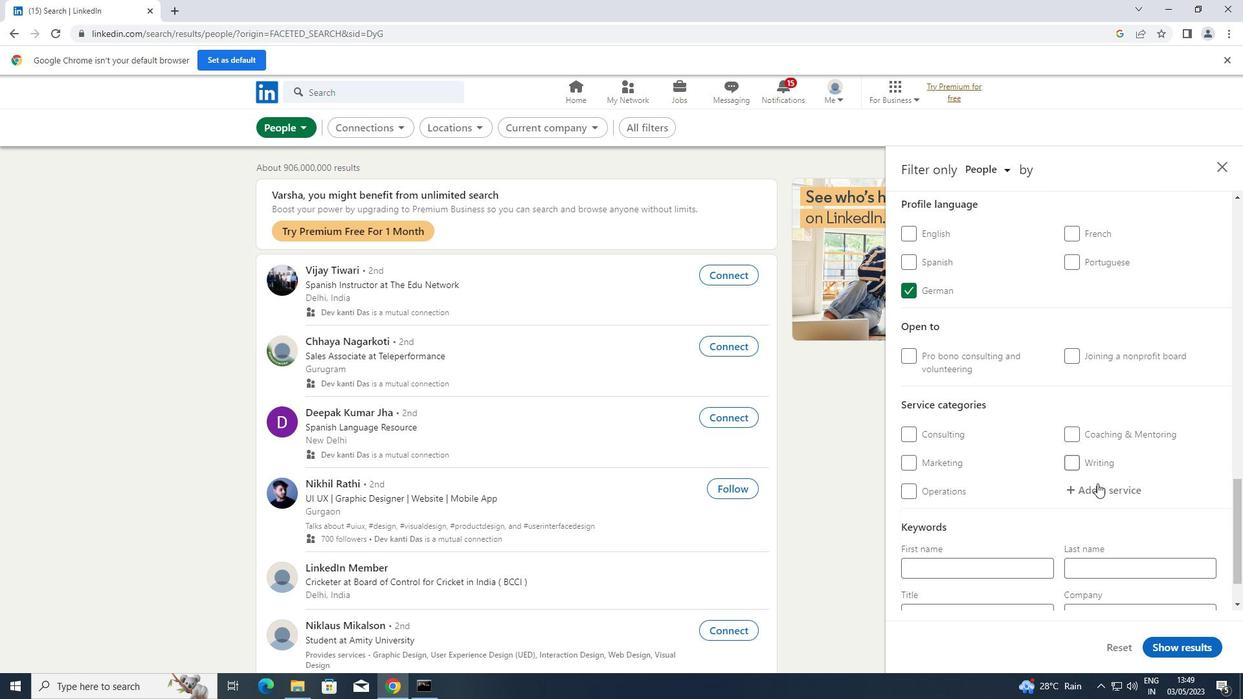 
Action: Key pressed <Key.shift>HOME<Key.space><Key.shift>NETWORKI
Screenshot: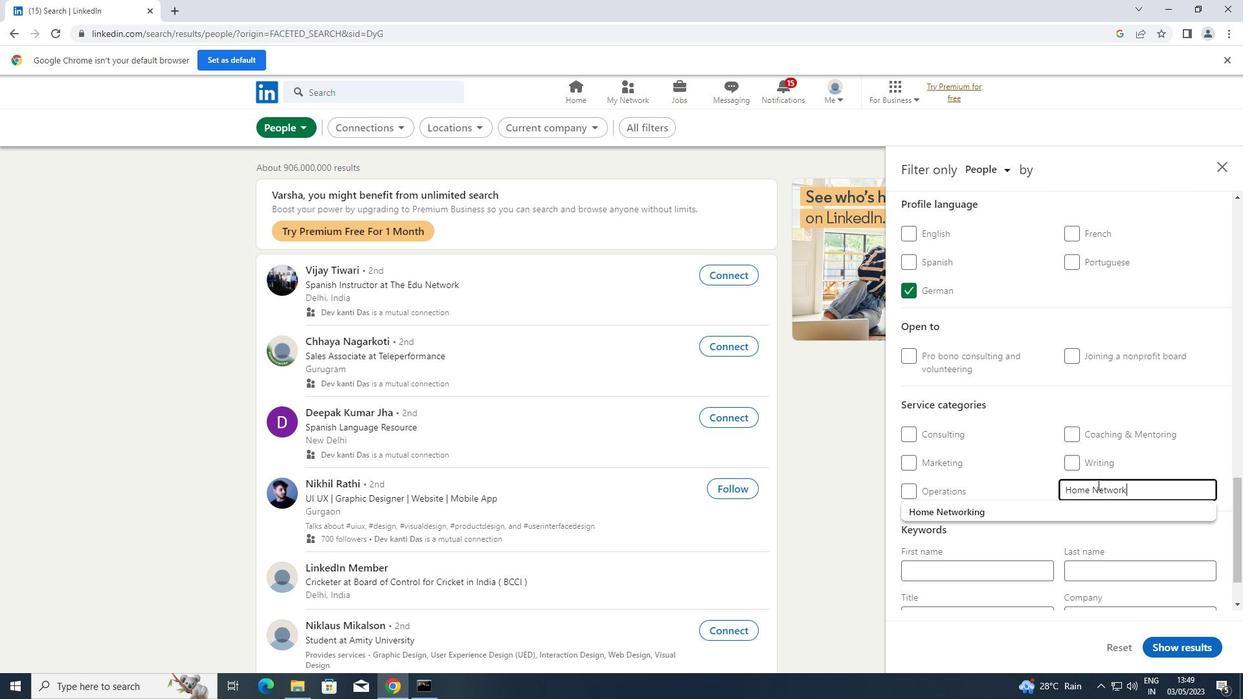 
Action: Mouse moved to (992, 506)
Screenshot: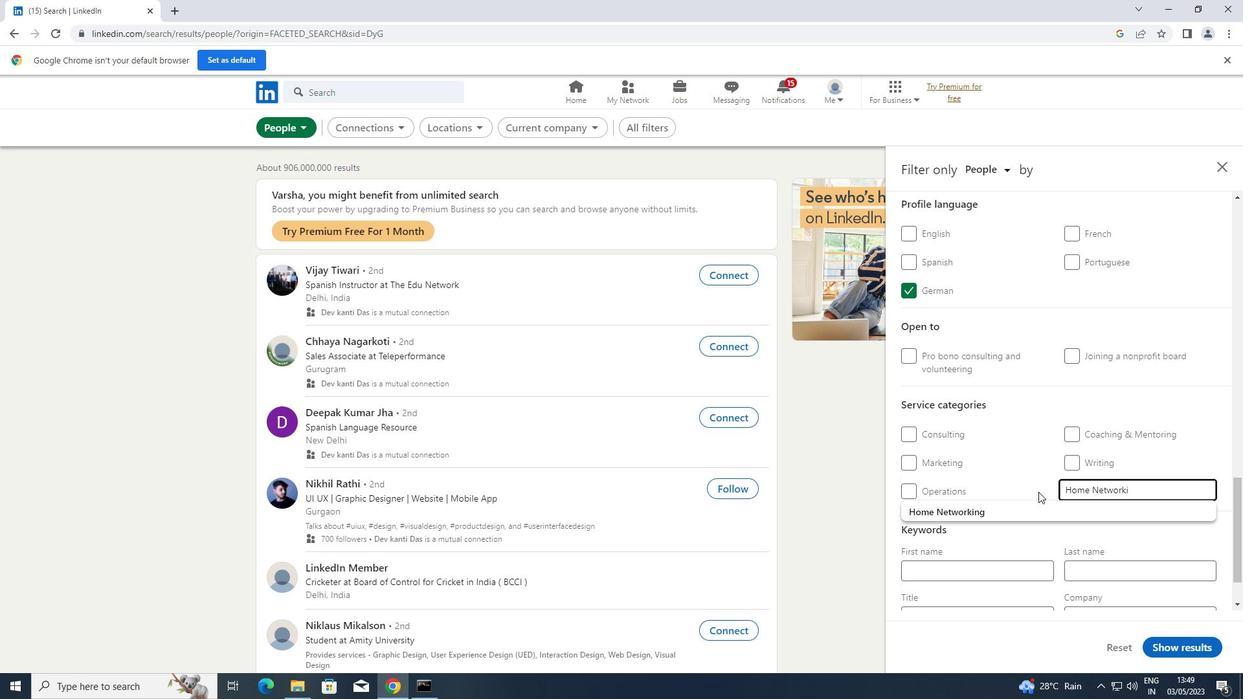 
Action: Mouse pressed left at (992, 506)
Screenshot: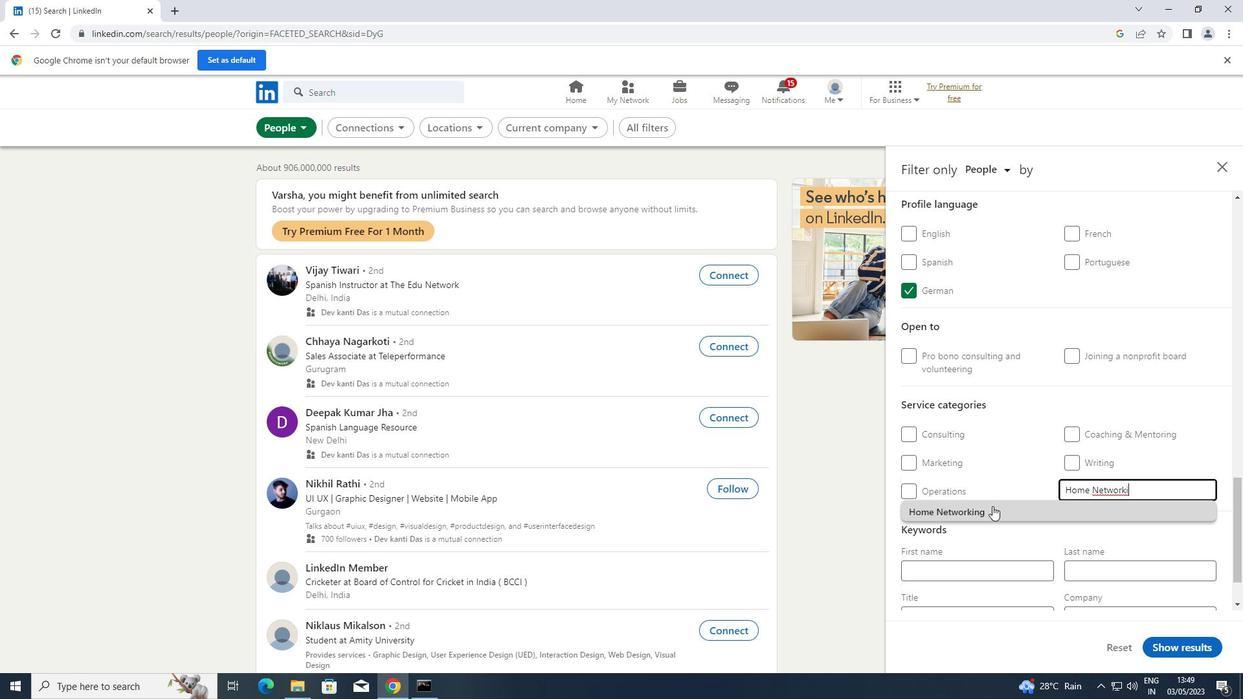 
Action: Mouse scrolled (992, 505) with delta (0, 0)
Screenshot: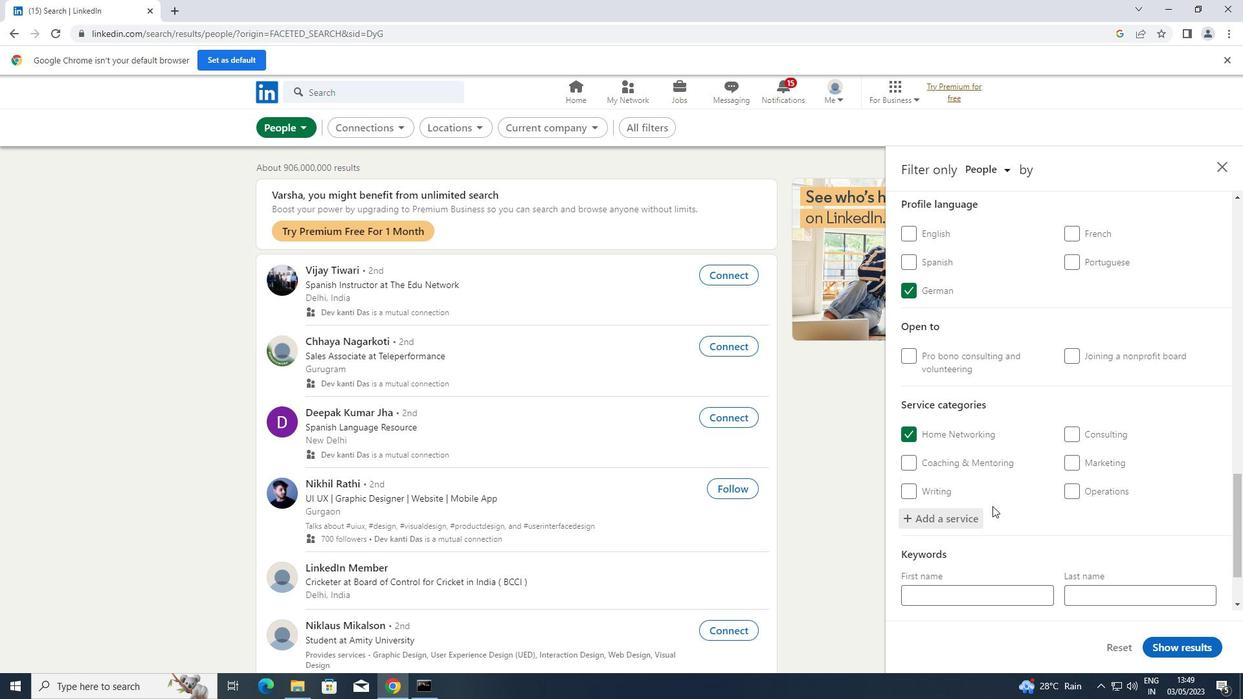 
Action: Mouse scrolled (992, 505) with delta (0, 0)
Screenshot: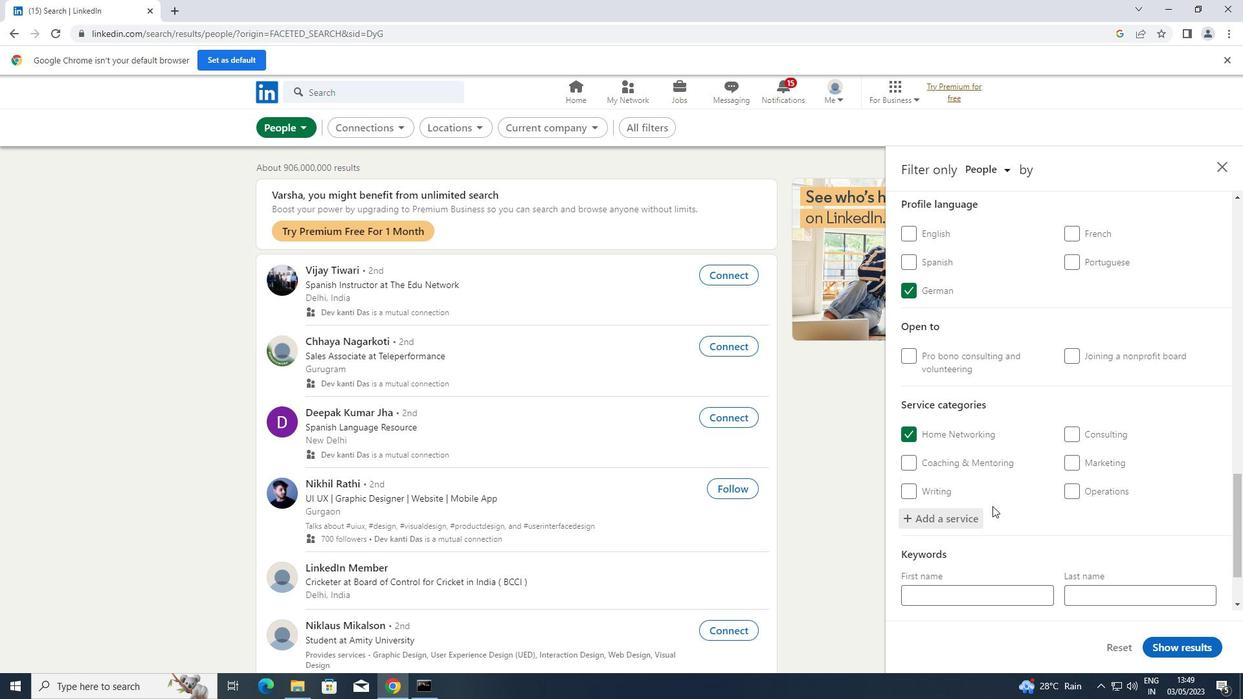 
Action: Mouse scrolled (992, 505) with delta (0, 0)
Screenshot: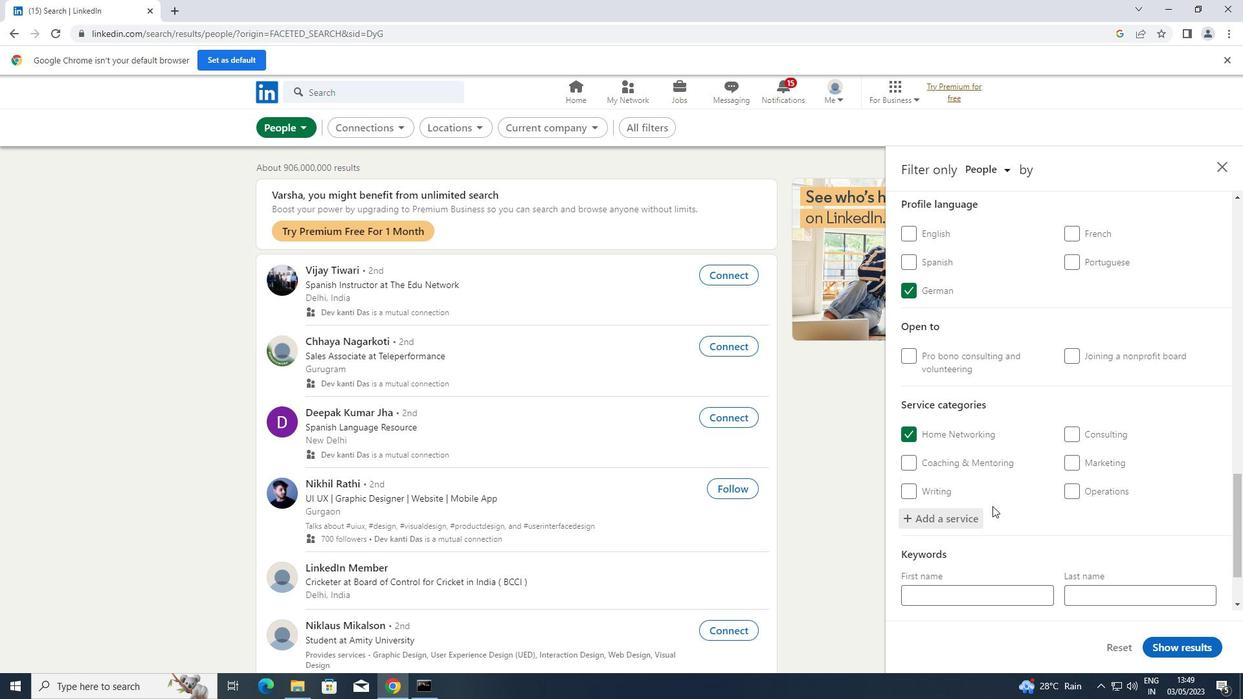 
Action: Mouse scrolled (992, 505) with delta (0, 0)
Screenshot: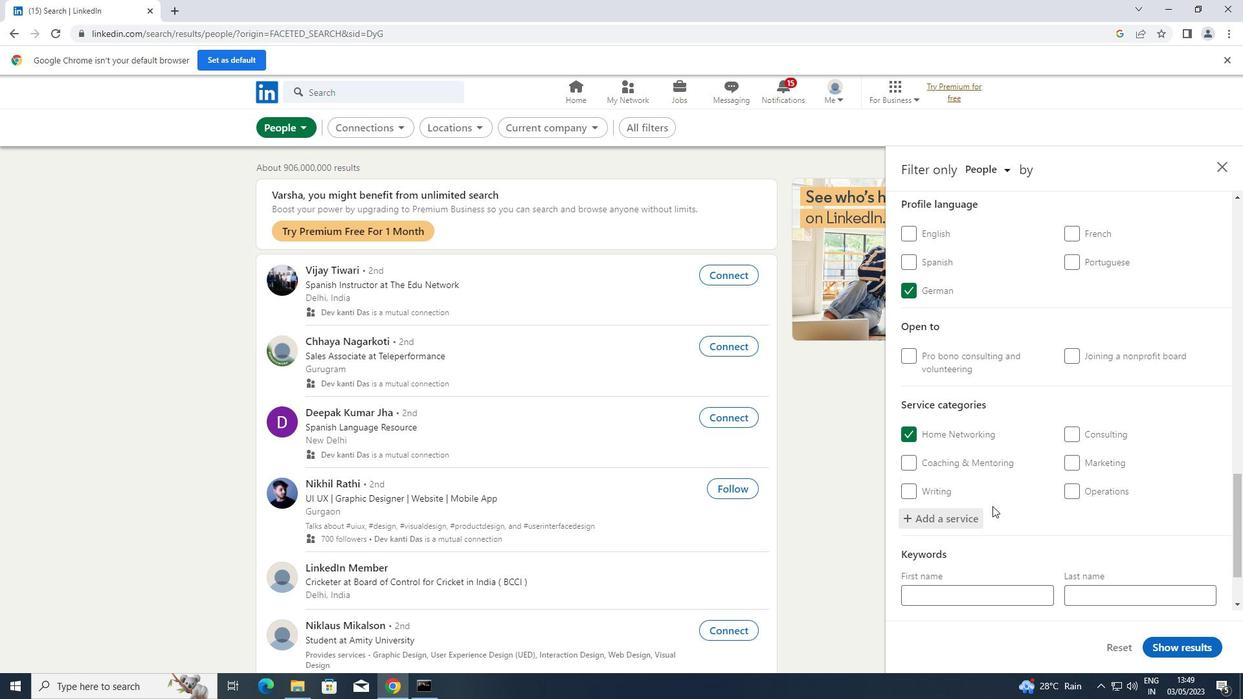 
Action: Mouse scrolled (992, 505) with delta (0, 0)
Screenshot: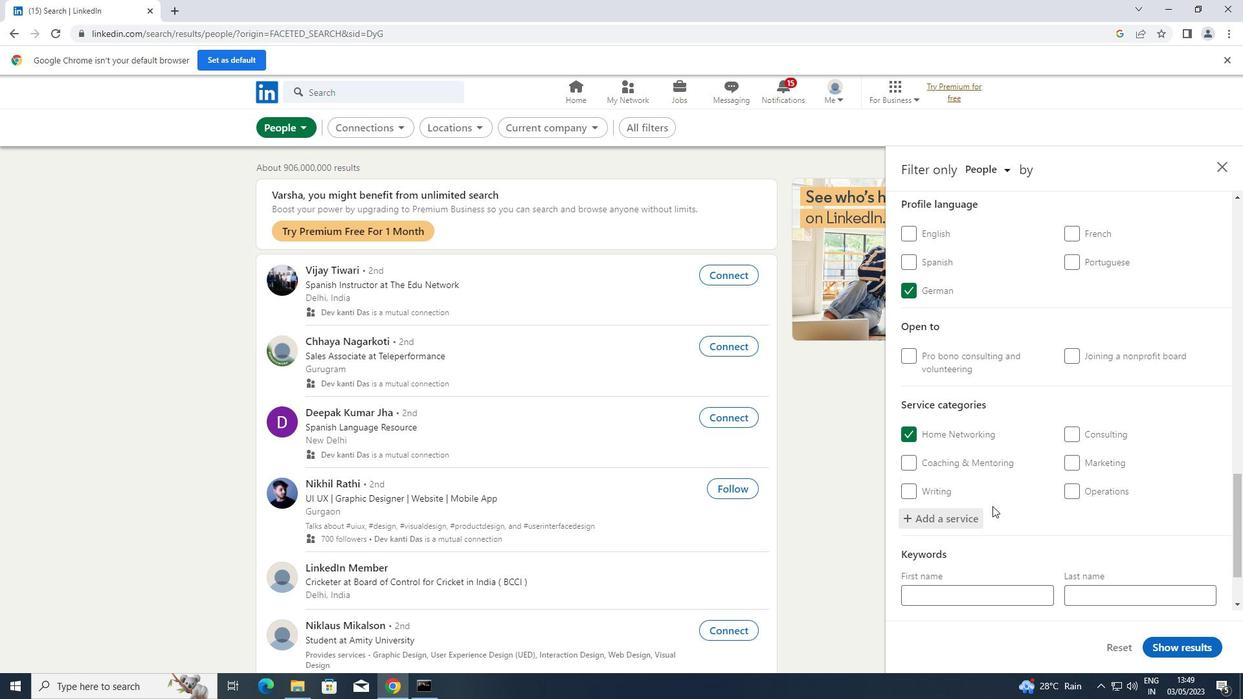 
Action: Mouse scrolled (992, 505) with delta (0, 0)
Screenshot: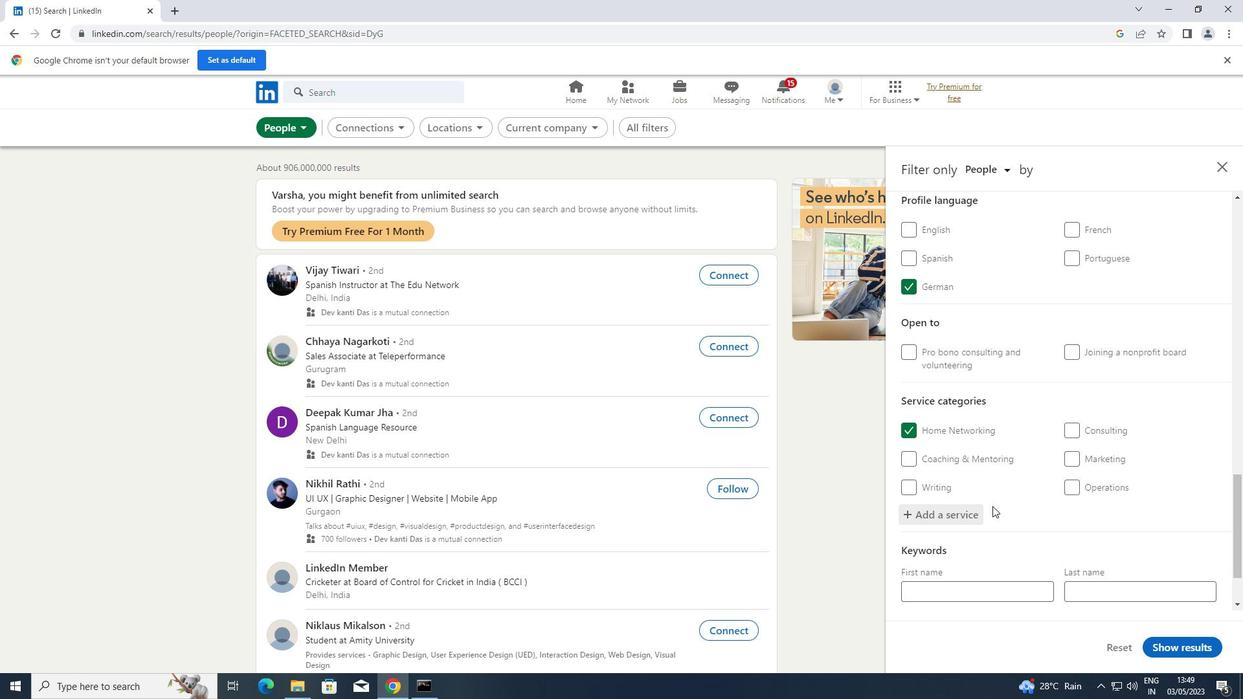
Action: Mouse moved to (977, 551)
Screenshot: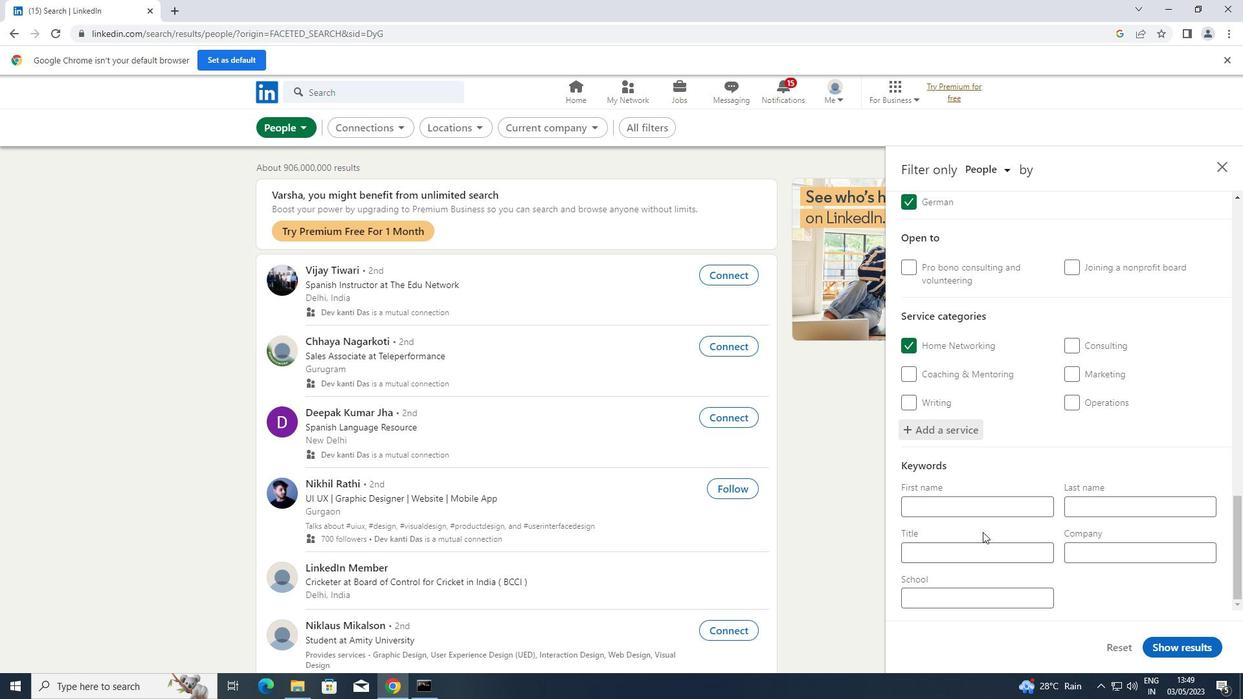 
Action: Mouse pressed left at (977, 551)
Screenshot: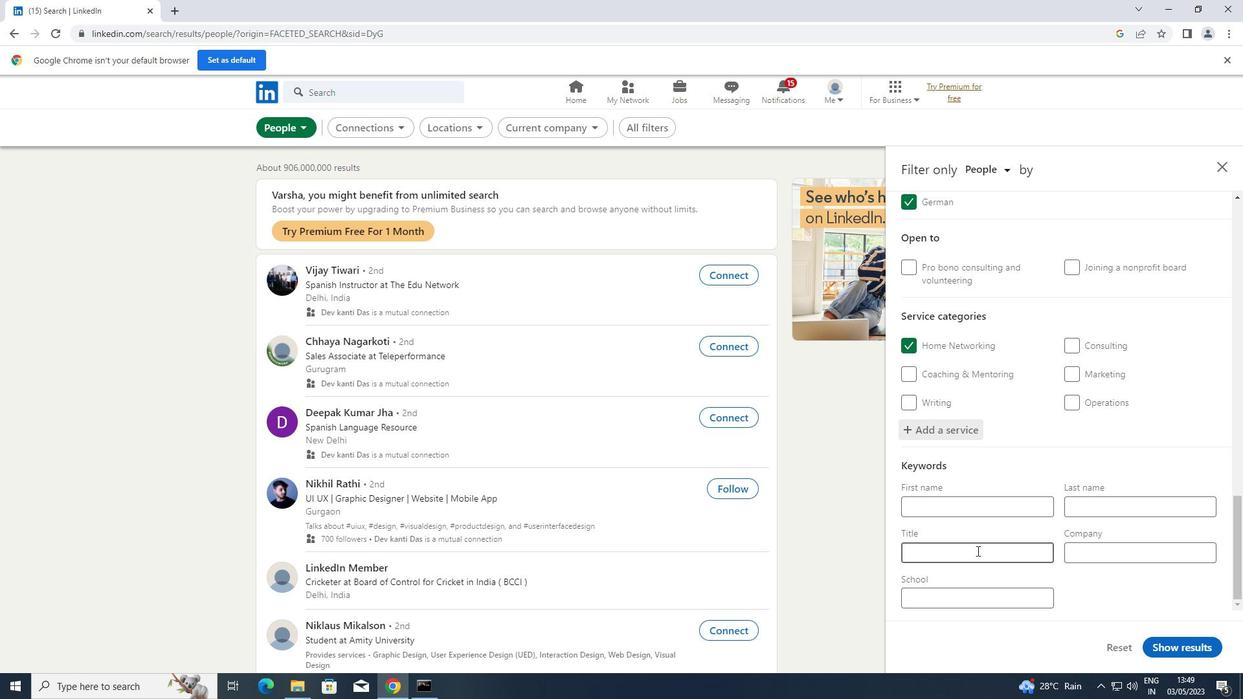 
Action: Key pressed <Key.shift>CUSTOMER<Key.space><Key.shift>SUPPORT
Screenshot: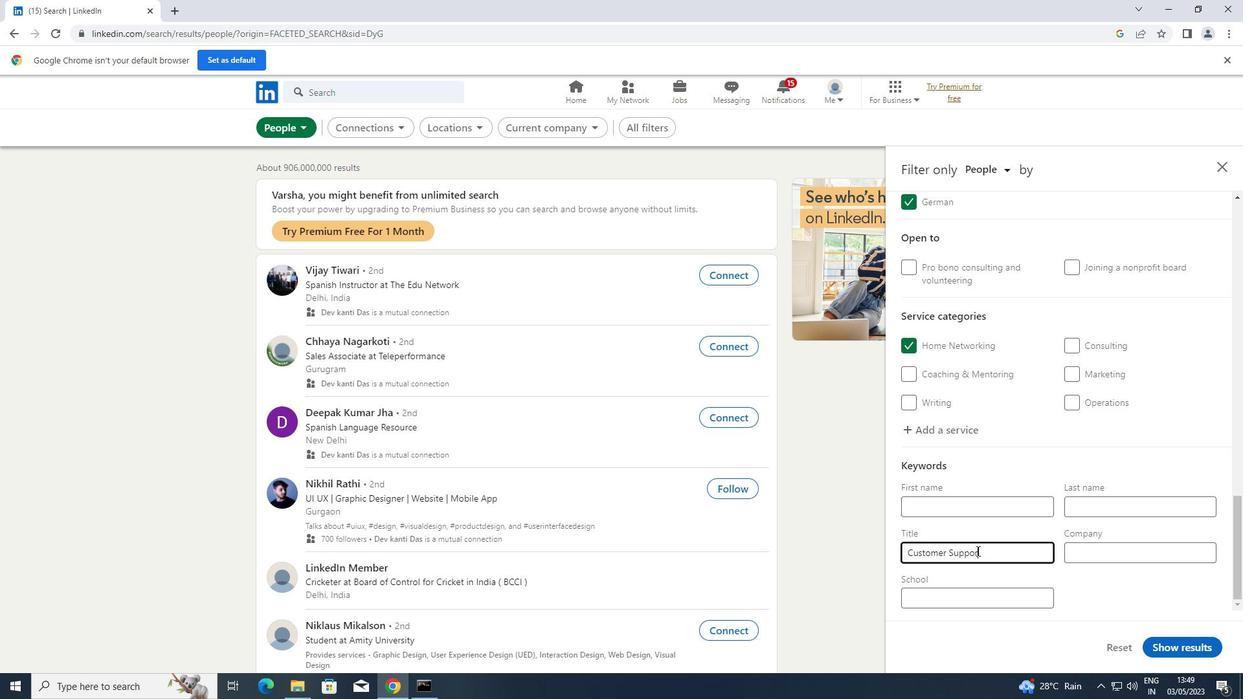 
Action: Mouse moved to (1190, 650)
Screenshot: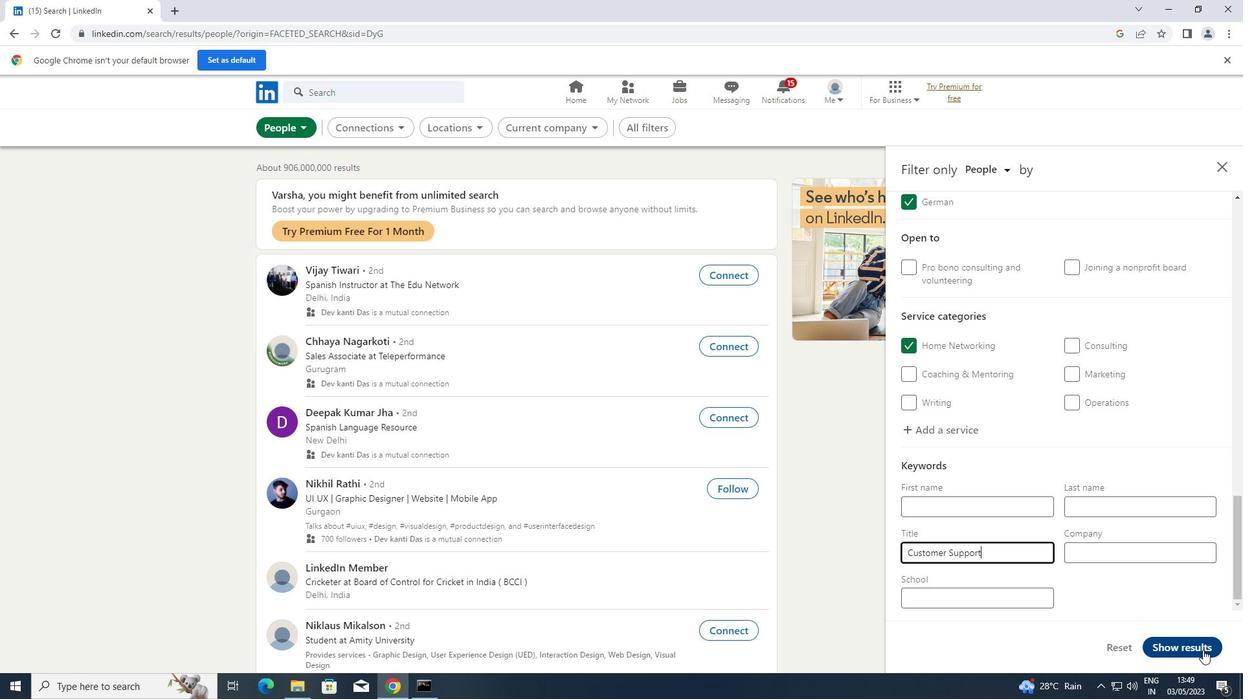 
Action: Mouse pressed left at (1190, 650)
Screenshot: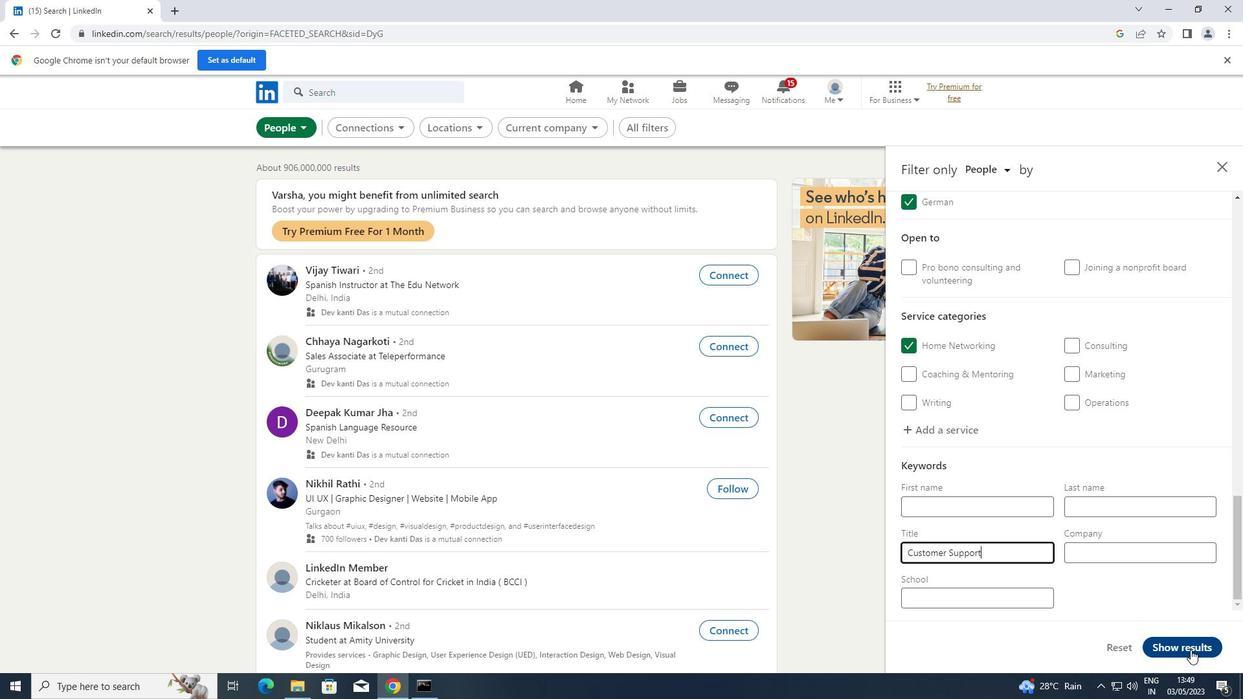 
